 Task: Add an event with the title Marketing Campaign Launch, date '2023/10/11', time 7:50 AM to 9:50 AMand add a description: The Marketing Campaign Launch is an exciting and highly anticipated event that marks the official introduction of a new marketing campaign to the target audience. It is a carefully planned and executed event designed to create buzz, generate interest, and maximize the impact of the campaign's messaging and objectives._x000D_
_x000D_
, put the event into Blue category . Add location for the event as: 321 Plaza Mayor, Madrid, Spain, logged in from the account softage.1@softage.netand send the event invitation to softage.8@softage.net and softage.9@softage.net. Set a reminder for the event 3 week before
Action: Mouse moved to (142, 124)
Screenshot: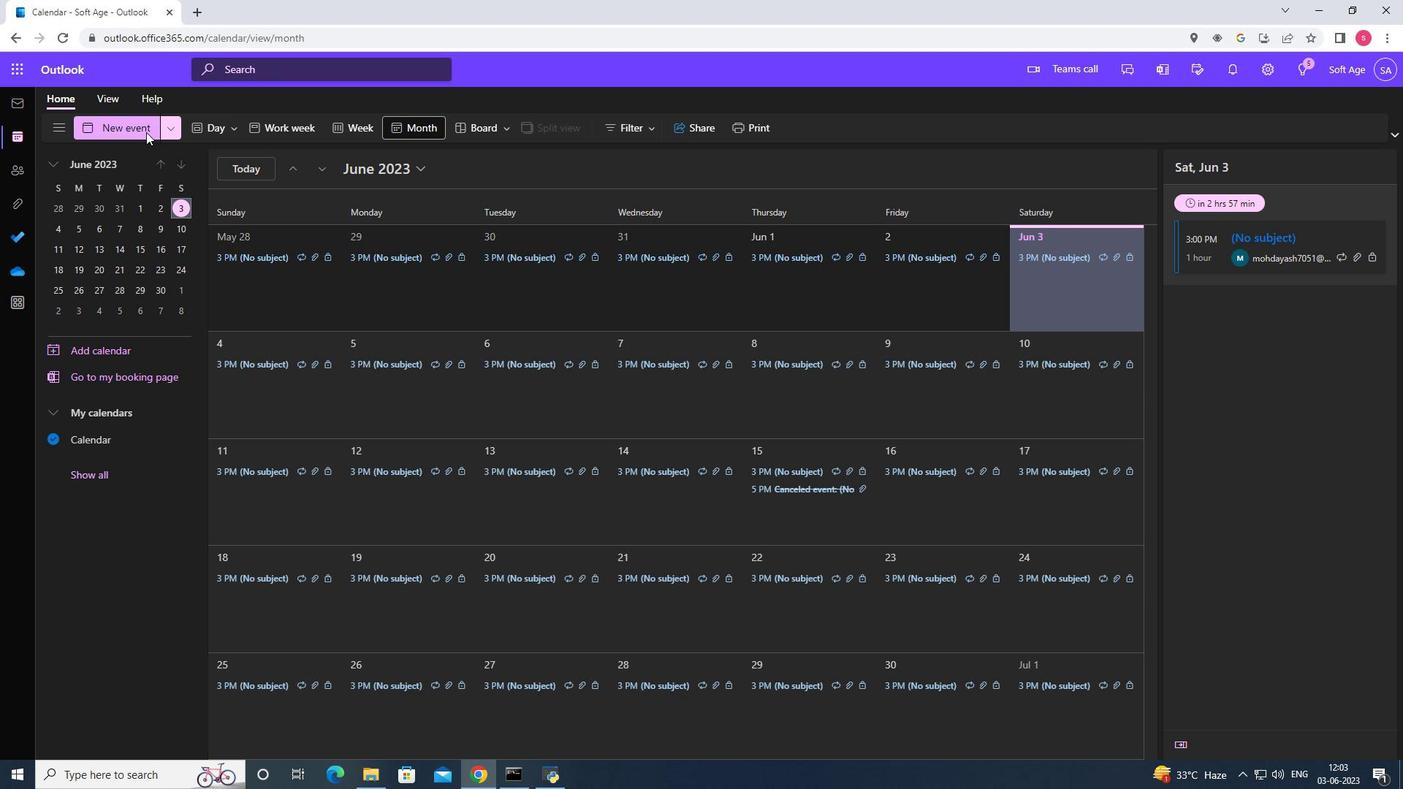 
Action: Mouse pressed left at (142, 124)
Screenshot: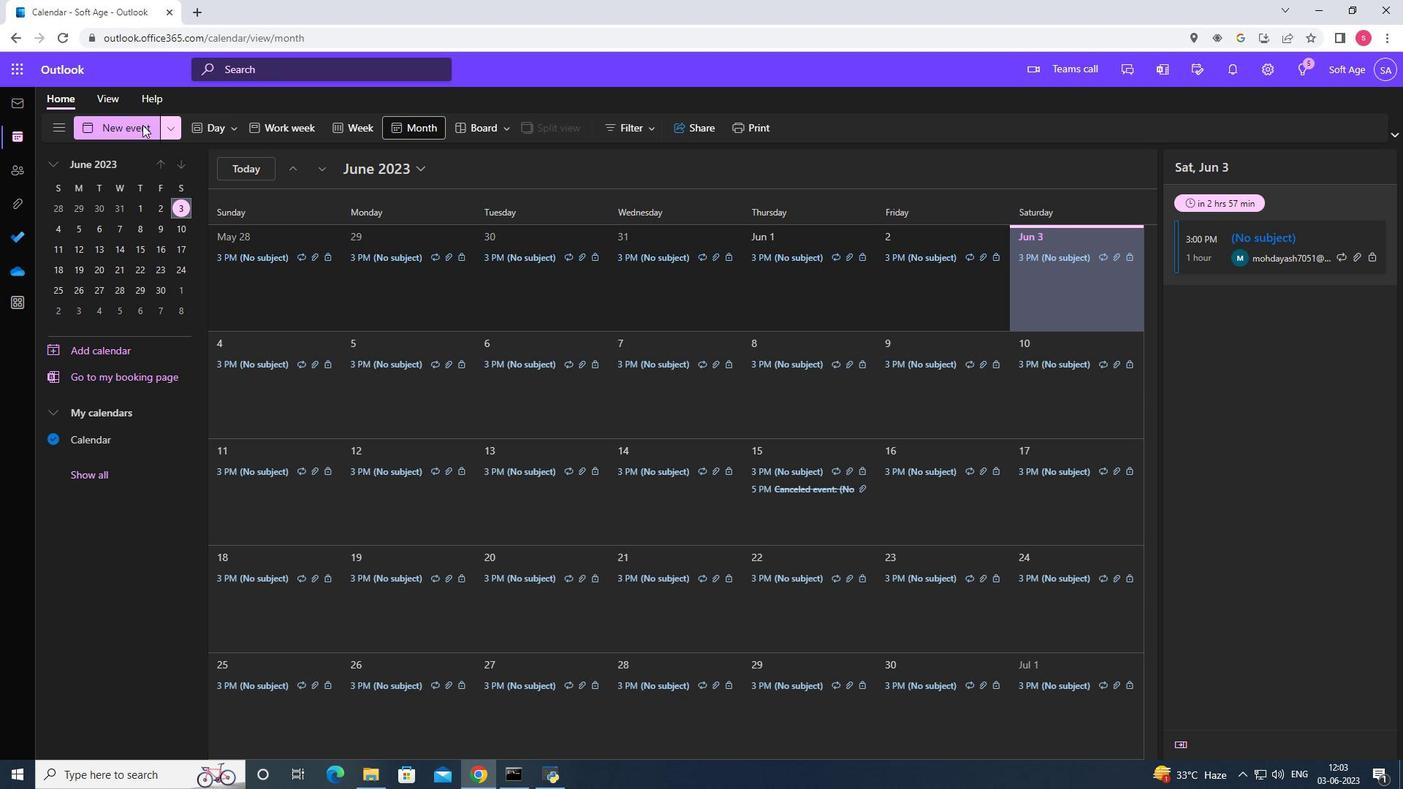 
Action: Mouse moved to (465, 221)
Screenshot: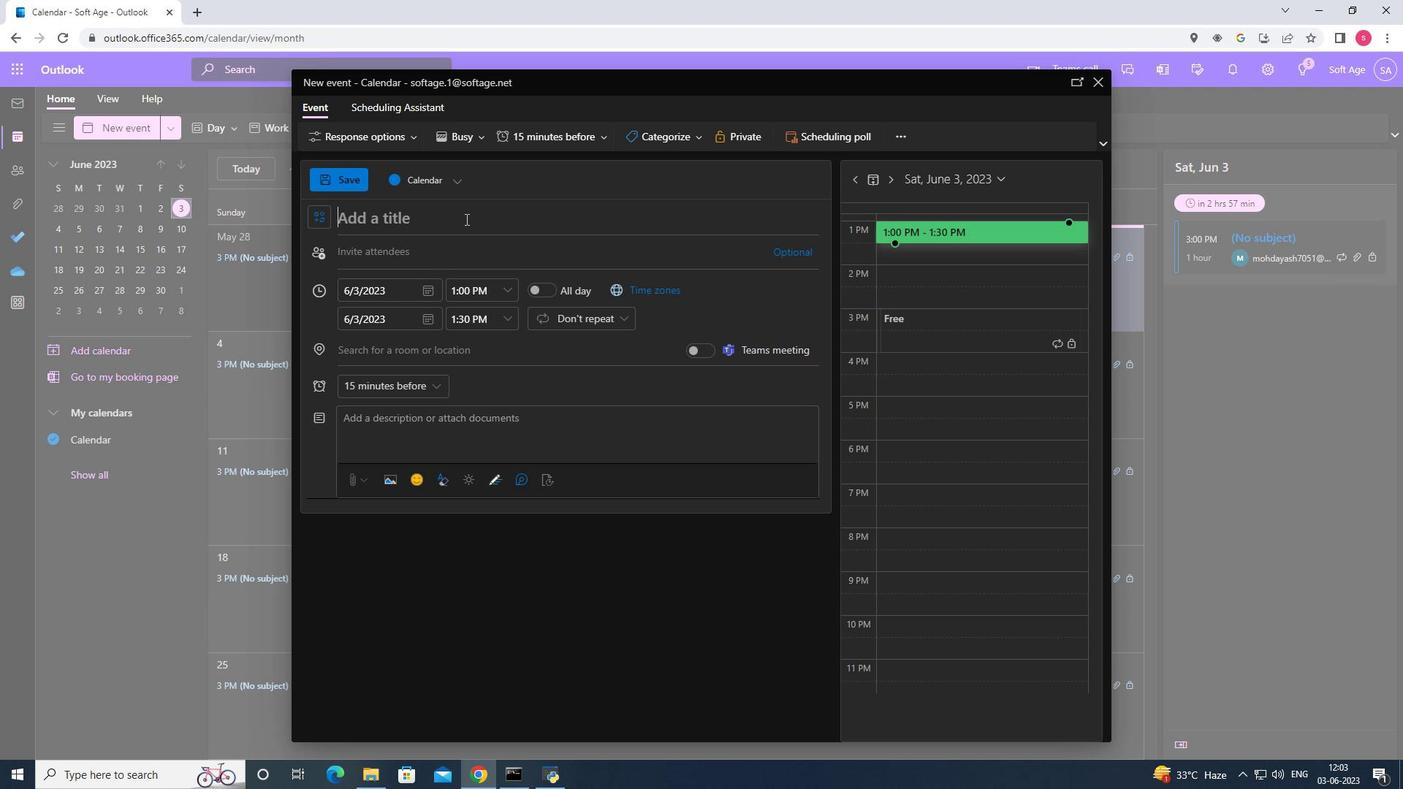 
Action: Key pressed <Key.shift><Key.shift><Key.shift>Marketing<Key.space><Key.shift>Campaign<Key.space><Key.shift><Key.shift><Key.shift><Key.shift><Key.shift><Key.shift>Lu<Key.backspace>aunch
Screenshot: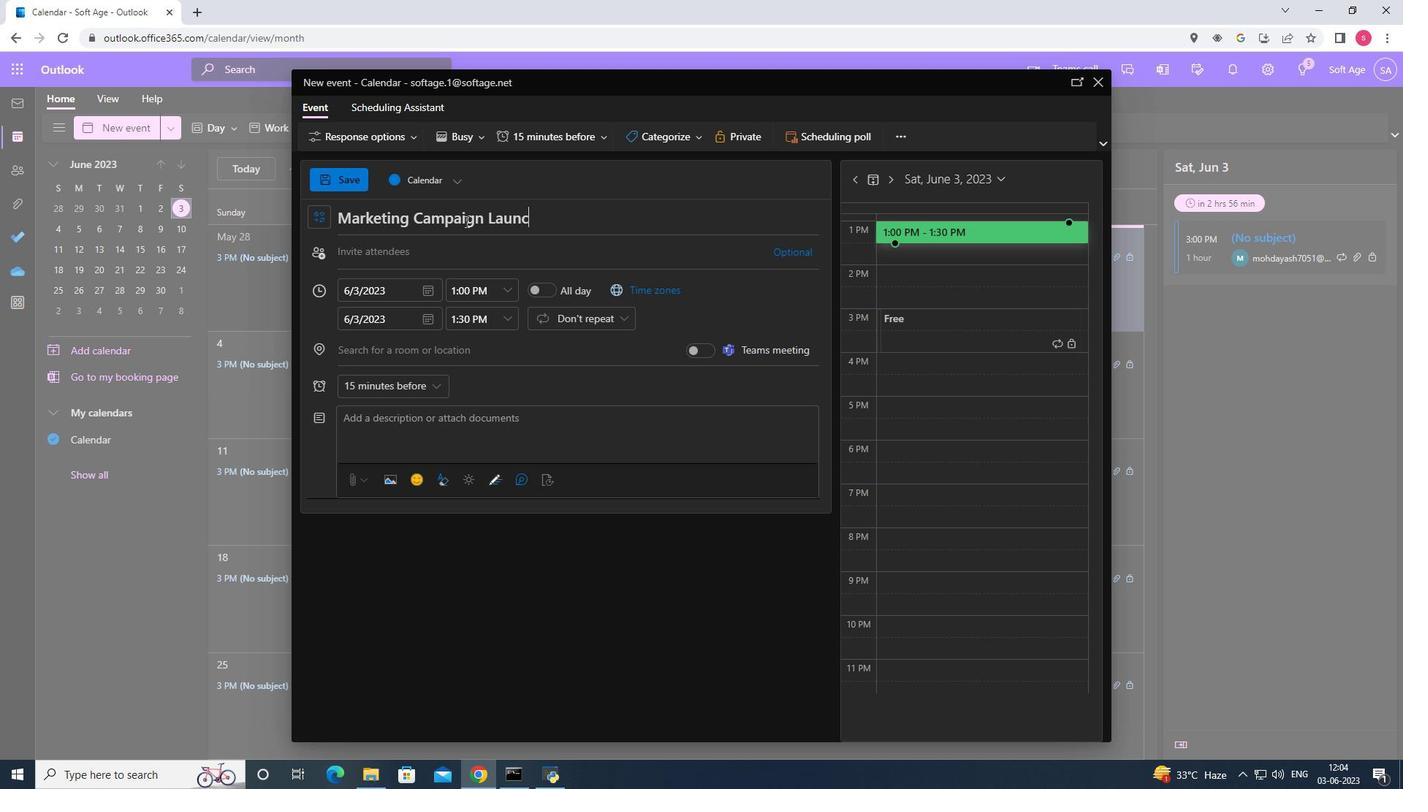 
Action: Mouse moved to (429, 296)
Screenshot: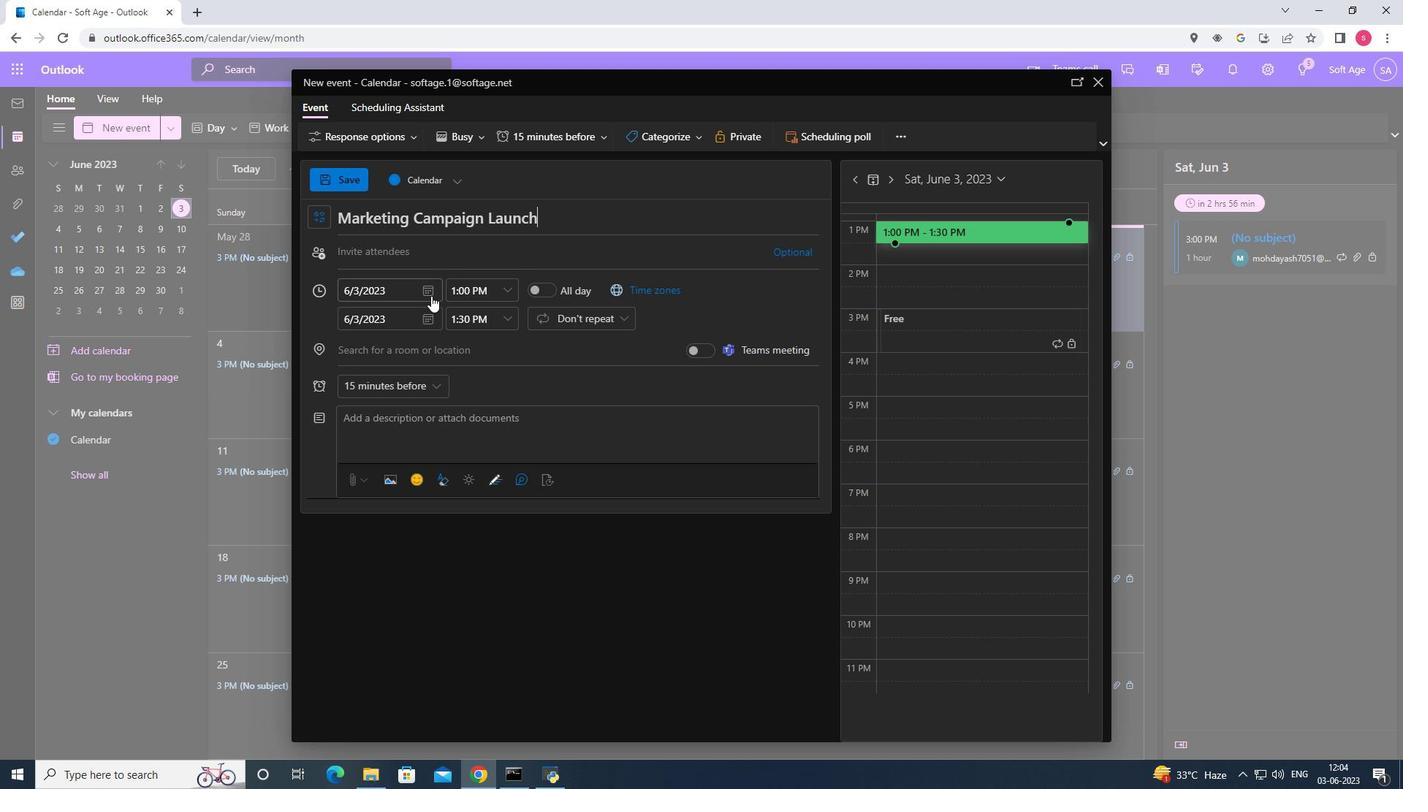 
Action: Mouse pressed left at (429, 296)
Screenshot: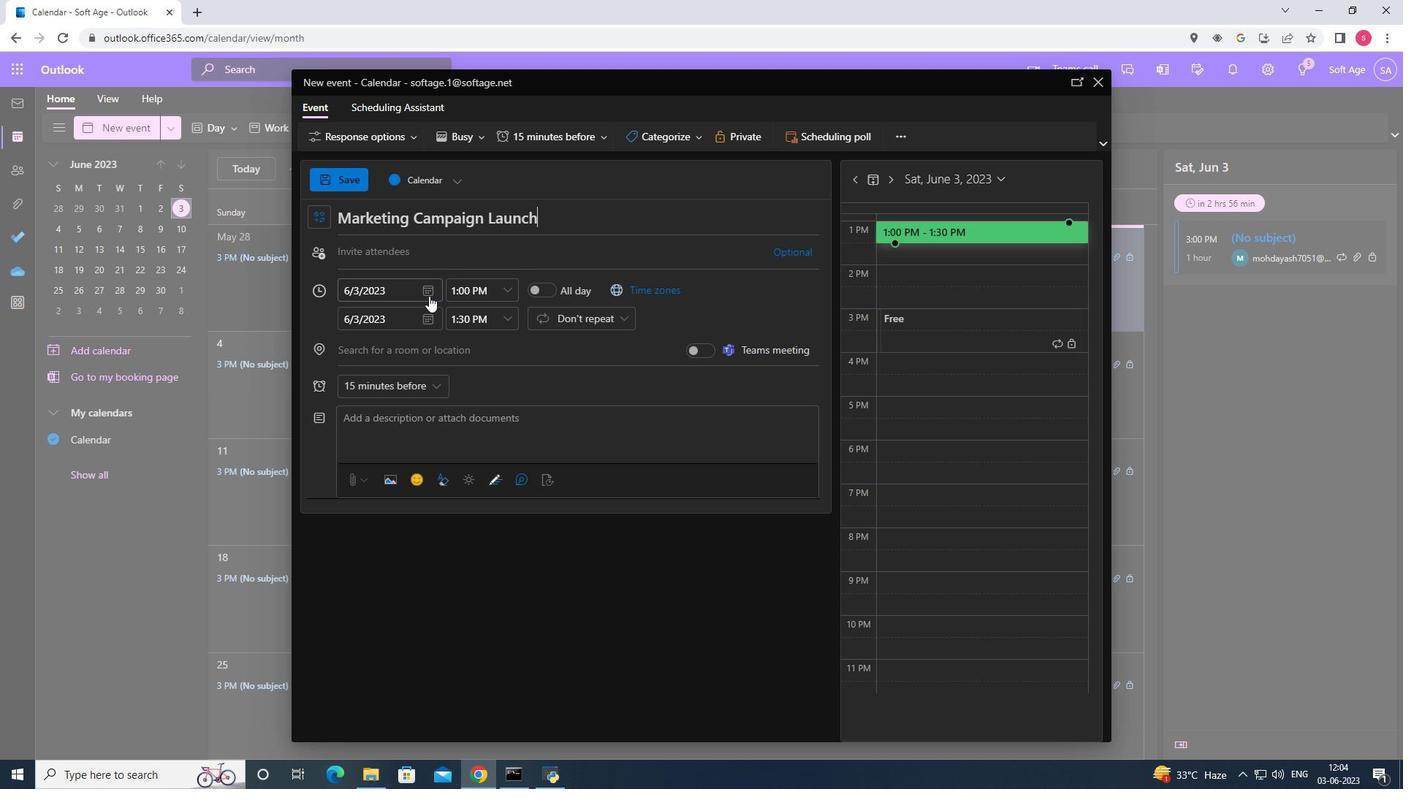 
Action: Mouse moved to (483, 320)
Screenshot: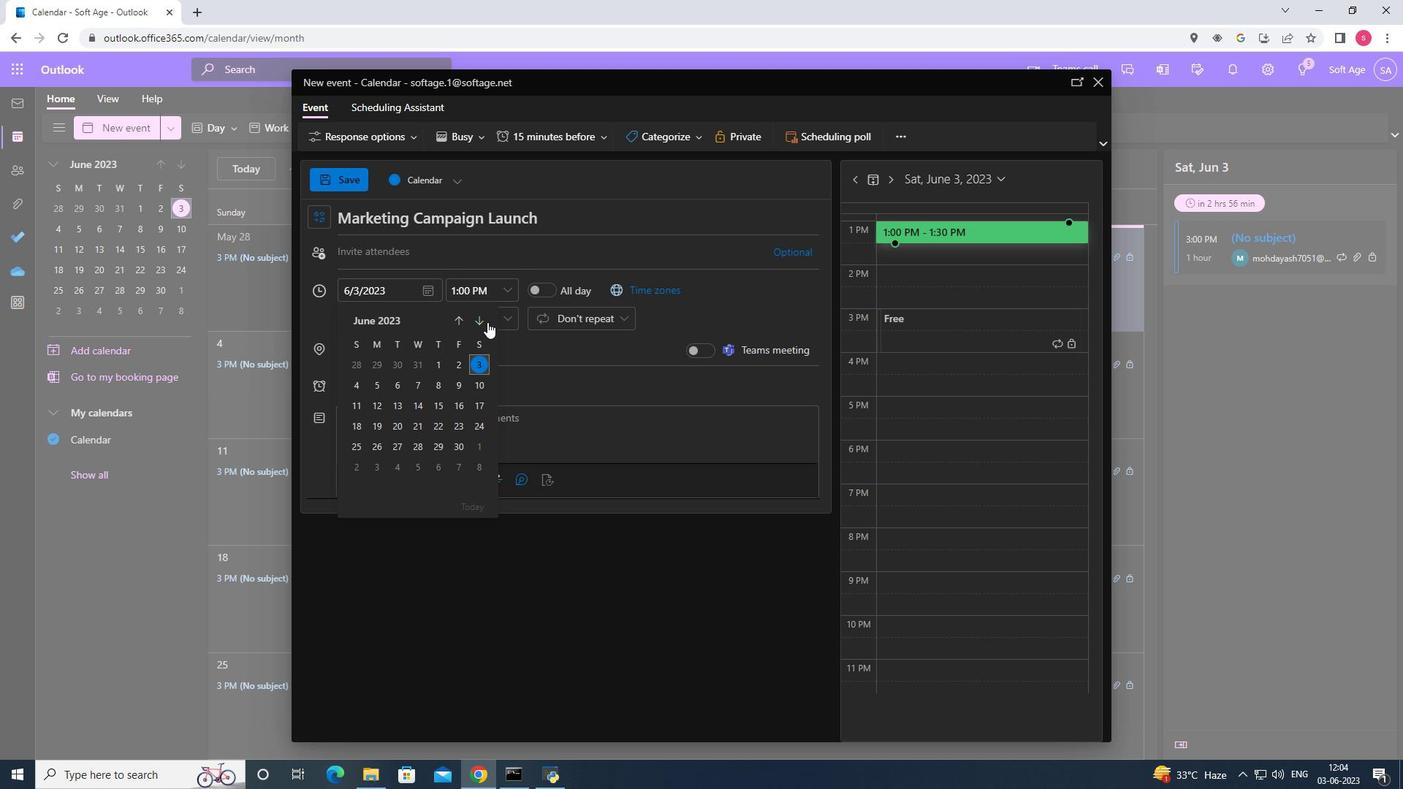 
Action: Mouse pressed left at (483, 320)
Screenshot: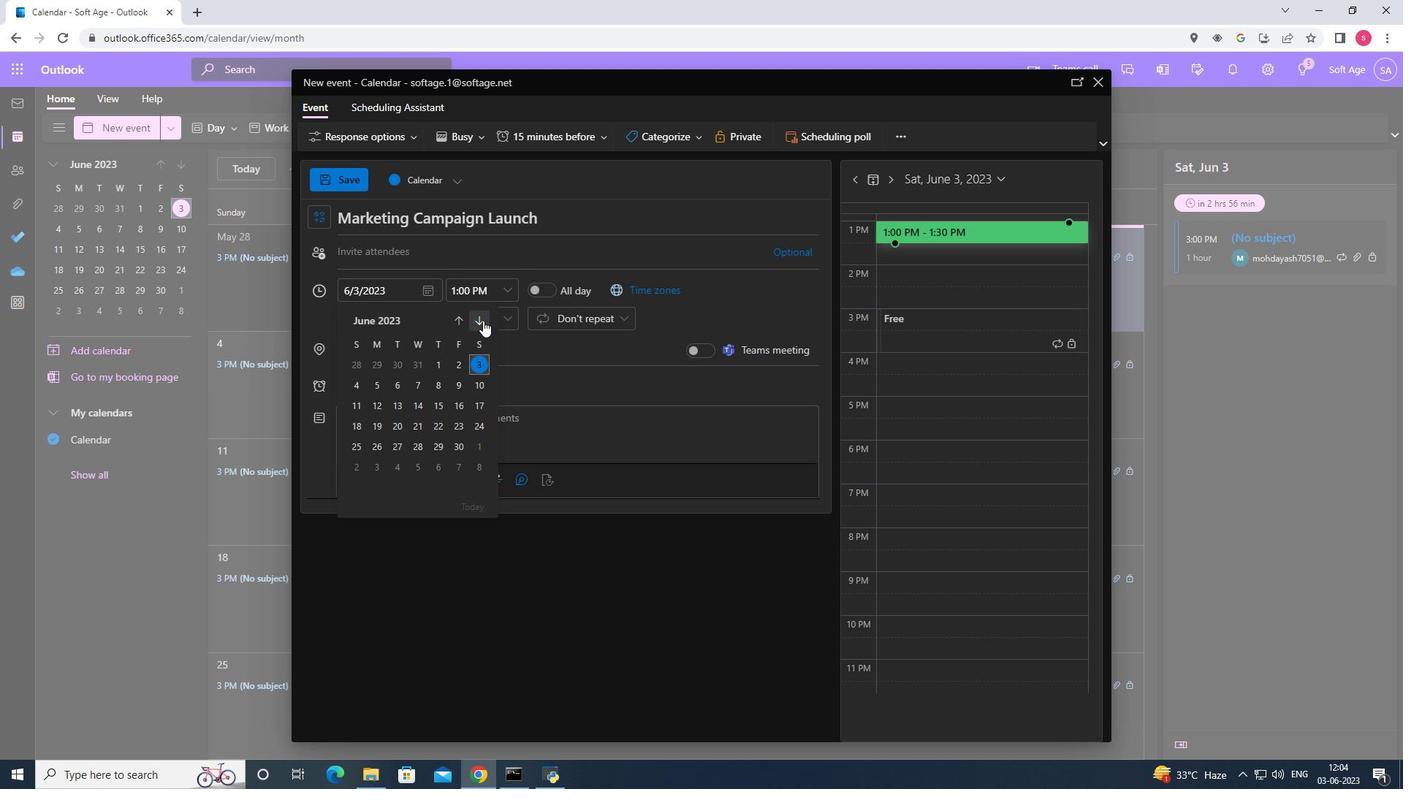 
Action: Mouse pressed left at (483, 320)
Screenshot: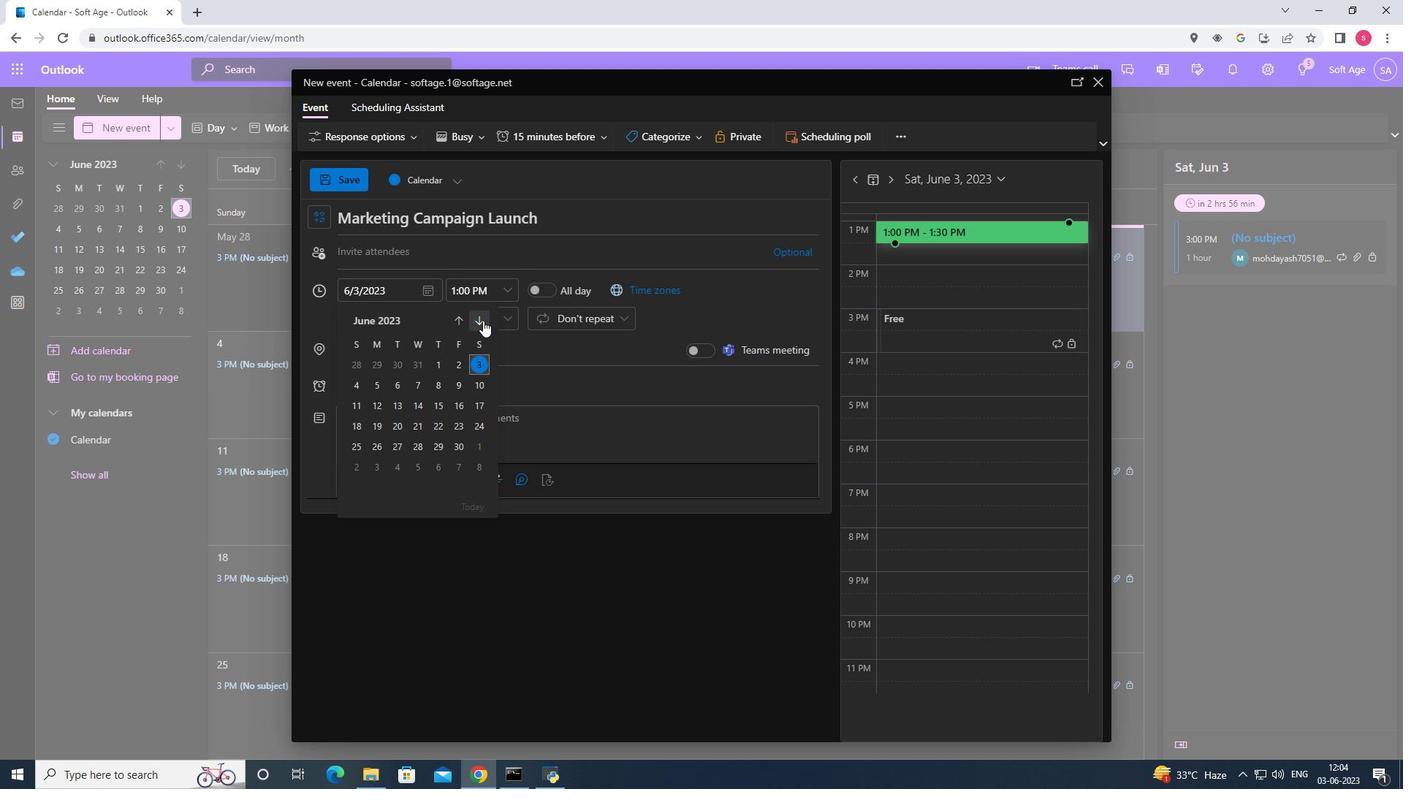 
Action: Mouse pressed left at (483, 320)
Screenshot: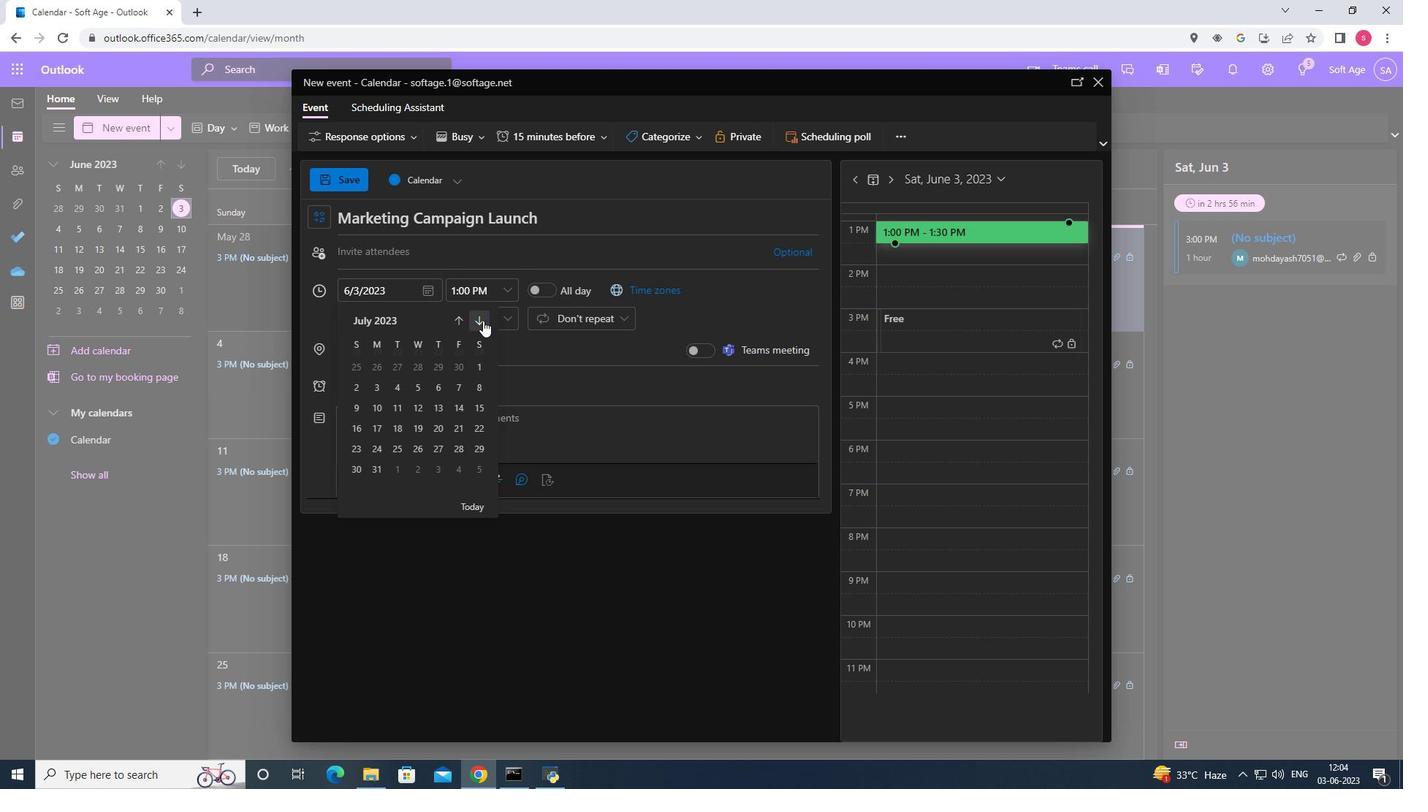 
Action: Mouse pressed left at (483, 320)
Screenshot: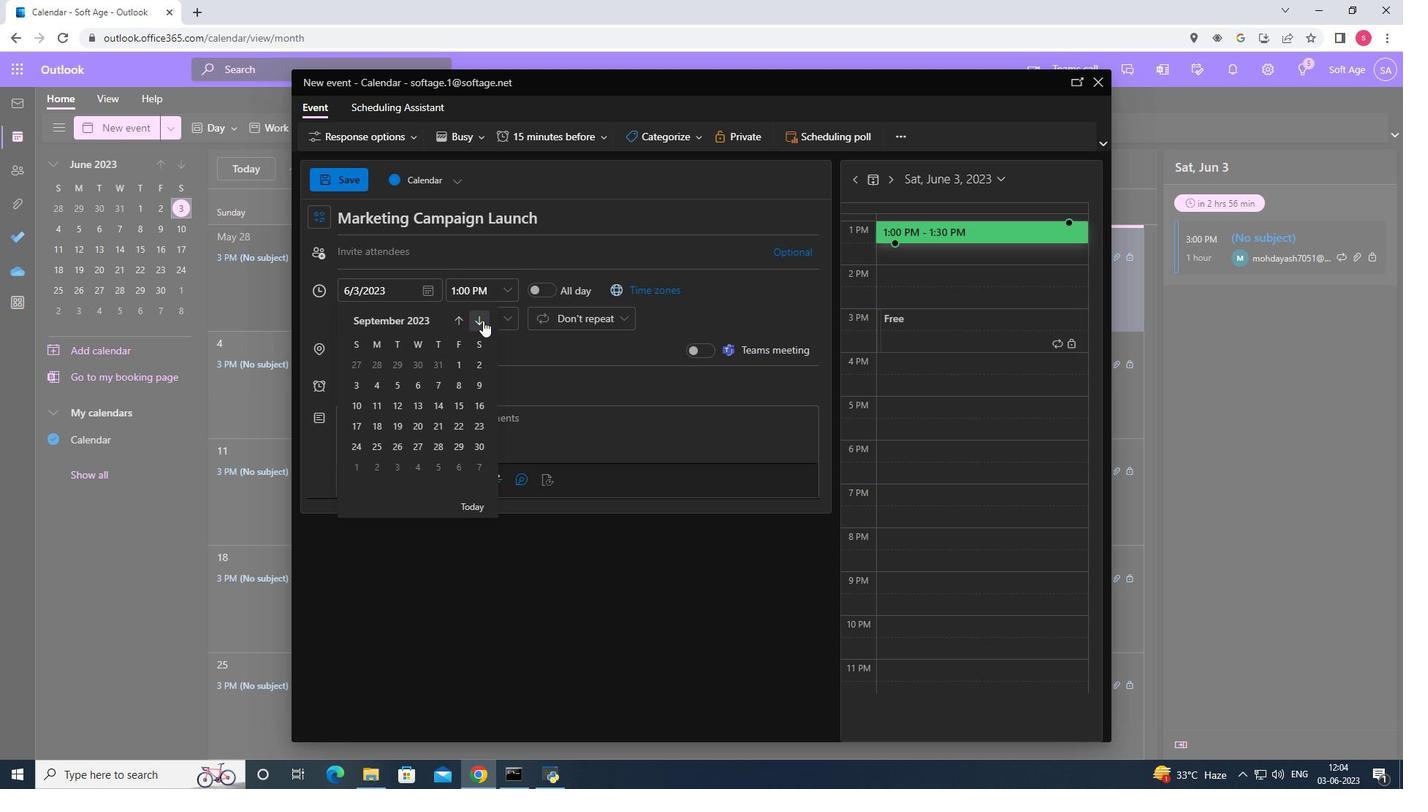 
Action: Mouse moved to (417, 387)
Screenshot: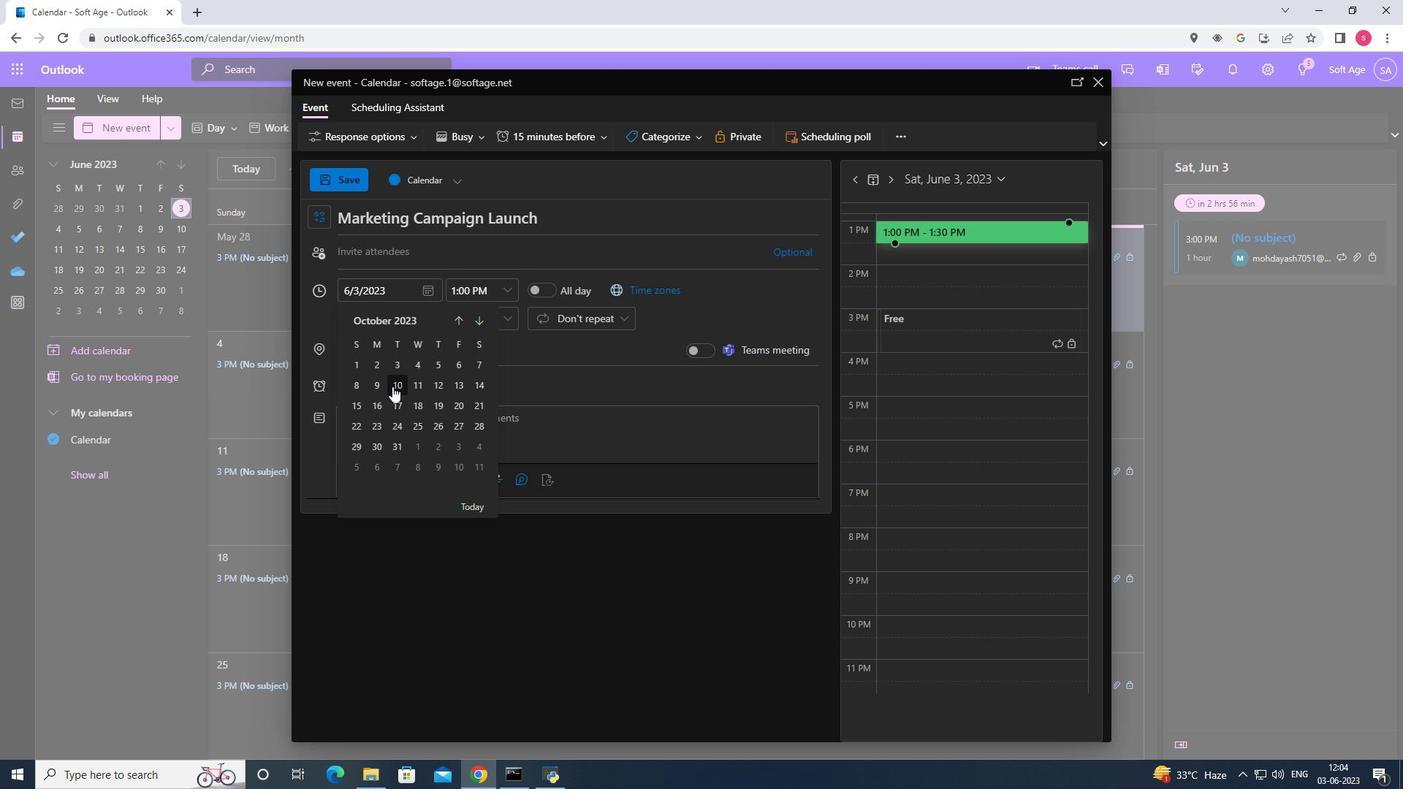
Action: Mouse pressed left at (417, 387)
Screenshot: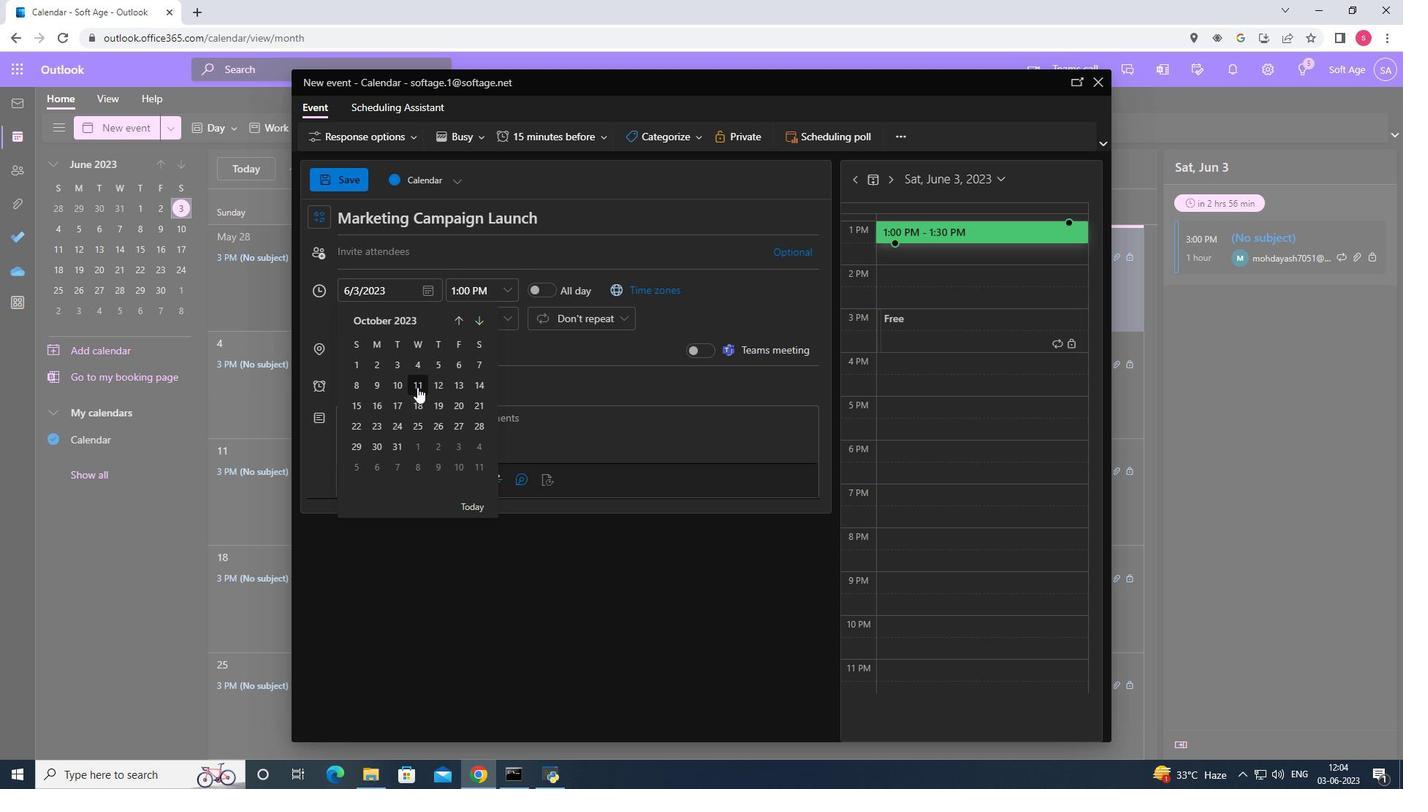 
Action: Mouse moved to (513, 293)
Screenshot: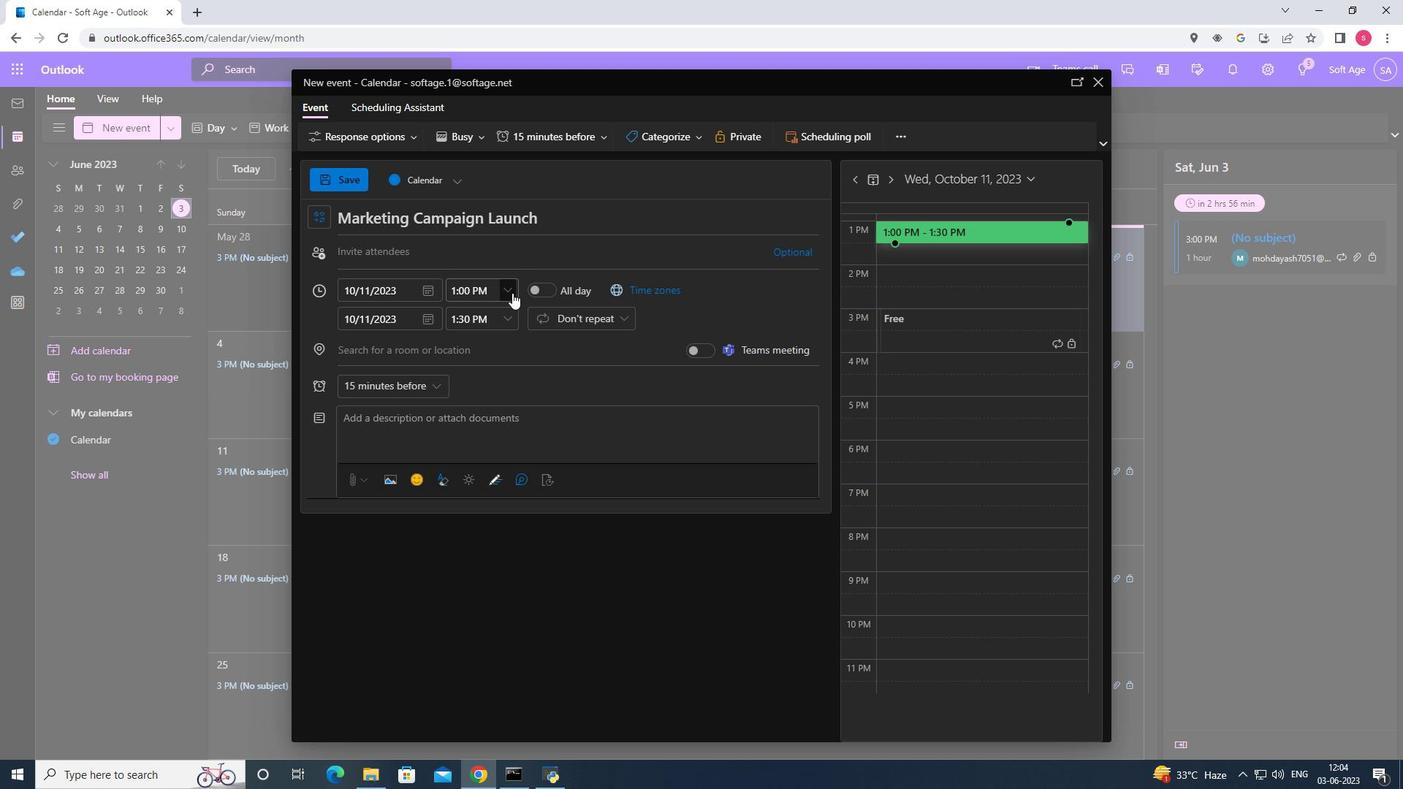 
Action: Mouse pressed left at (513, 293)
Screenshot: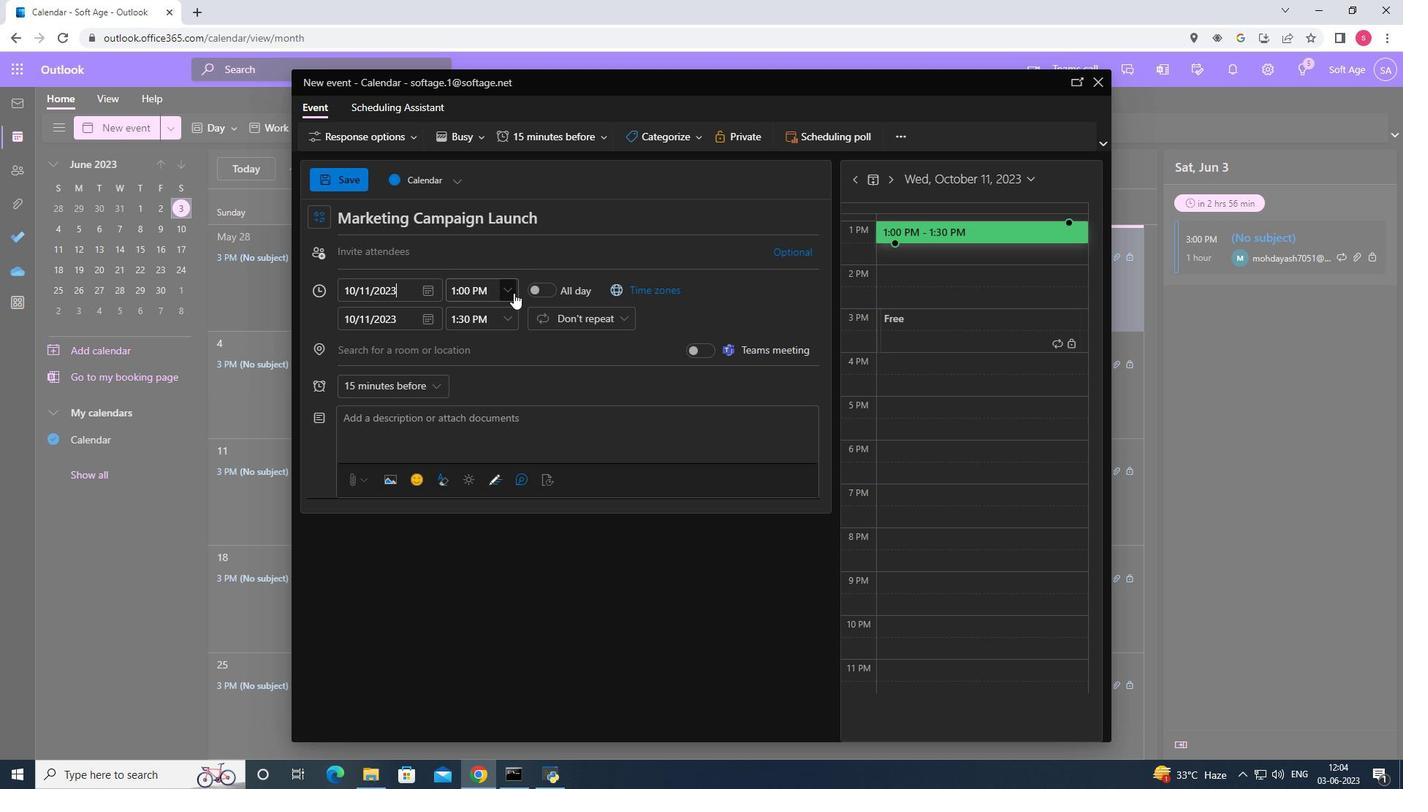 
Action: Mouse moved to (526, 309)
Screenshot: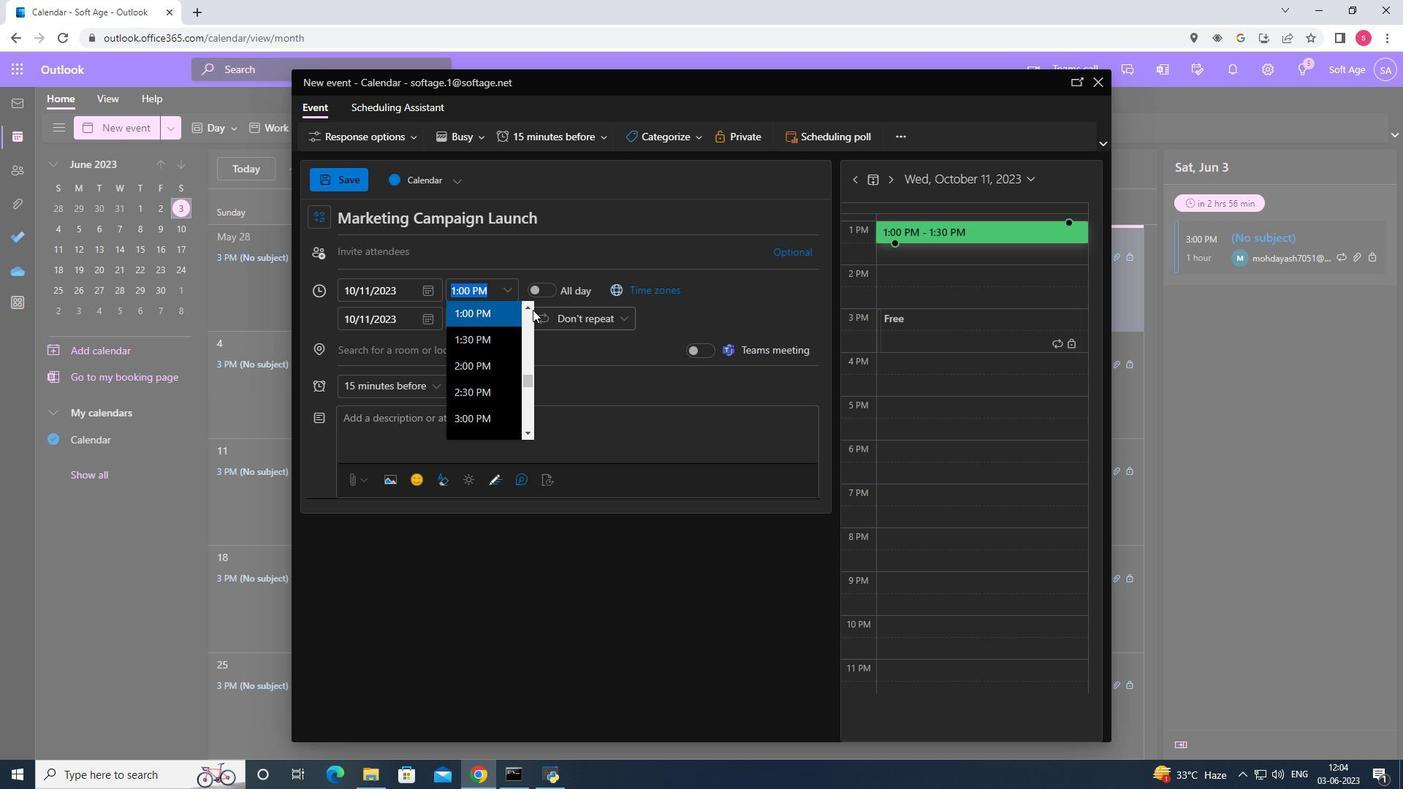 
Action: Mouse pressed left at (526, 309)
Screenshot: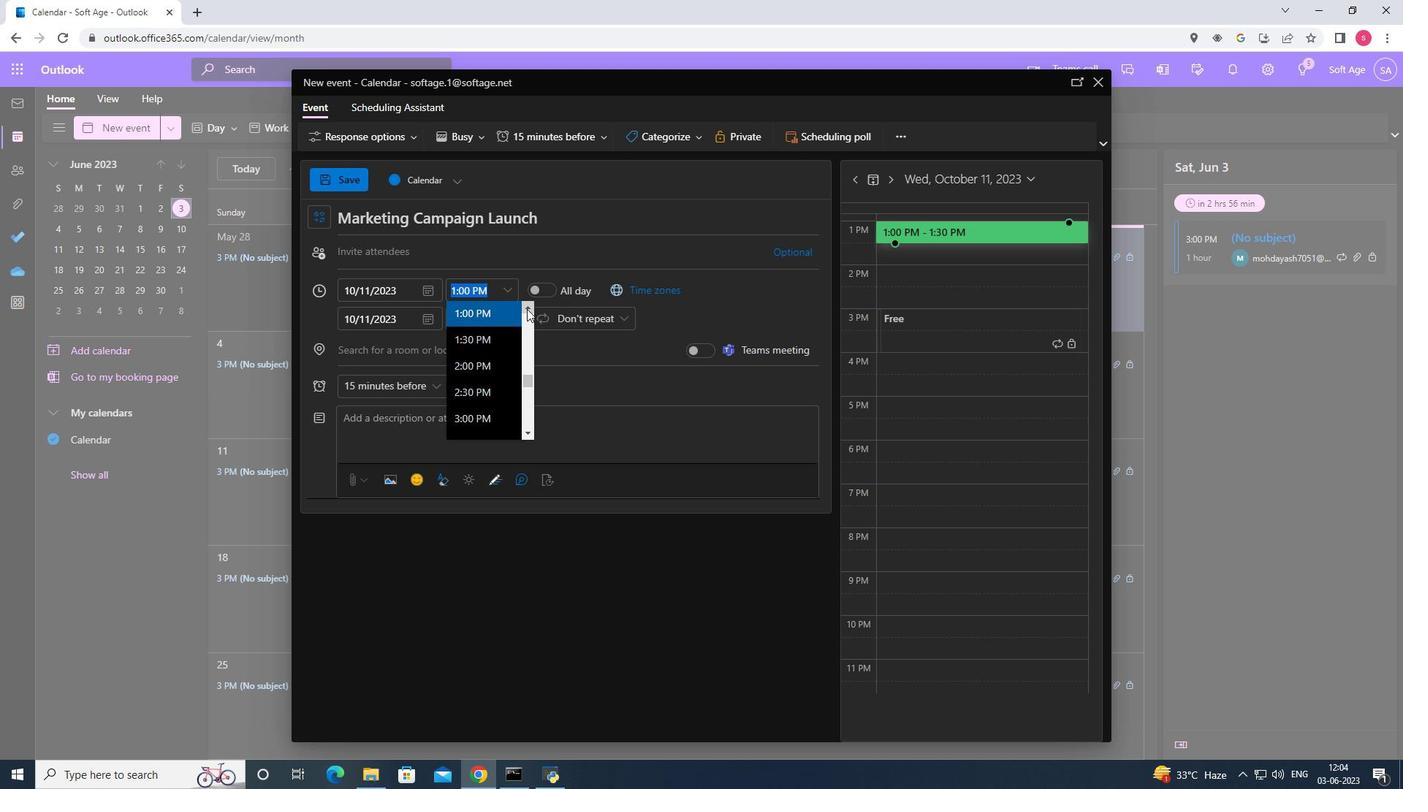 
Action: Mouse pressed left at (526, 309)
Screenshot: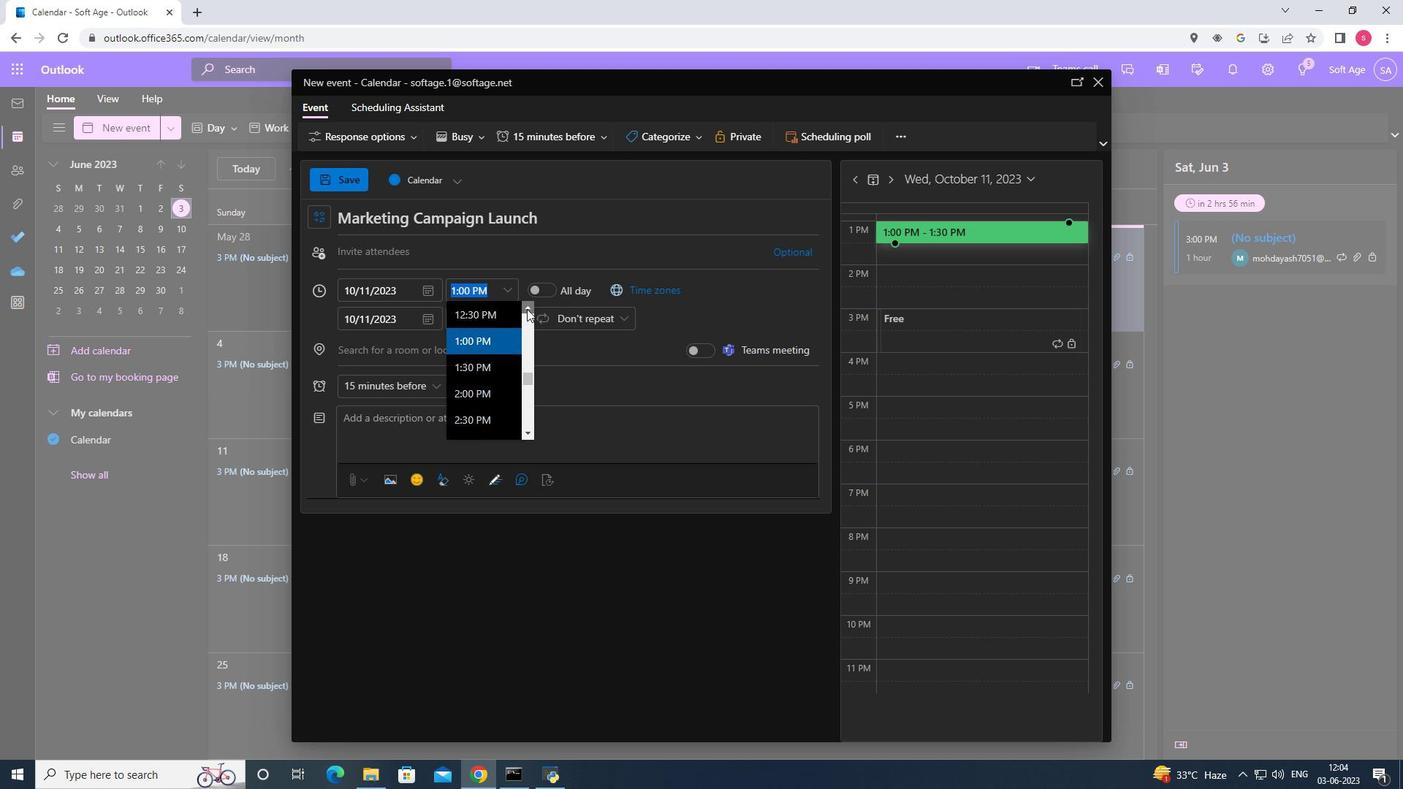 
Action: Mouse pressed left at (526, 309)
Screenshot: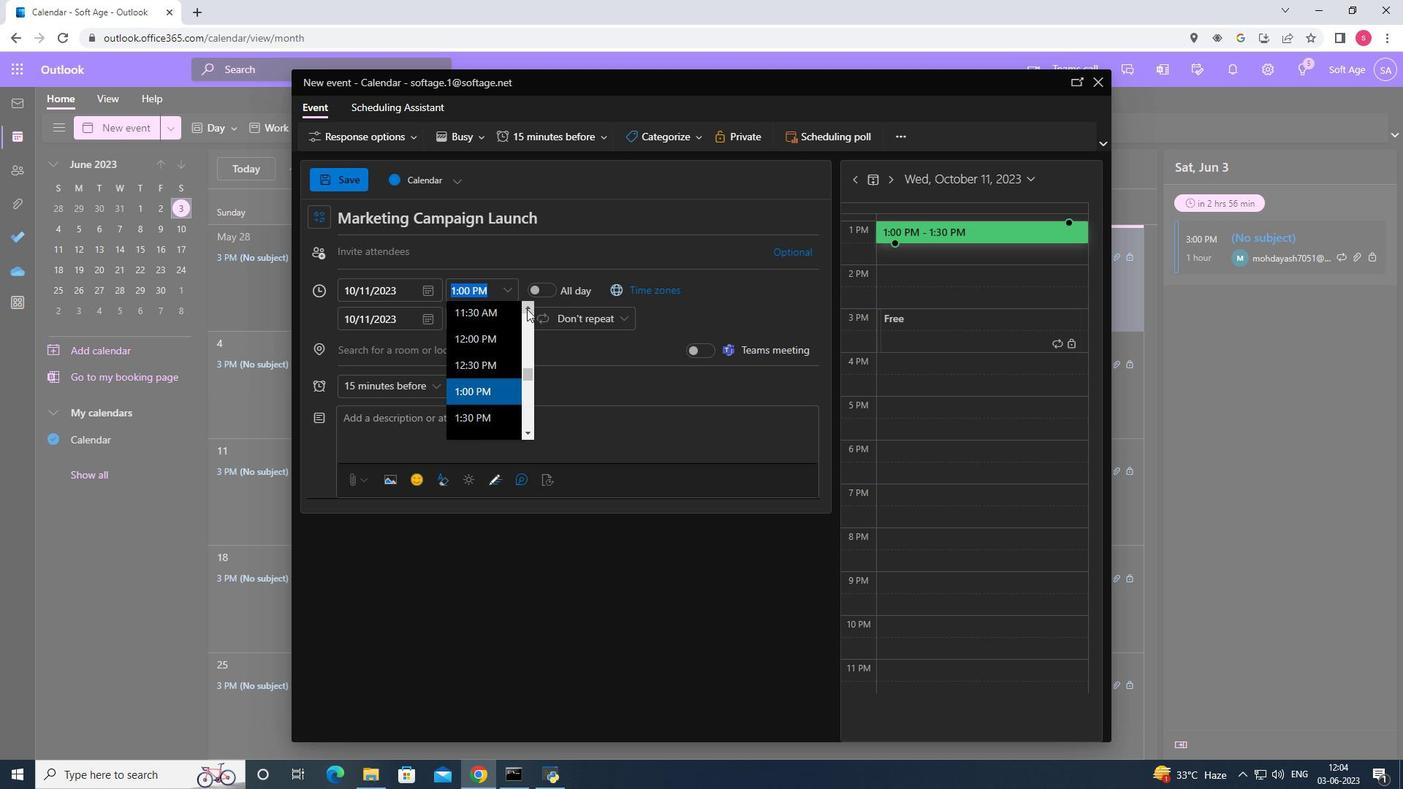 
Action: Mouse pressed left at (526, 309)
Screenshot: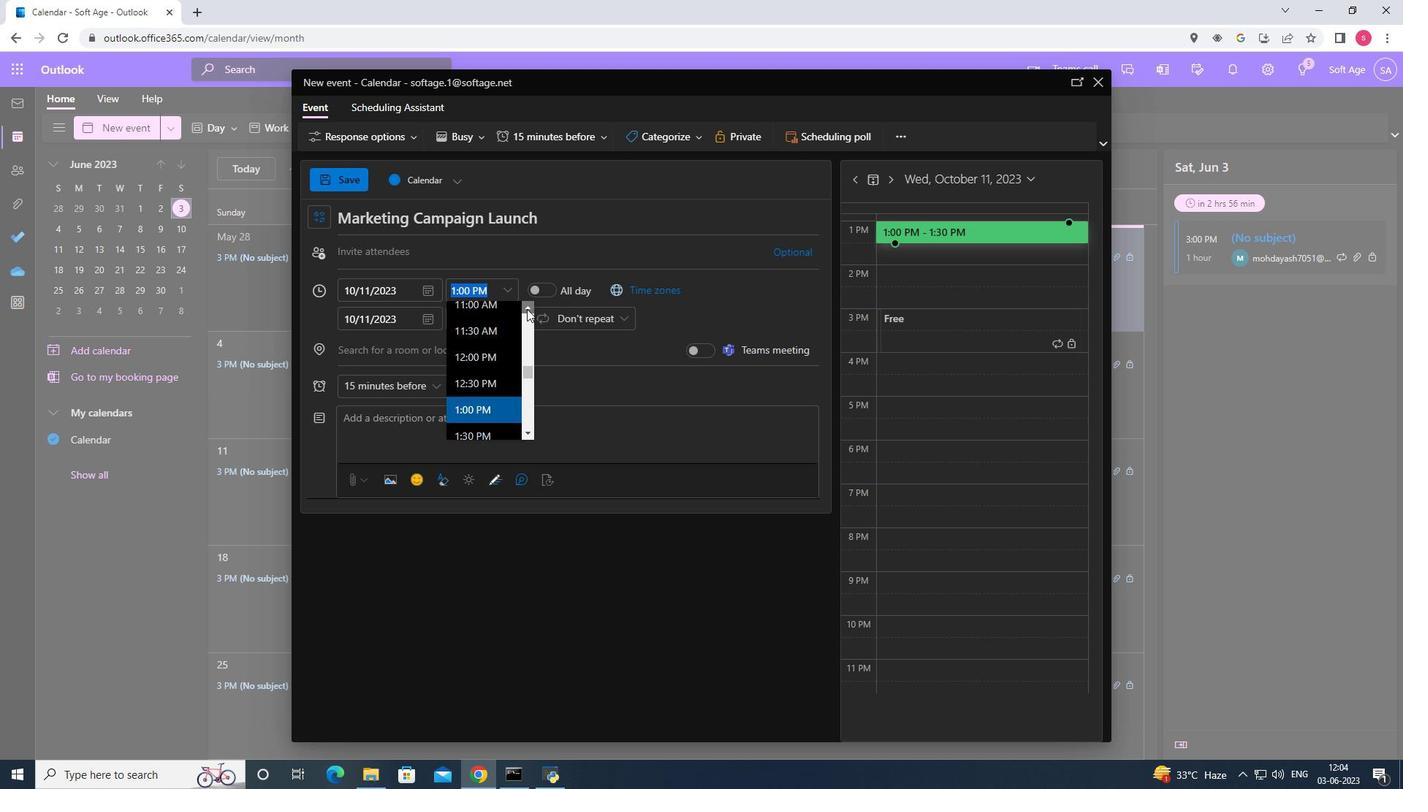 
Action: Mouse pressed left at (526, 309)
Screenshot: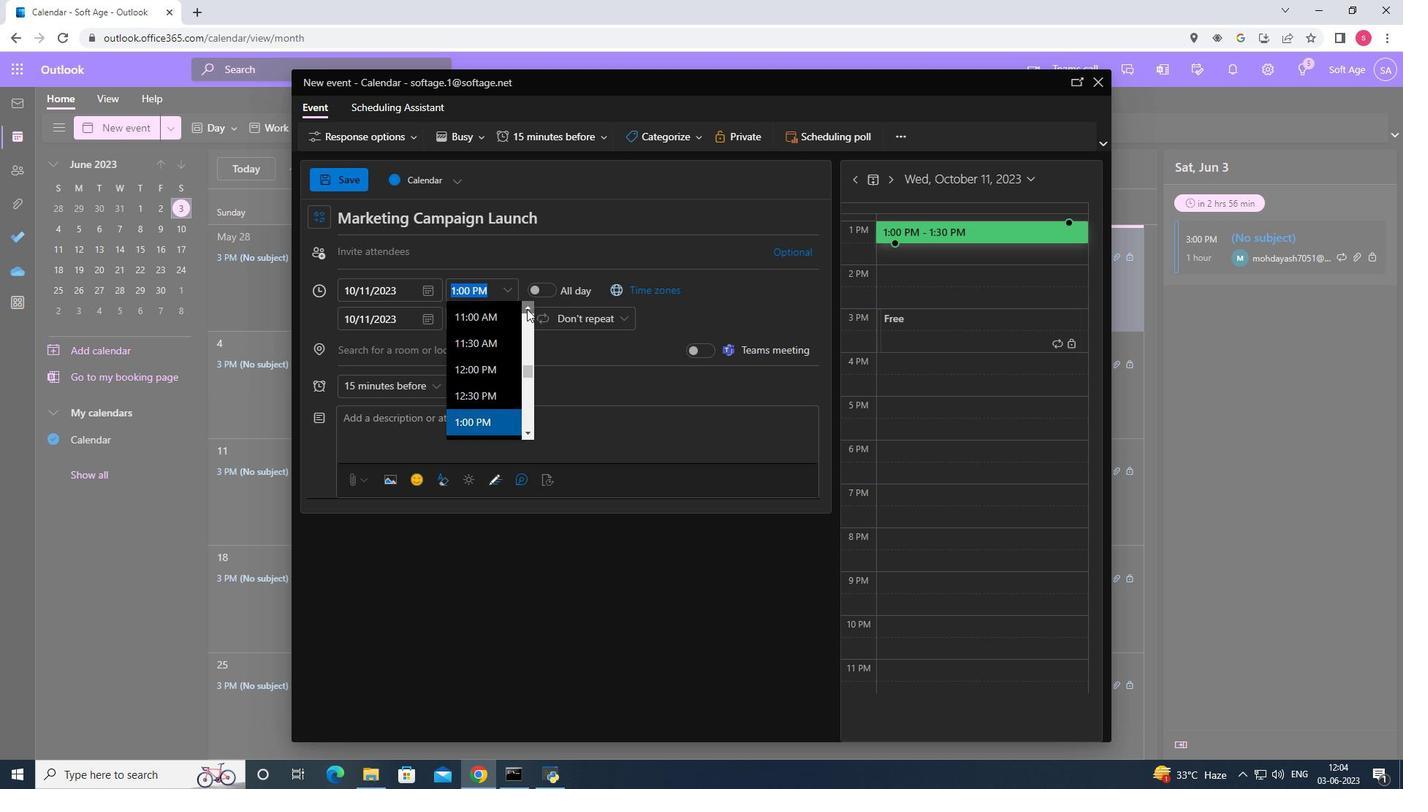 
Action: Mouse pressed left at (526, 309)
Screenshot: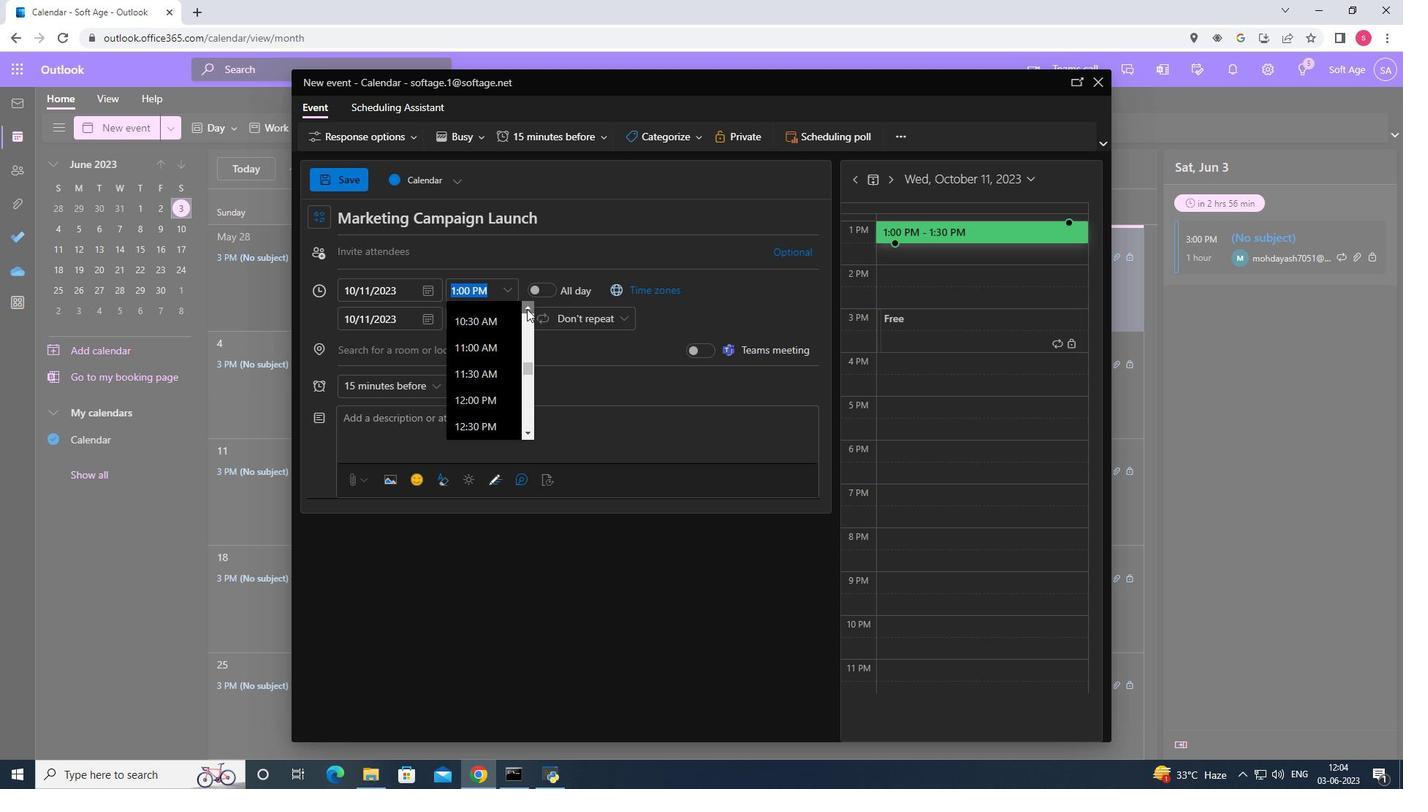 
Action: Mouse pressed left at (526, 309)
Screenshot: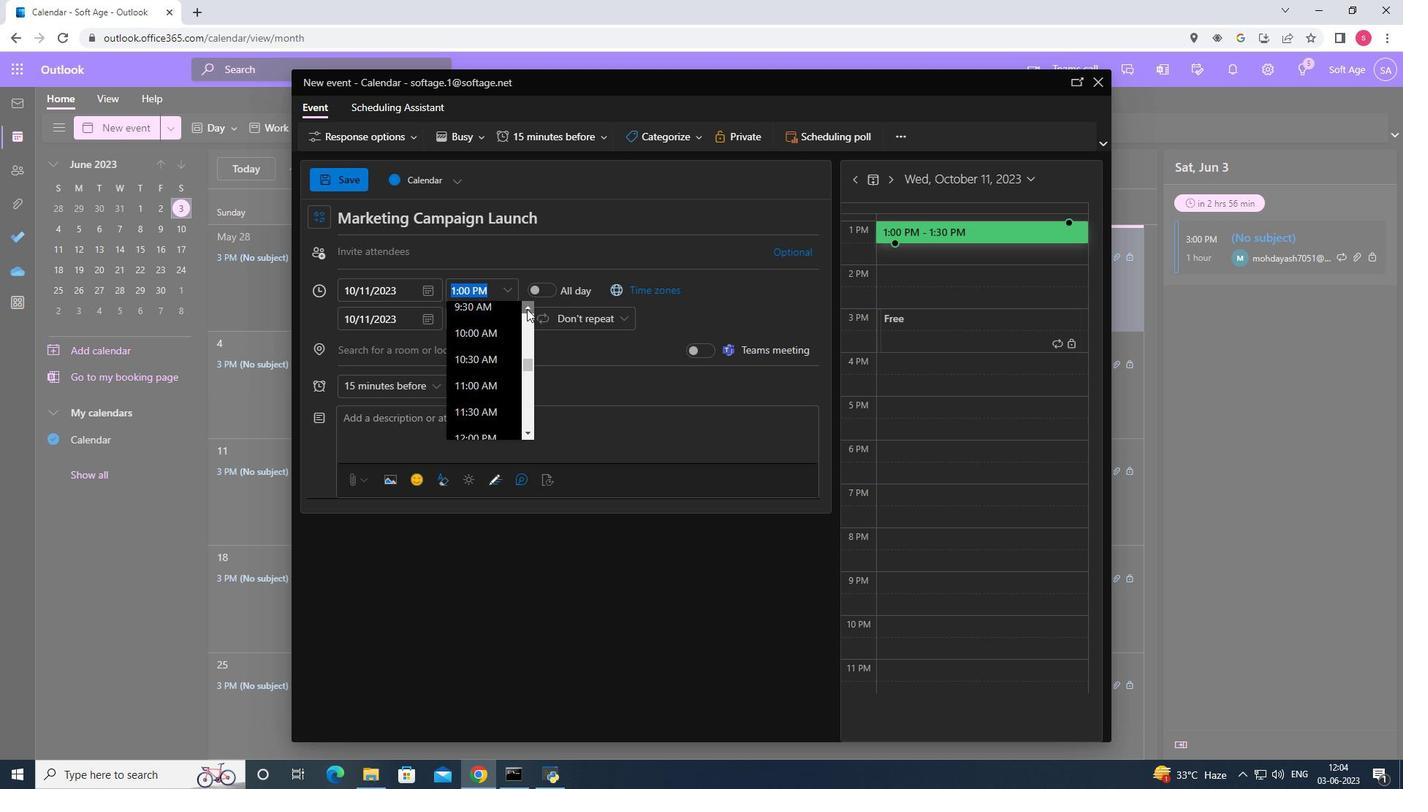 
Action: Mouse pressed left at (526, 309)
Screenshot: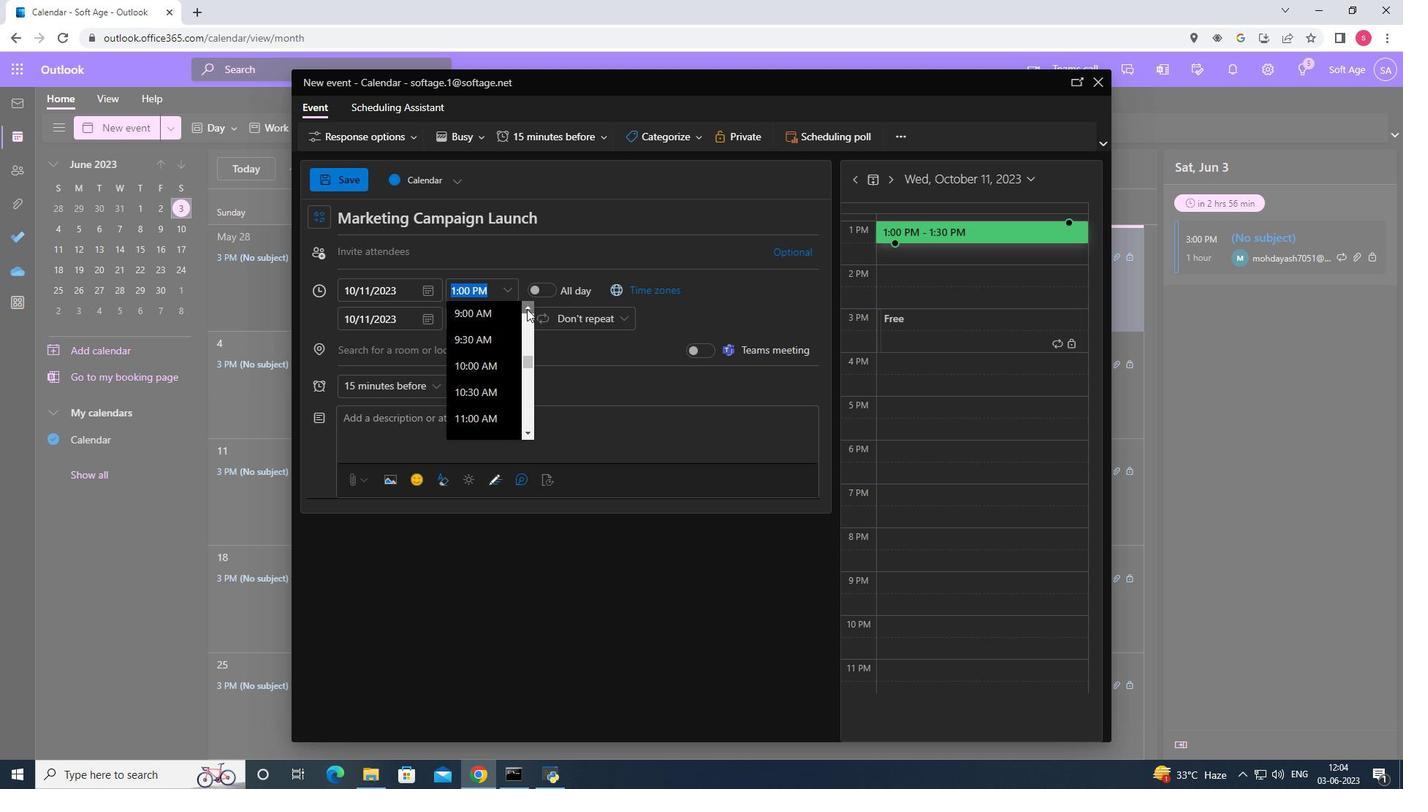 
Action: Mouse pressed left at (526, 309)
Screenshot: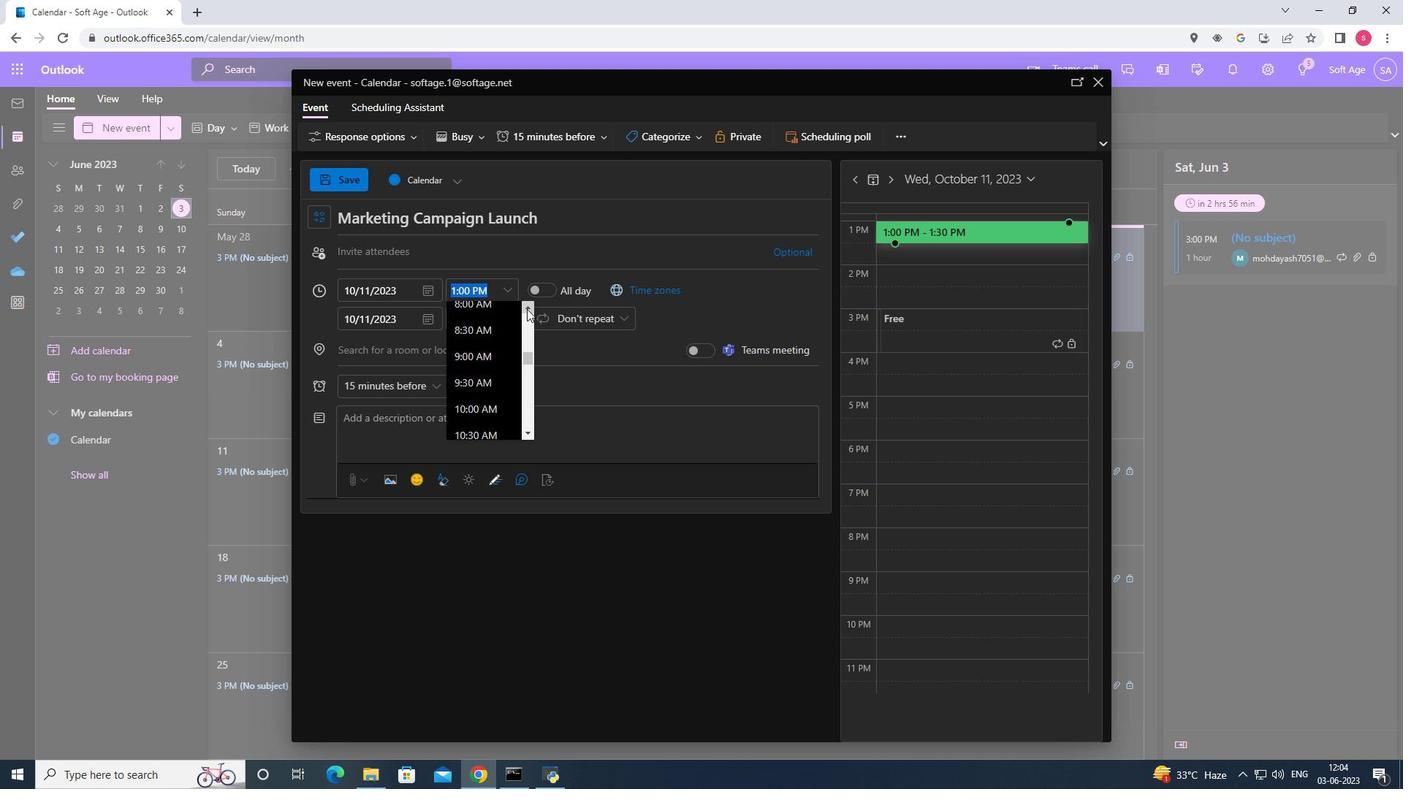 
Action: Mouse pressed left at (526, 309)
Screenshot: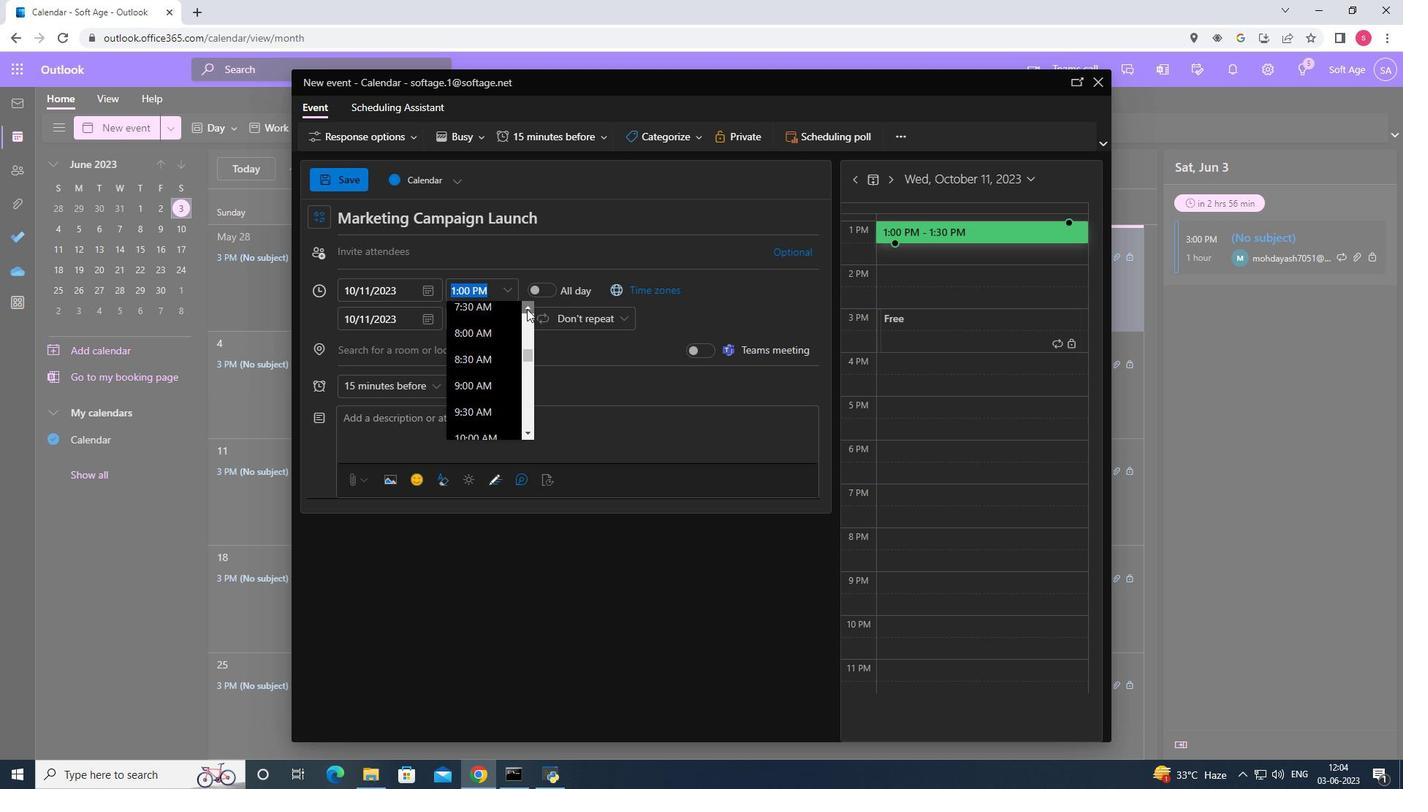 
Action: Mouse pressed left at (526, 309)
Screenshot: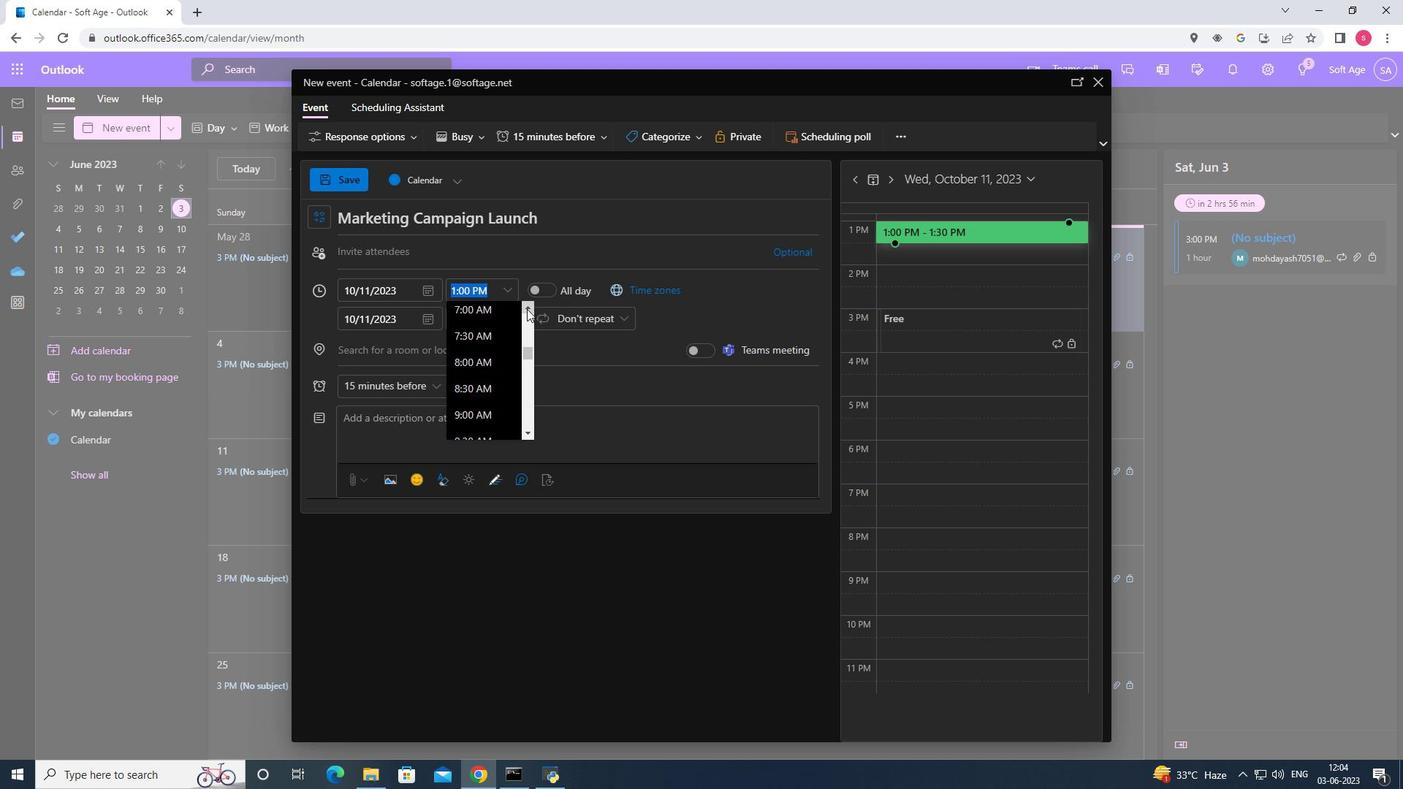 
Action: Mouse moved to (469, 366)
Screenshot: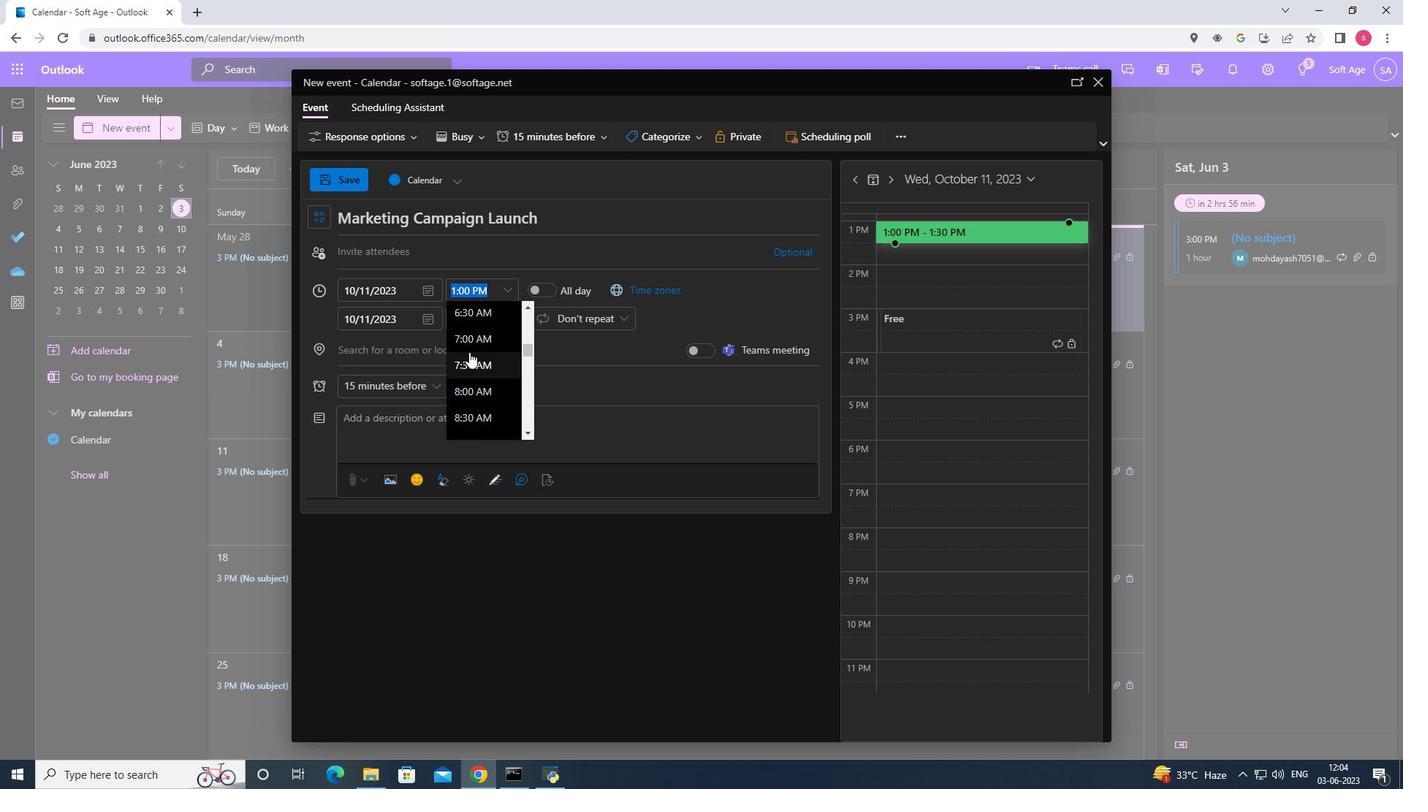 
Action: Mouse pressed left at (469, 366)
Screenshot: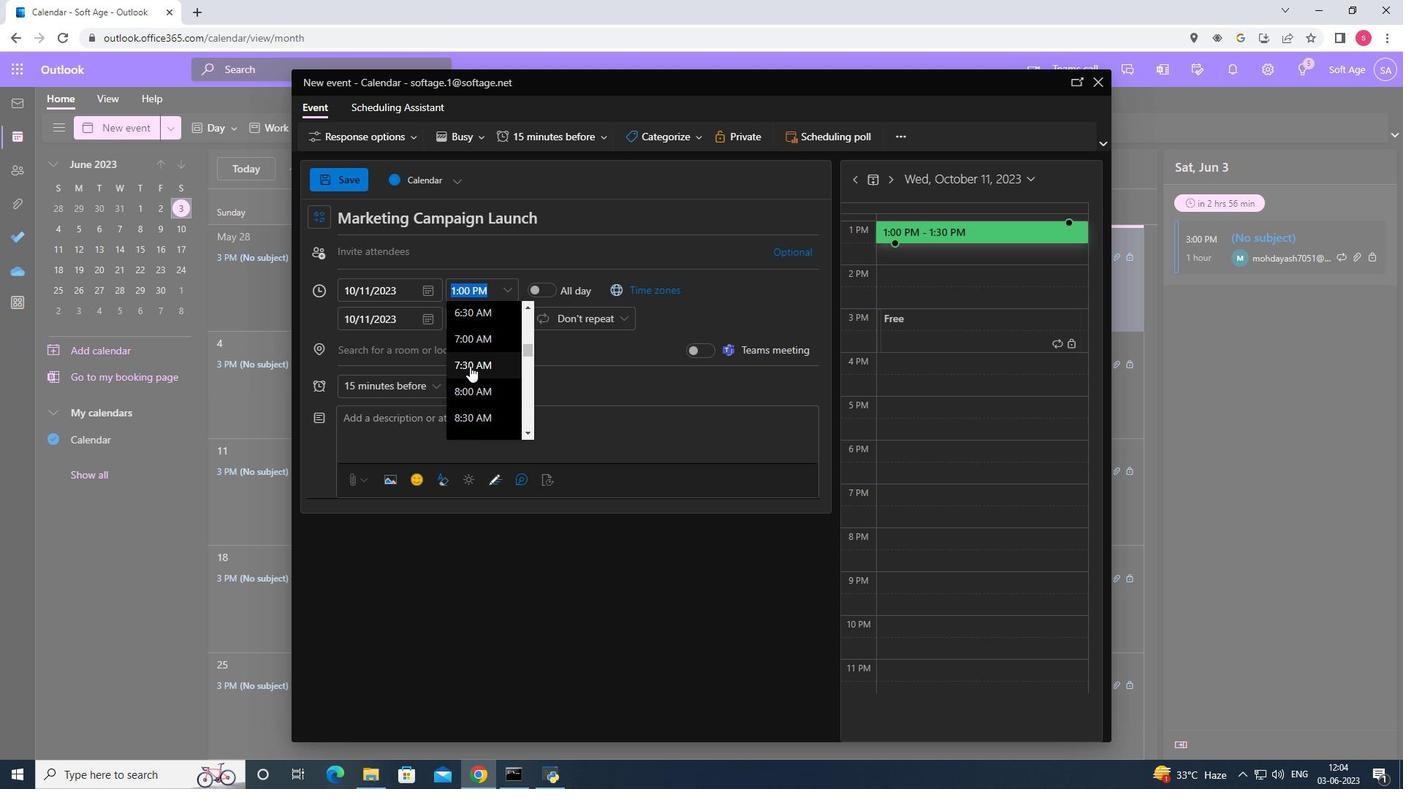 
Action: Mouse moved to (469, 293)
Screenshot: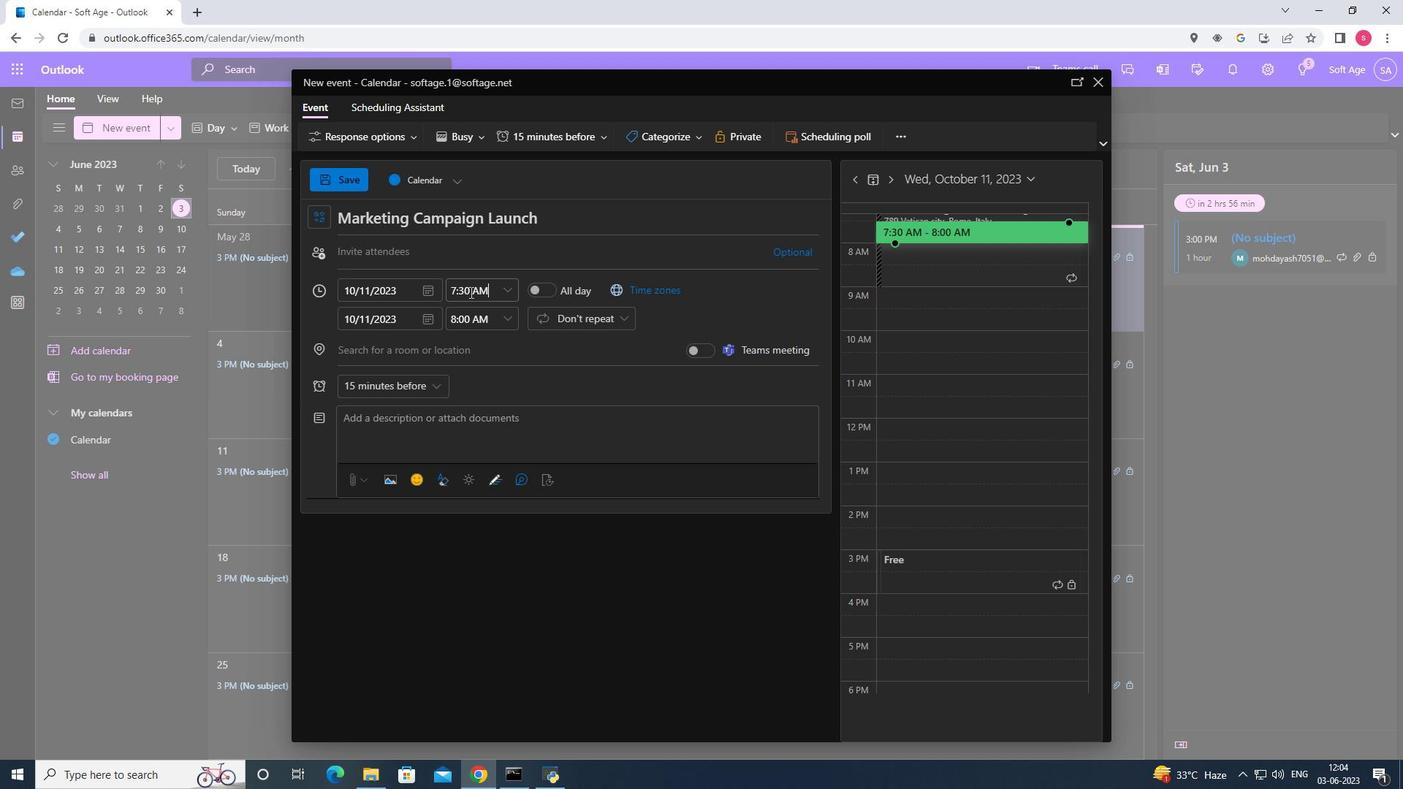 
Action: Mouse pressed left at (469, 293)
Screenshot: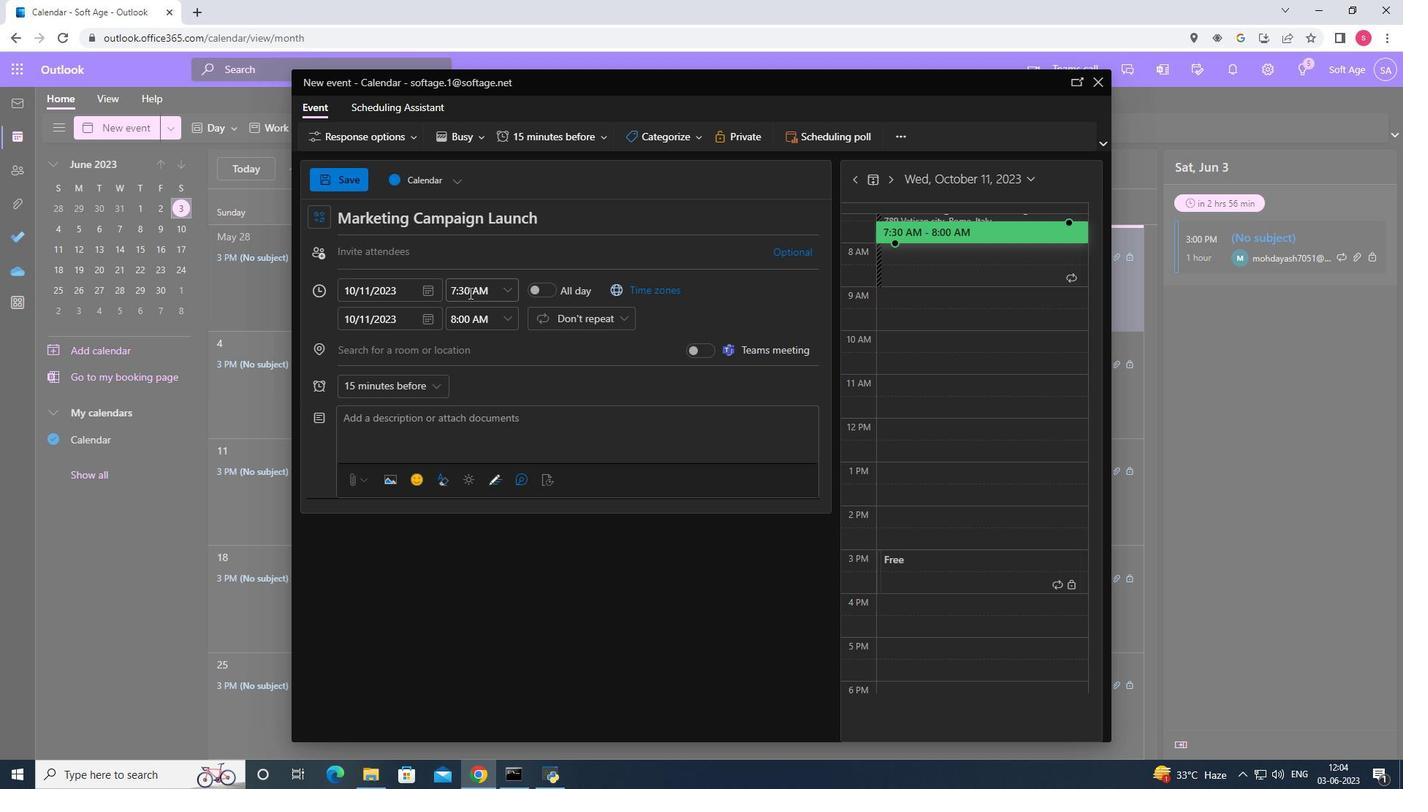 
Action: Key pressed <Key.left><Key.backspace>5
Screenshot: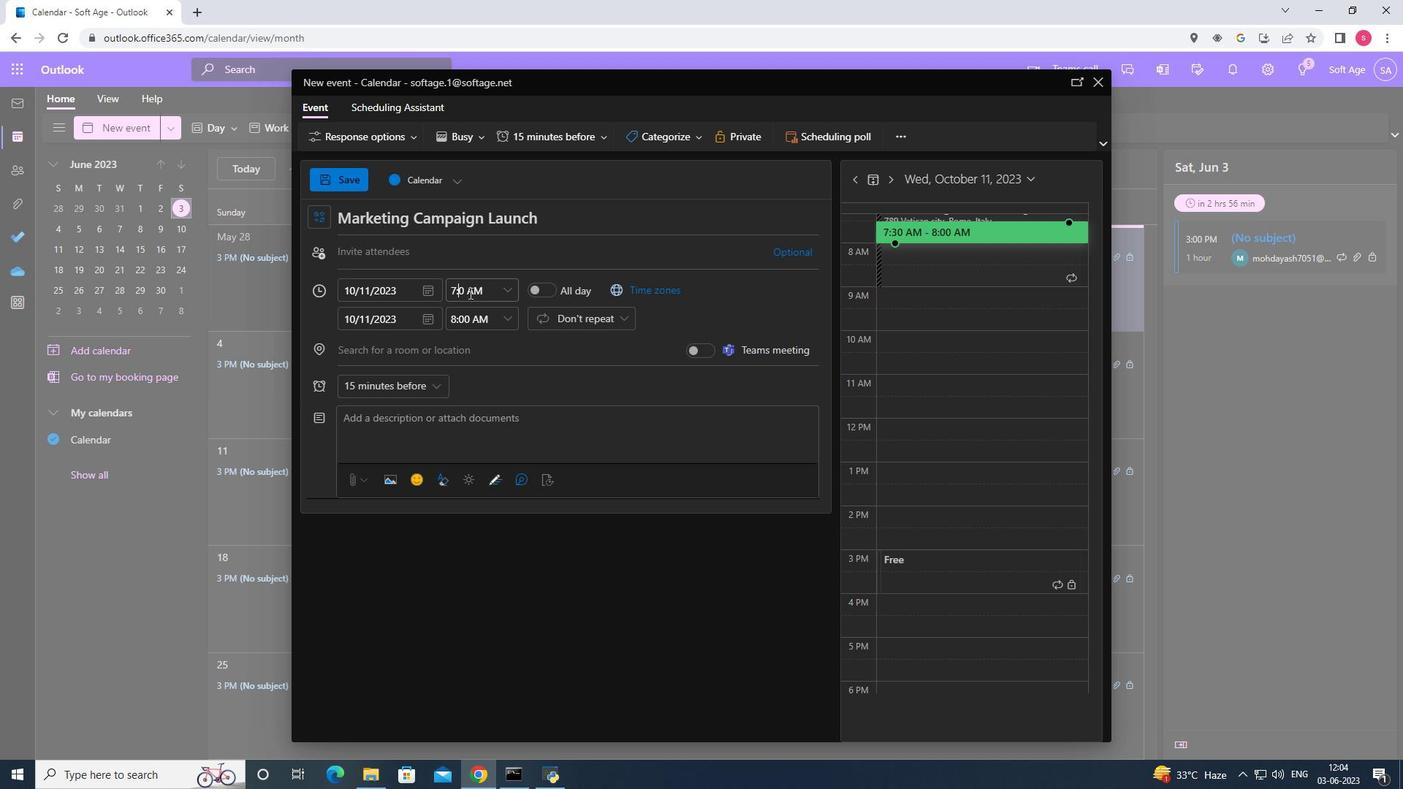 
Action: Mouse moved to (512, 317)
Screenshot: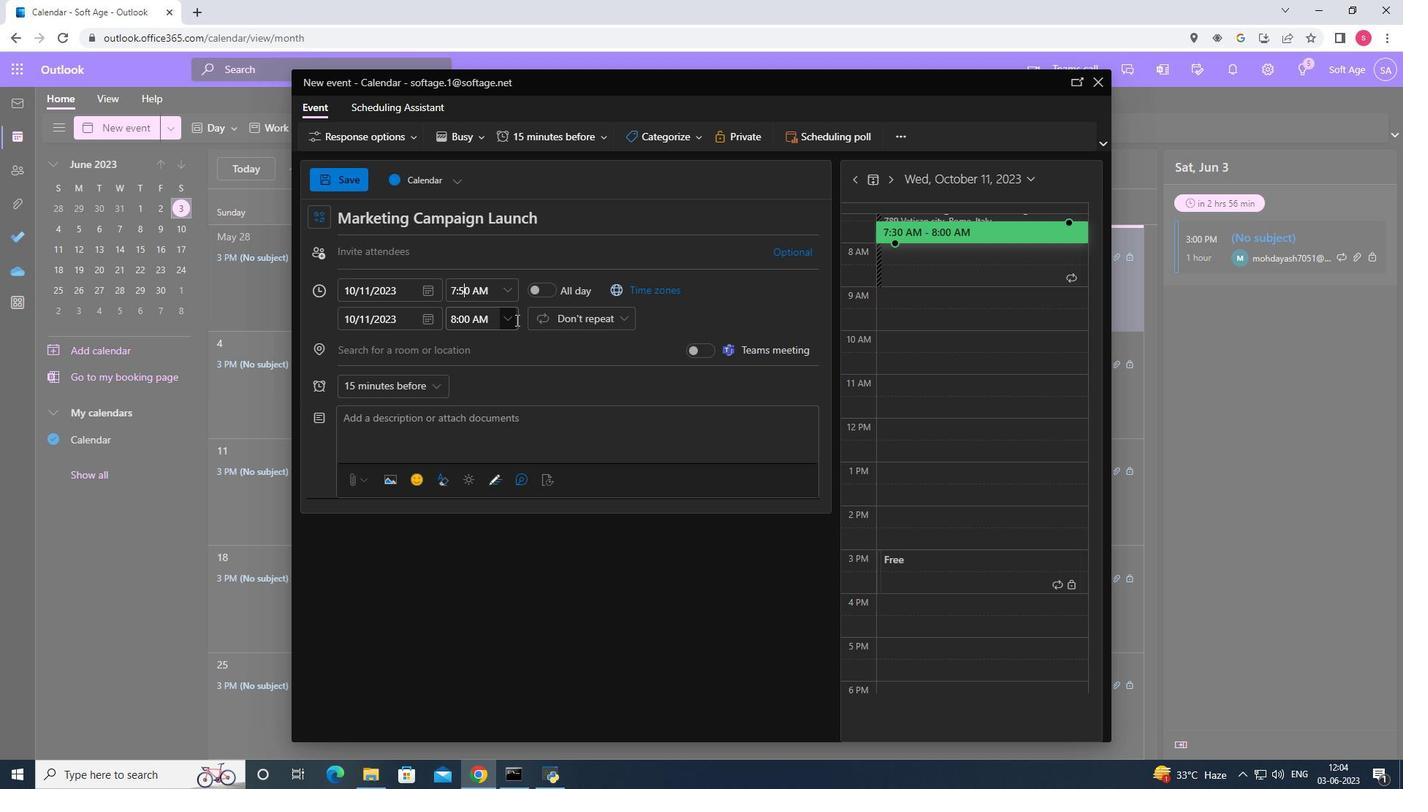 
Action: Mouse pressed left at (512, 317)
Screenshot: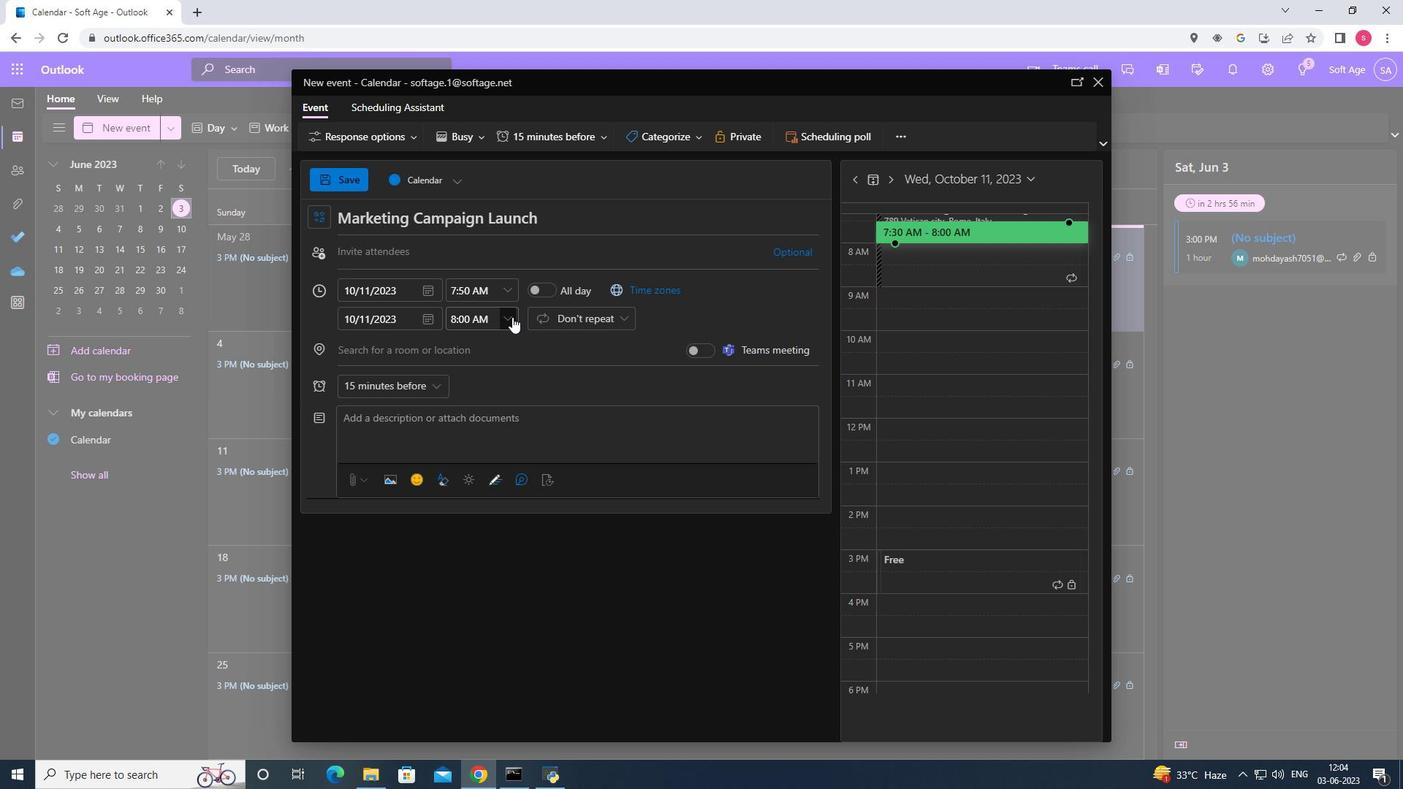 
Action: Mouse moved to (502, 411)
Screenshot: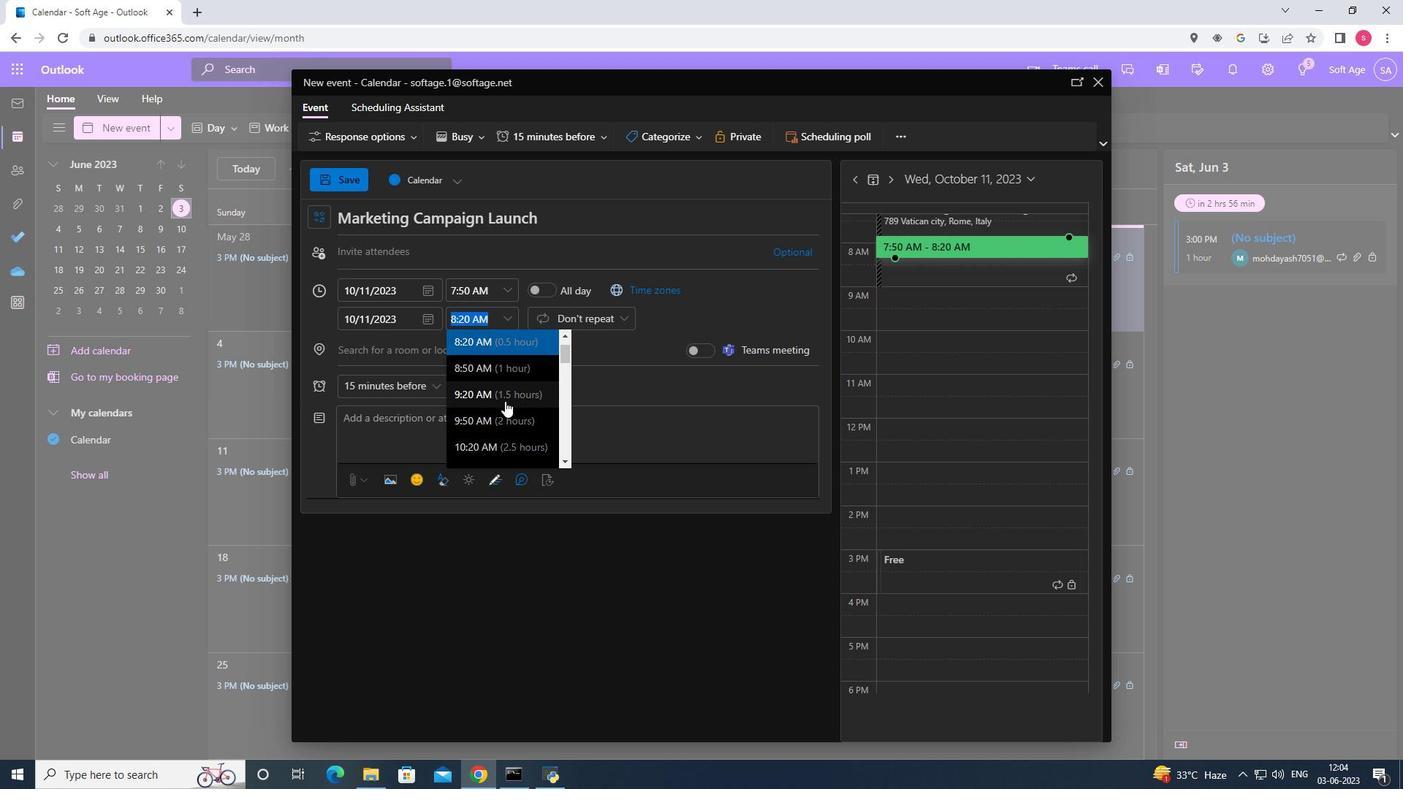 
Action: Mouse pressed left at (502, 411)
Screenshot: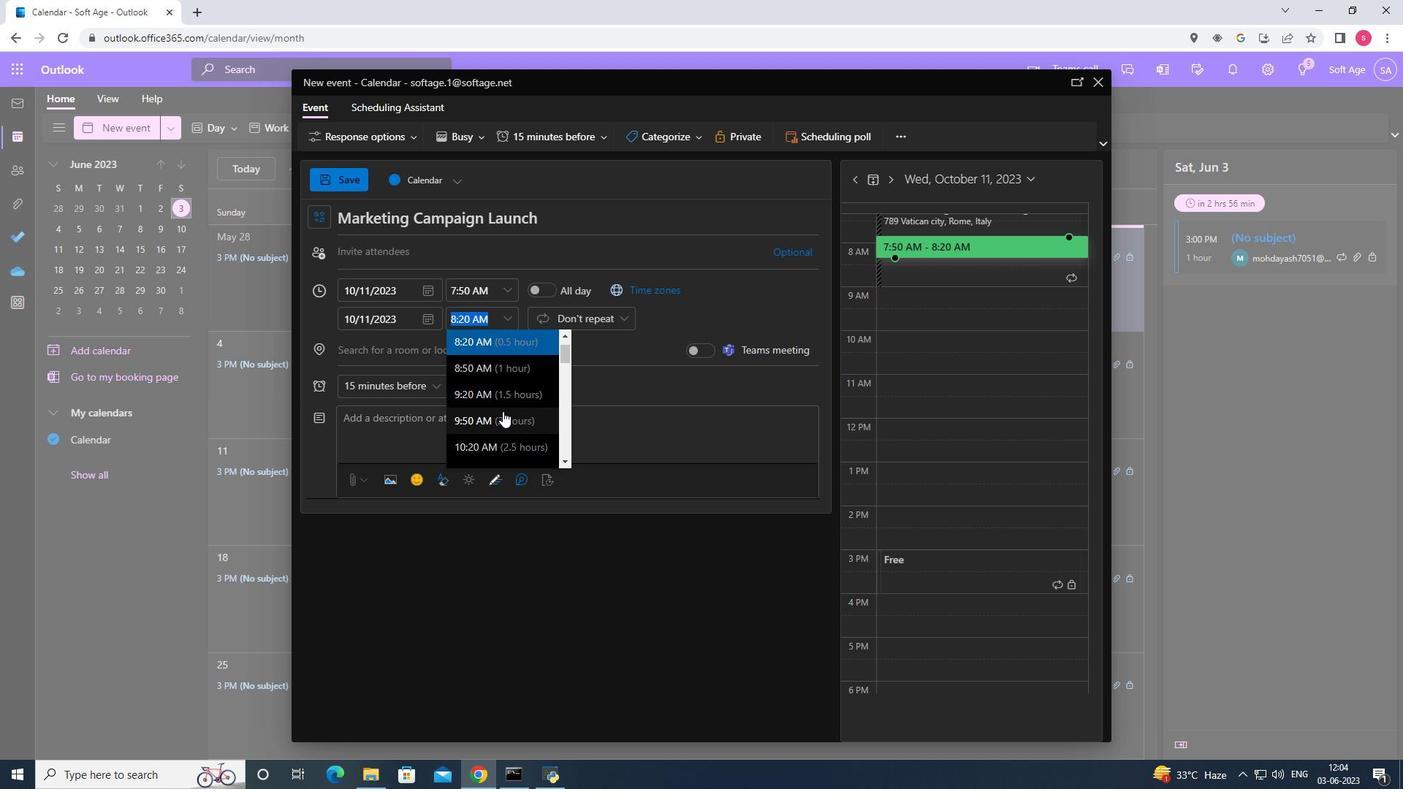 
Action: Mouse moved to (442, 418)
Screenshot: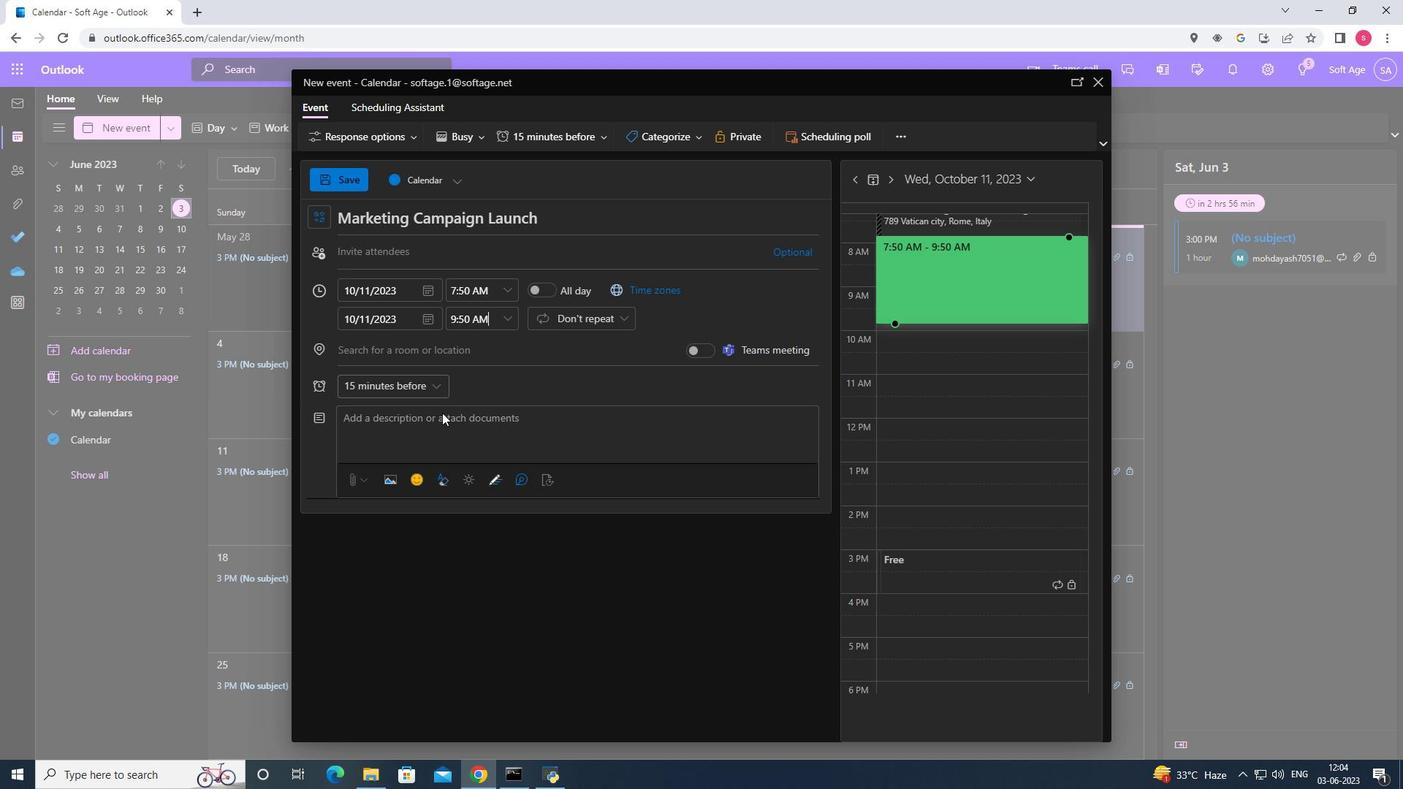 
Action: Mouse pressed left at (442, 418)
Screenshot: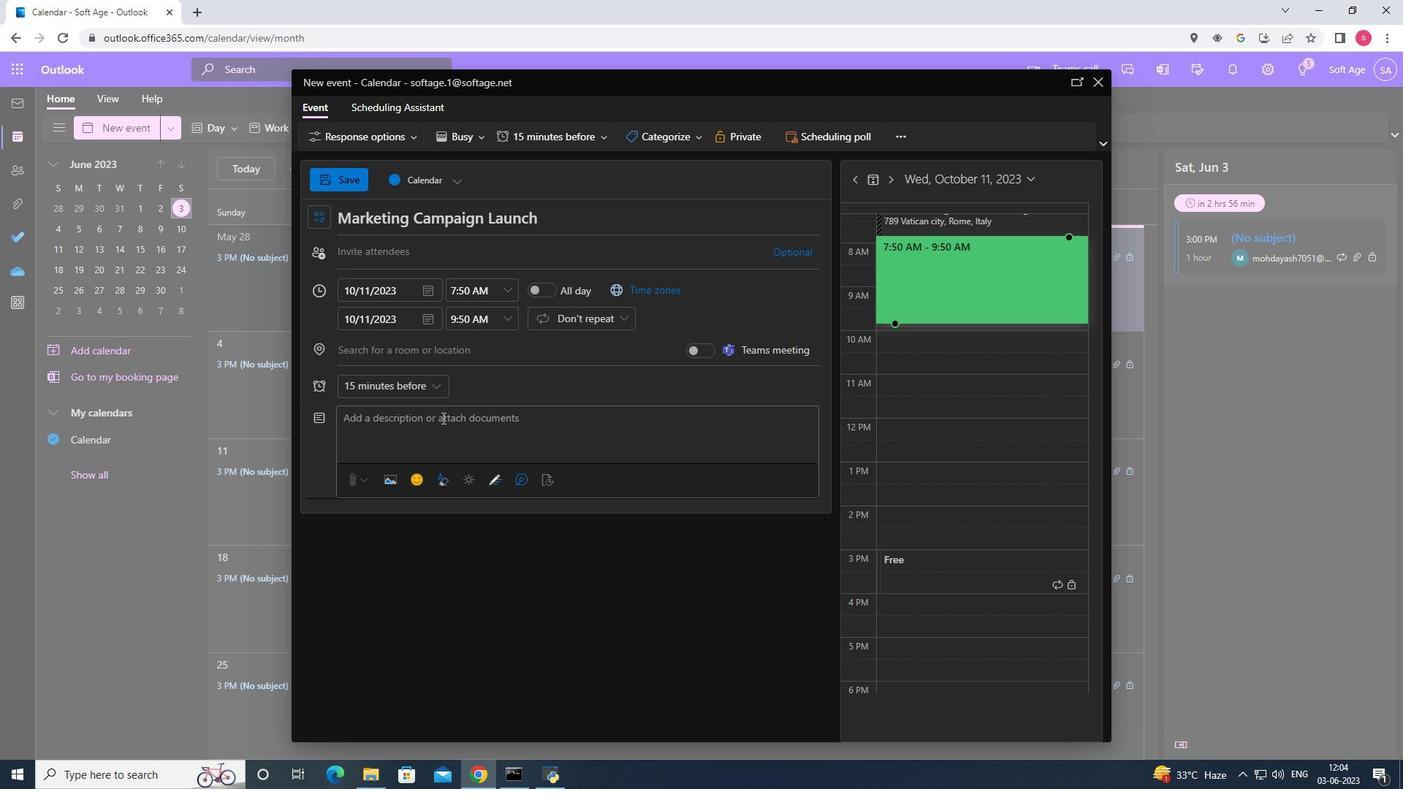 
Action: Key pressed <Key.shift><Key.shift><Key.shift>The<Key.space>marketing<Key.space>campaign<Key.space>lun<Key.backspace><Key.backspace>aunch<Key.space>is<Key.space>an<Key.space>exec<Key.backspace><Key.backspace>citing<Key.space>and<Key.space>highly<Key.space>anticip<Key.tab><Key.space>event<Key.space>that<Key.space>marks<Key.space>the<Key.space>offici<Key.tab><Key.backspace><Key.backspace><Key.backspace><Key.backspace><Key.backspace><Key.backspace><Key.backspace><Key.backspace><Key.backspace>introduction<Key.space>of<Key.space>a<Key.space>new<Key.space>marketing<Key.space>campaign<Key.space>to<Key.space>the<Key.space>target<Key.space>audience.<Key.space><Key.shift>It<Key.space>is<Key.space>a<Key.space><Key.shift><Key.shift><Key.shift><Key.shift><Key.shift><Key.shift><Key.shift>c<Key.backspace>create<Key.space>buzz,<Key.space><Key.shift>G<Key.backspace>generate<Key.space>interest,<Key.space>and<Key.space>maximize<Key.space>the<Key.space>impact<Key.space>of<Key.space>the<Key.space>campaign's<Key.space>messaging<Key.space>and<Key.space>objectives.
Screenshot: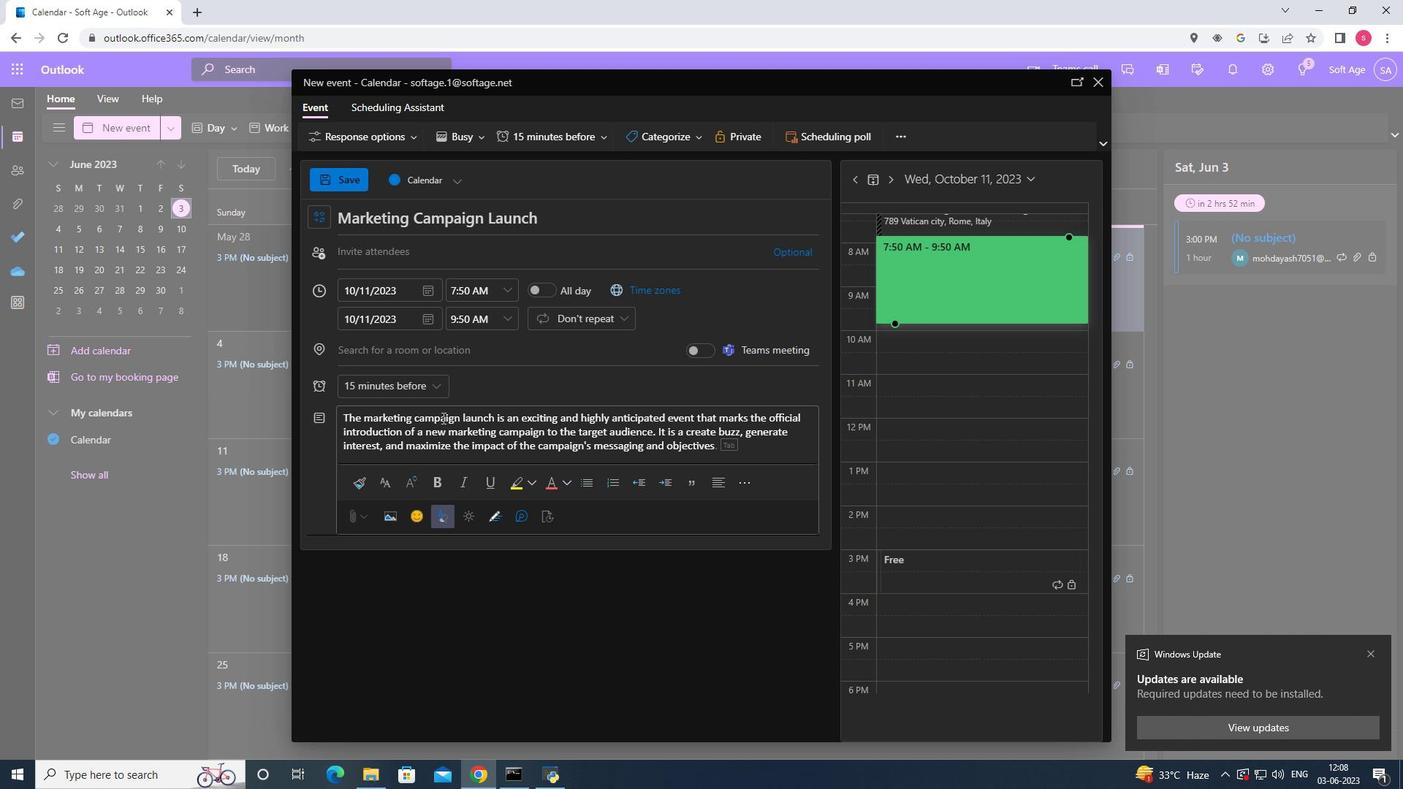 
Action: Mouse moved to (701, 138)
Screenshot: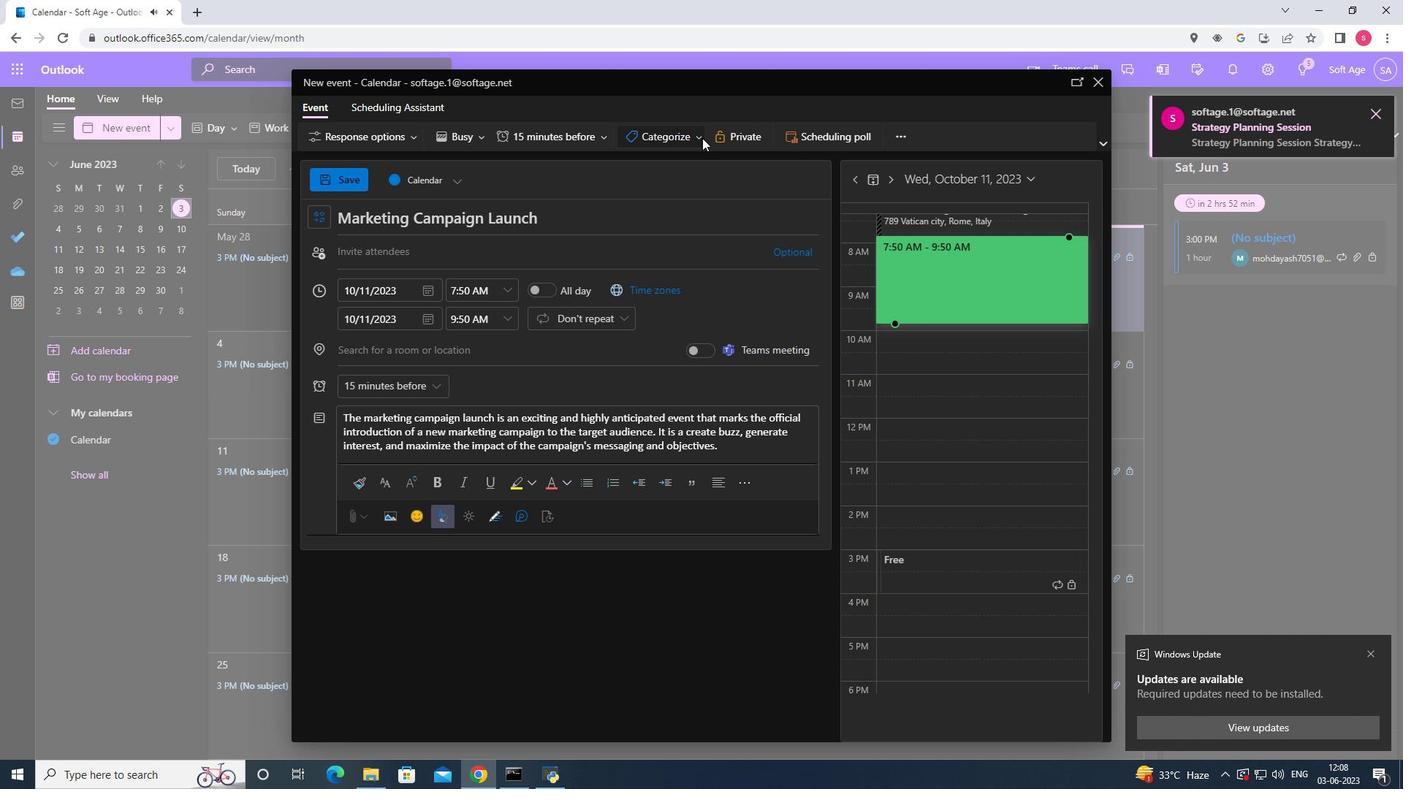 
Action: Mouse pressed left at (701, 138)
Screenshot: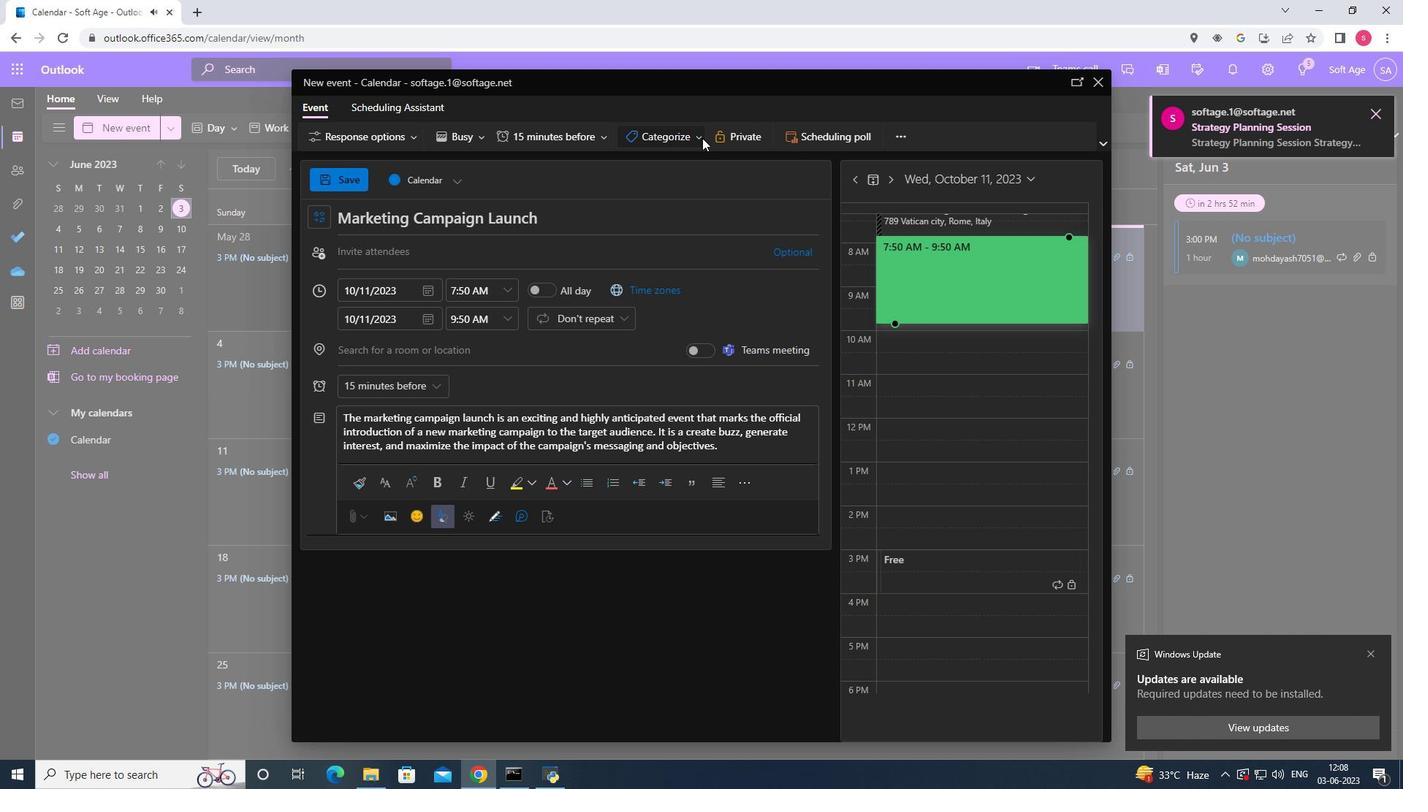 
Action: Mouse moved to (694, 160)
Screenshot: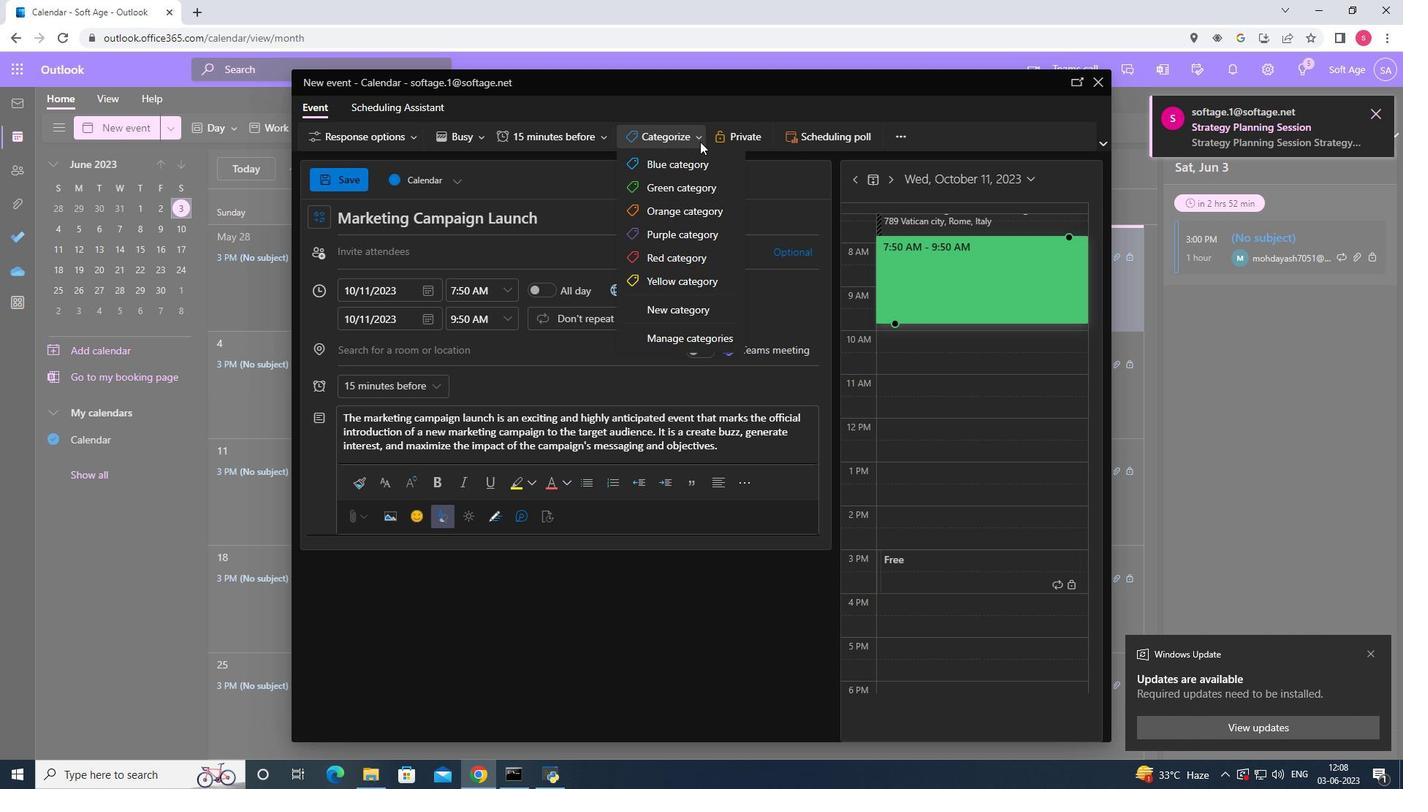 
Action: Mouse pressed left at (694, 160)
Screenshot: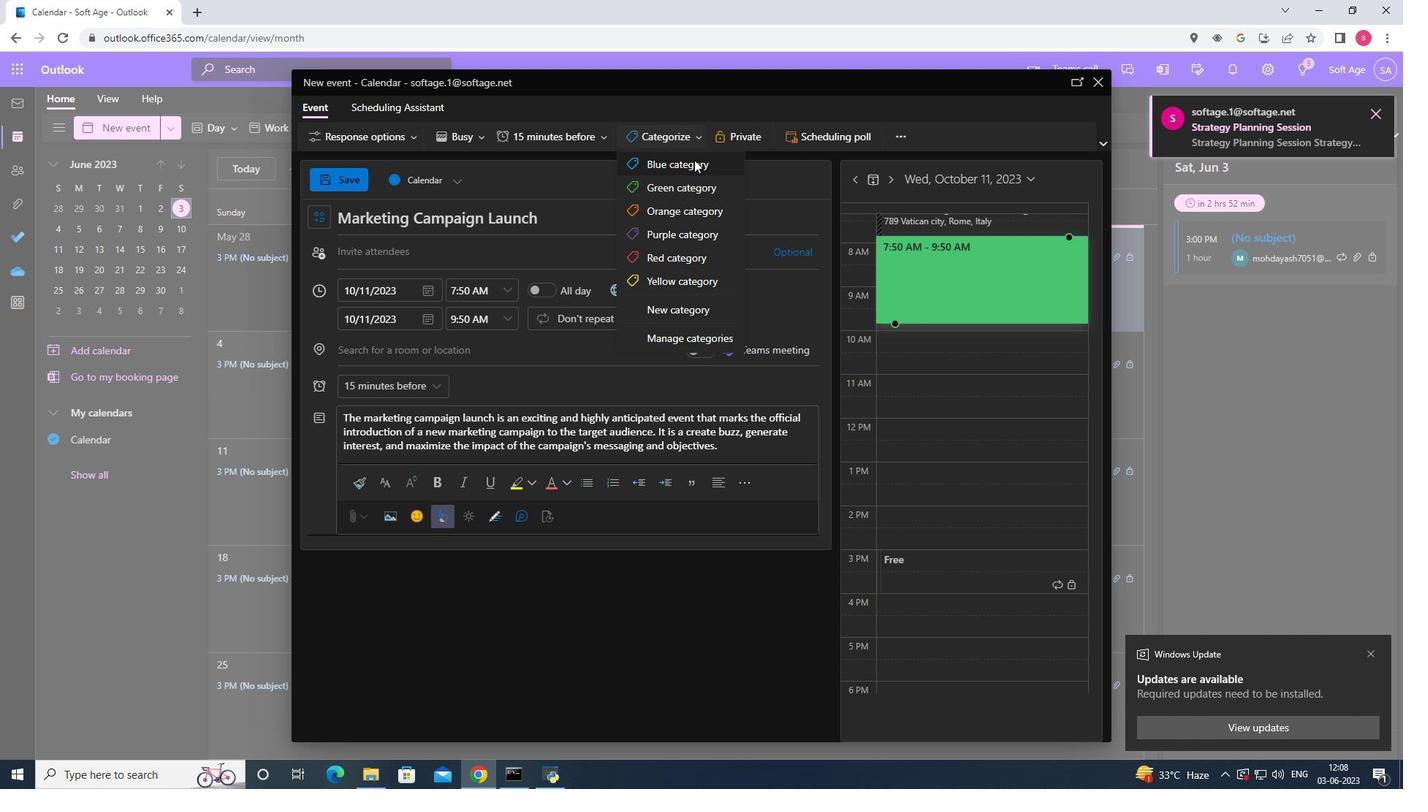 
Action: Mouse moved to (399, 352)
Screenshot: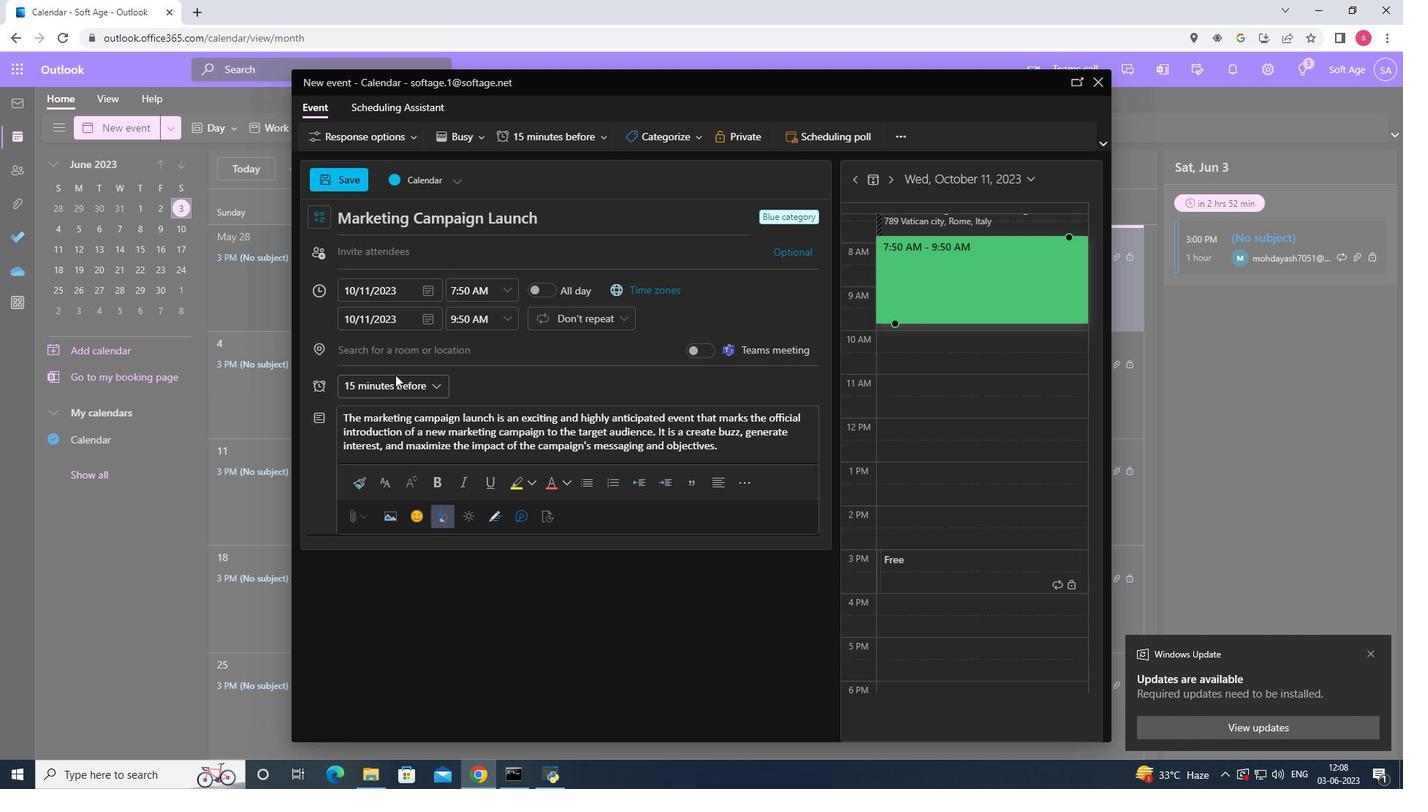 
Action: Mouse pressed left at (399, 352)
Screenshot: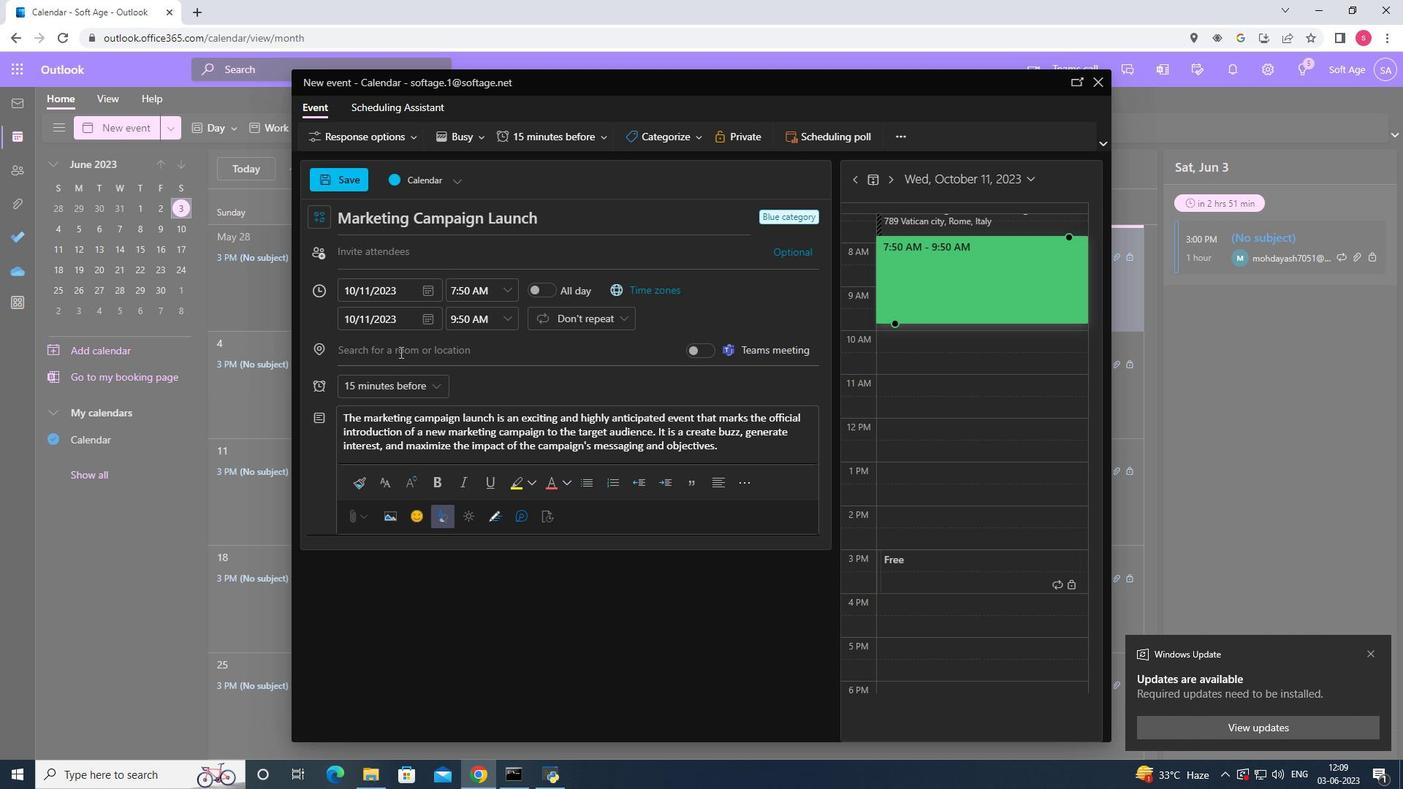
Action: Key pressed 321
Screenshot: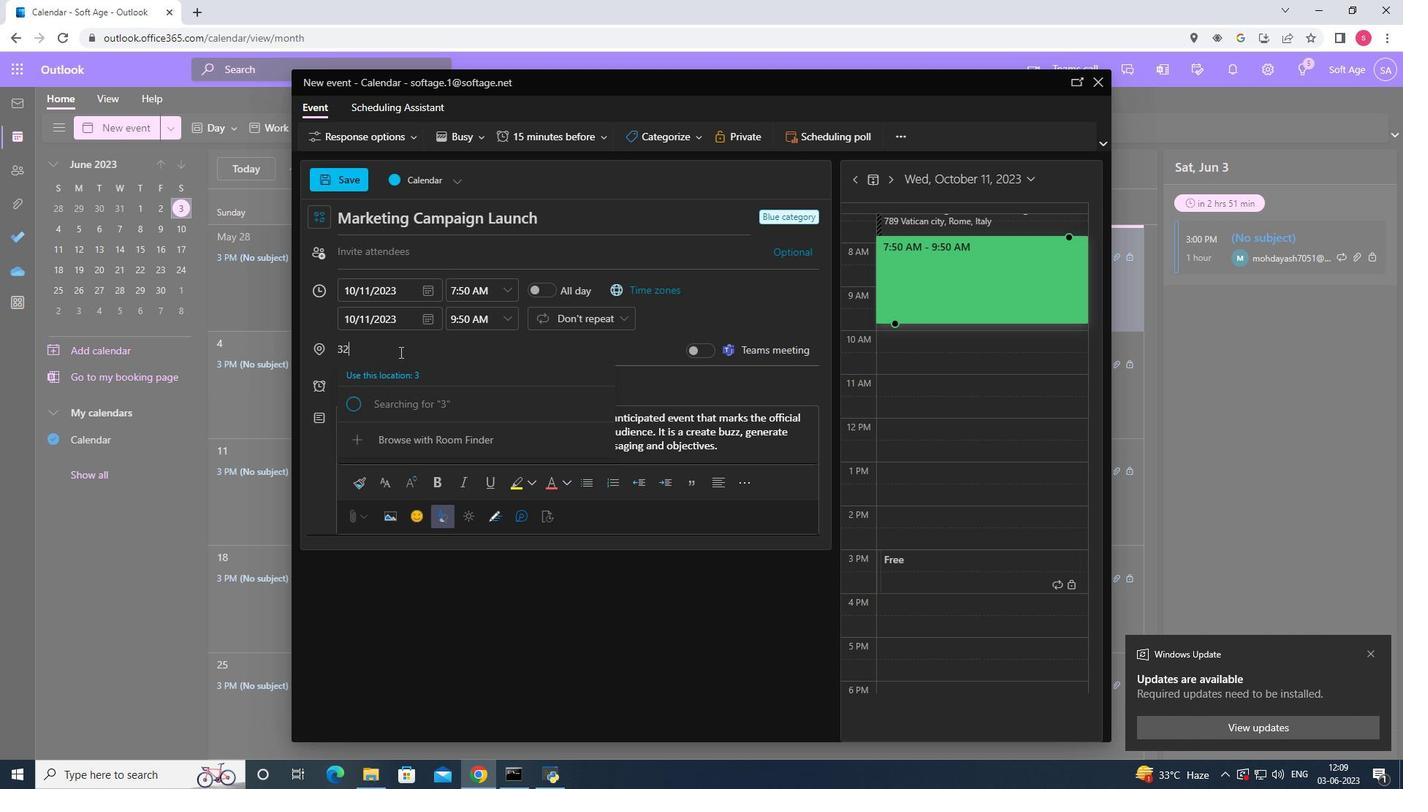 
Action: Mouse moved to (400, 351)
Screenshot: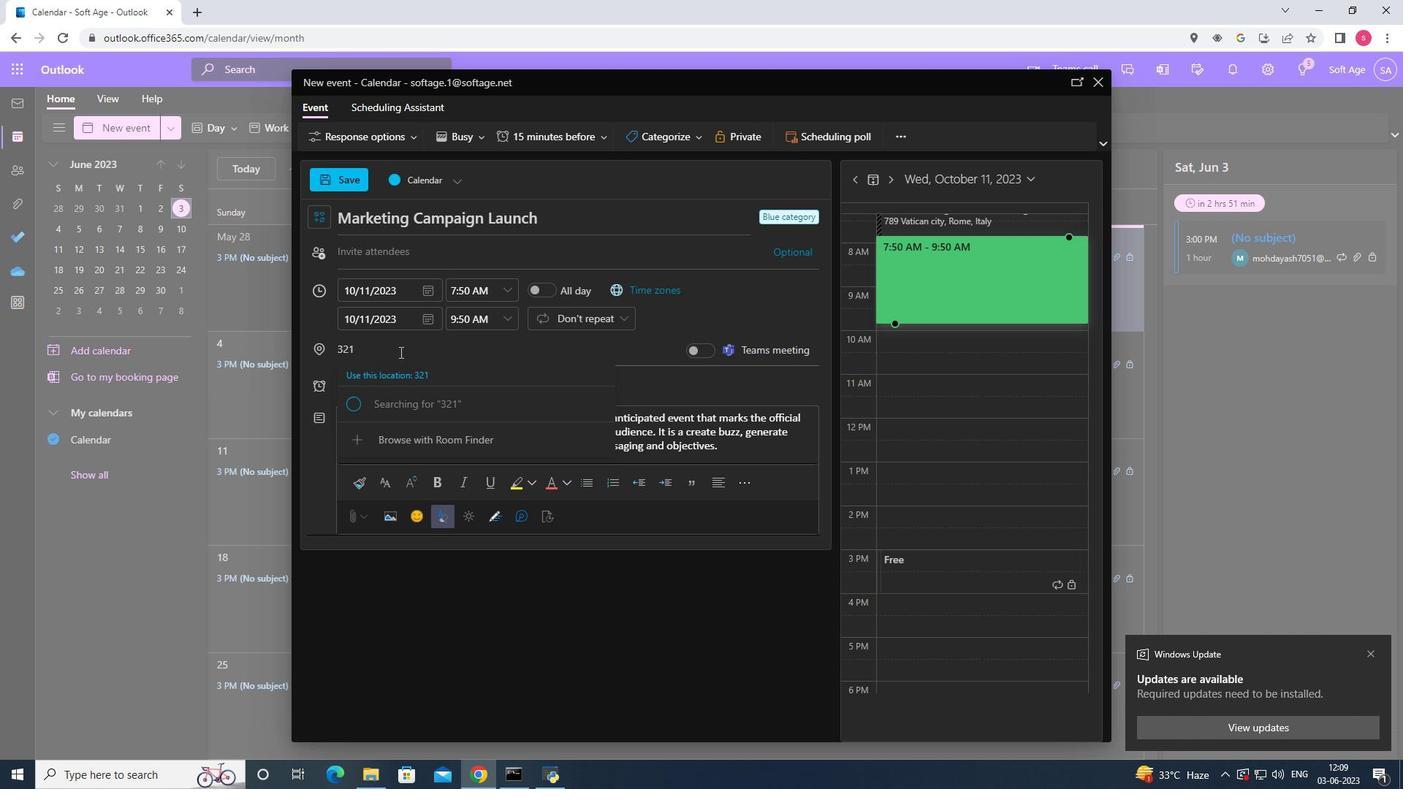 
Action: Key pressed <Key.space><Key.shift>Plaza<Key.space><Key.shift>Mayor<Key.space>,<Key.space><Key.shift>Madrid,<Key.space><Key.shift>Spain<Key.space>
Screenshot: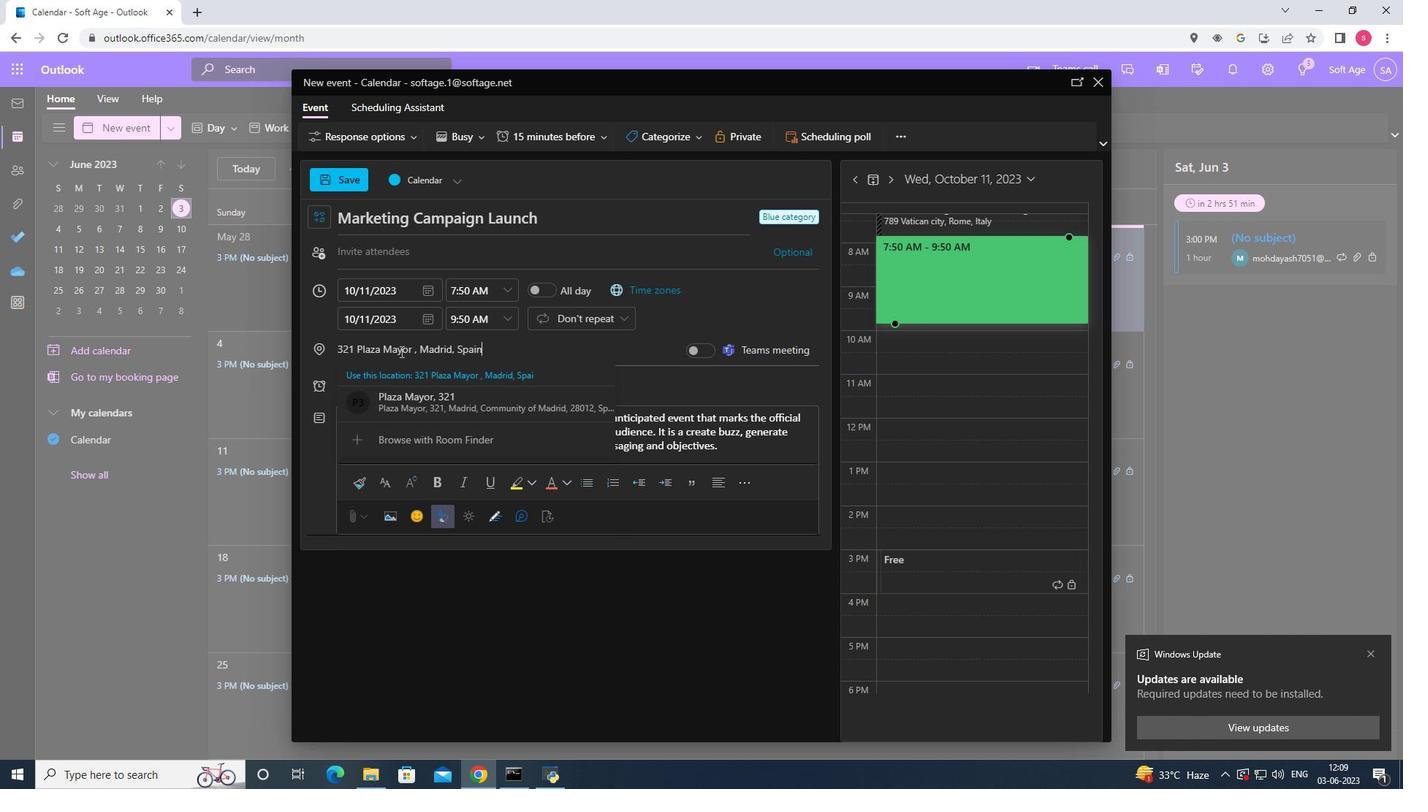 
Action: Mouse moved to (416, 377)
Screenshot: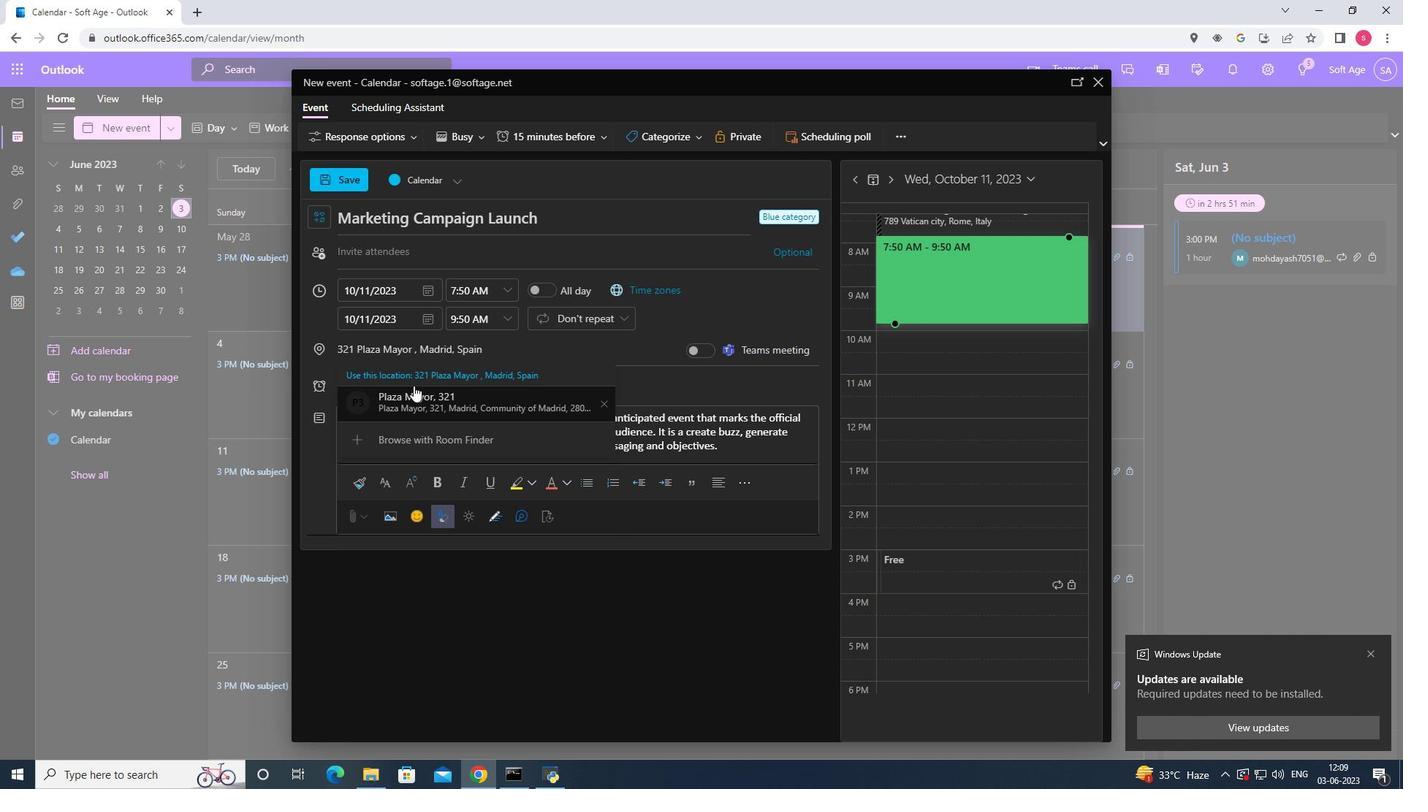 
Action: Mouse pressed left at (416, 377)
Screenshot: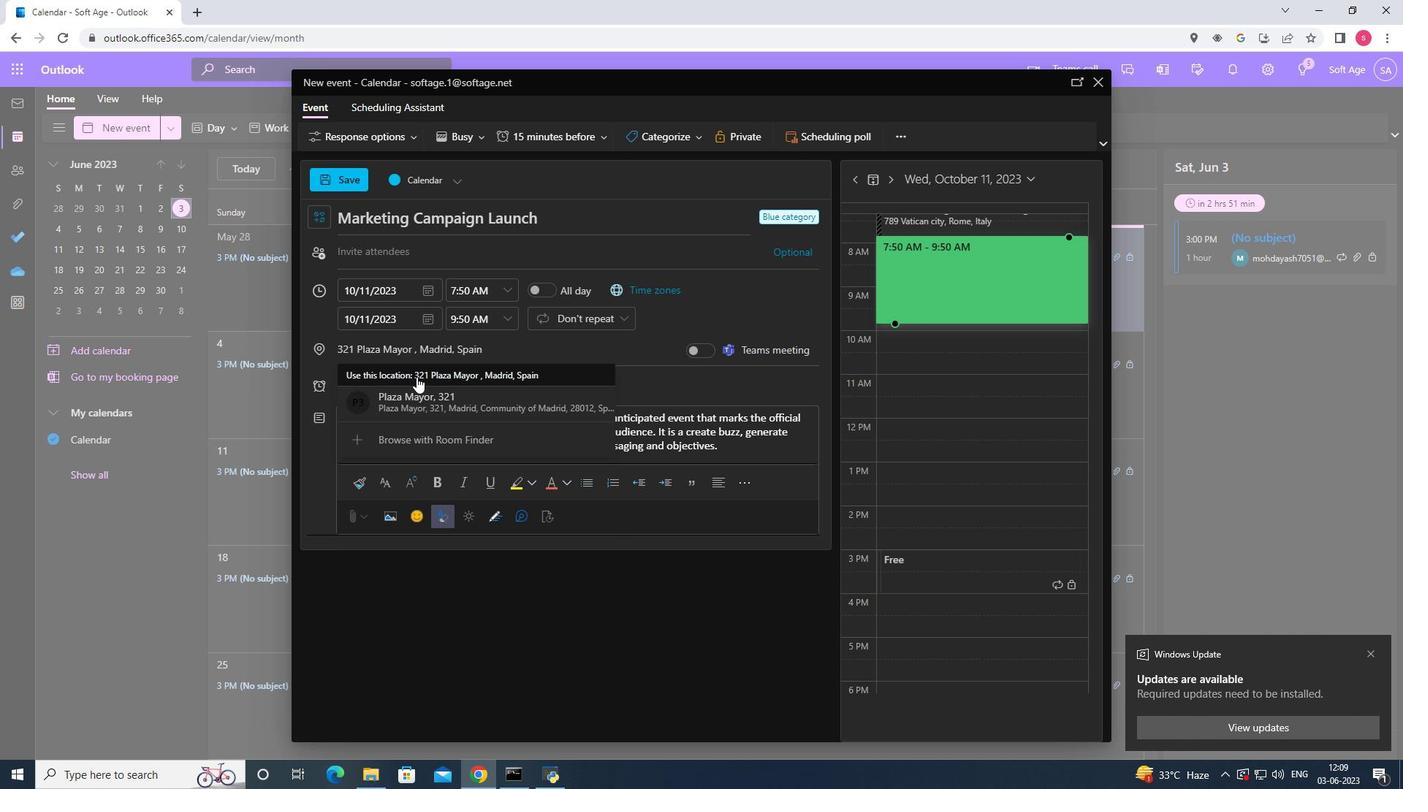 
Action: Mouse moved to (460, 259)
Screenshot: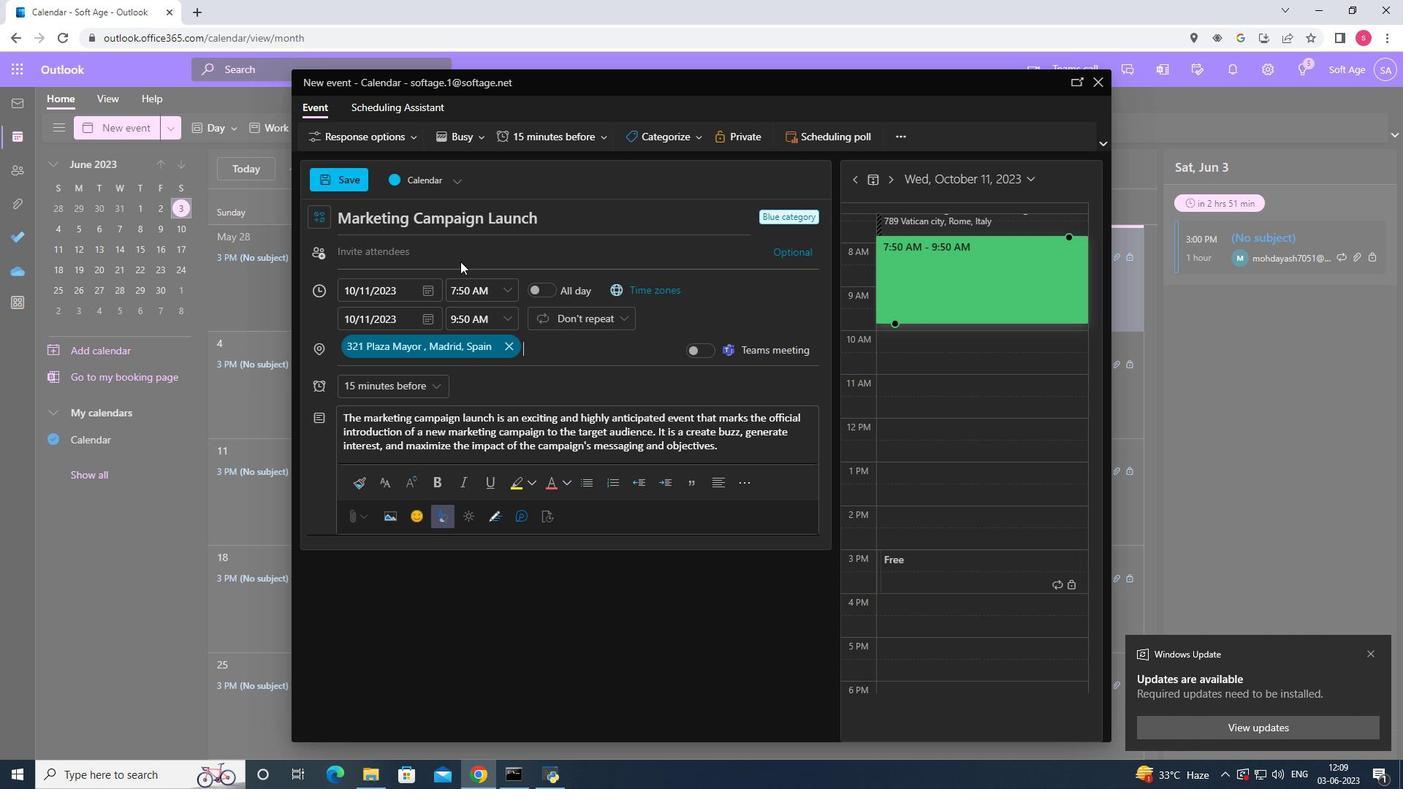 
Action: Mouse pressed left at (460, 259)
Screenshot: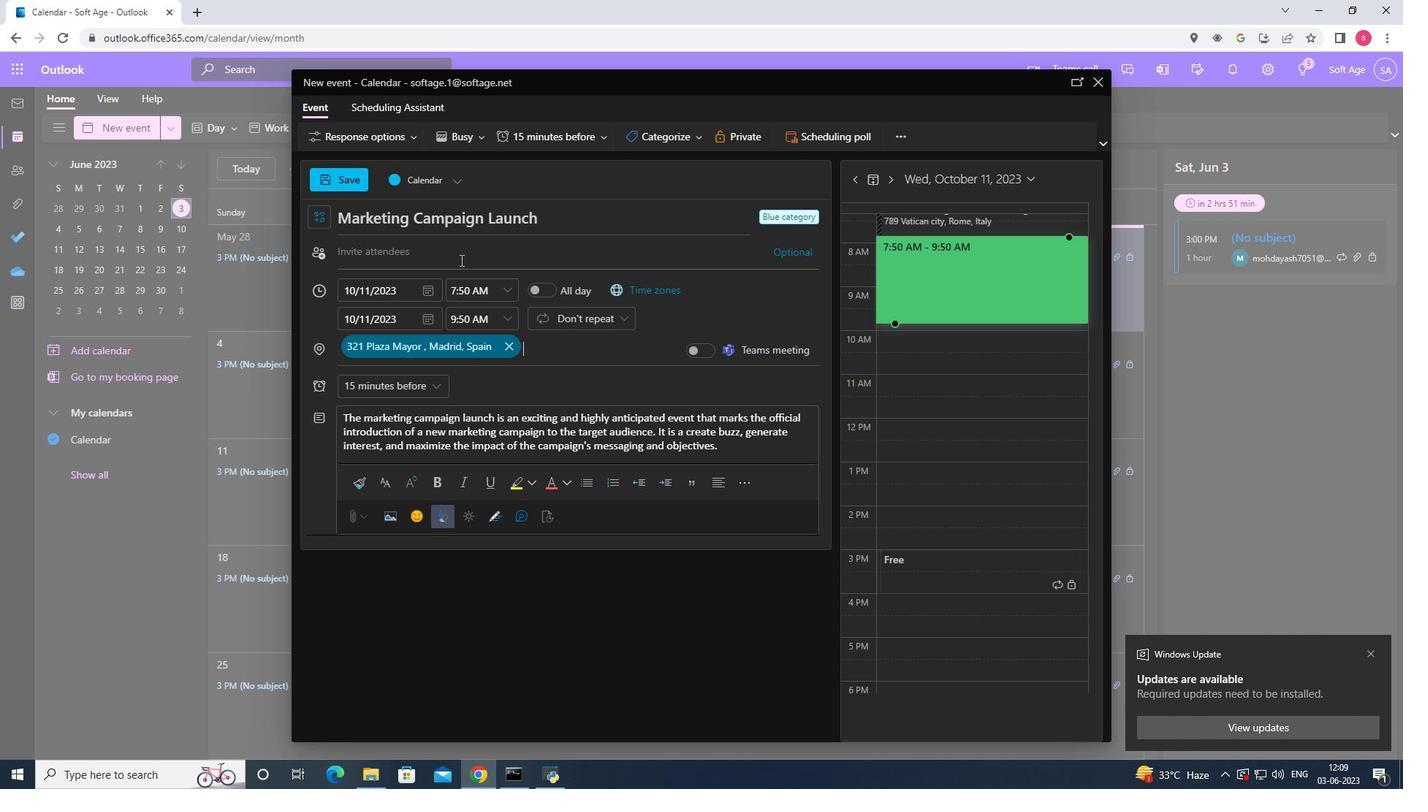 
Action: Key pressed softage
Screenshot: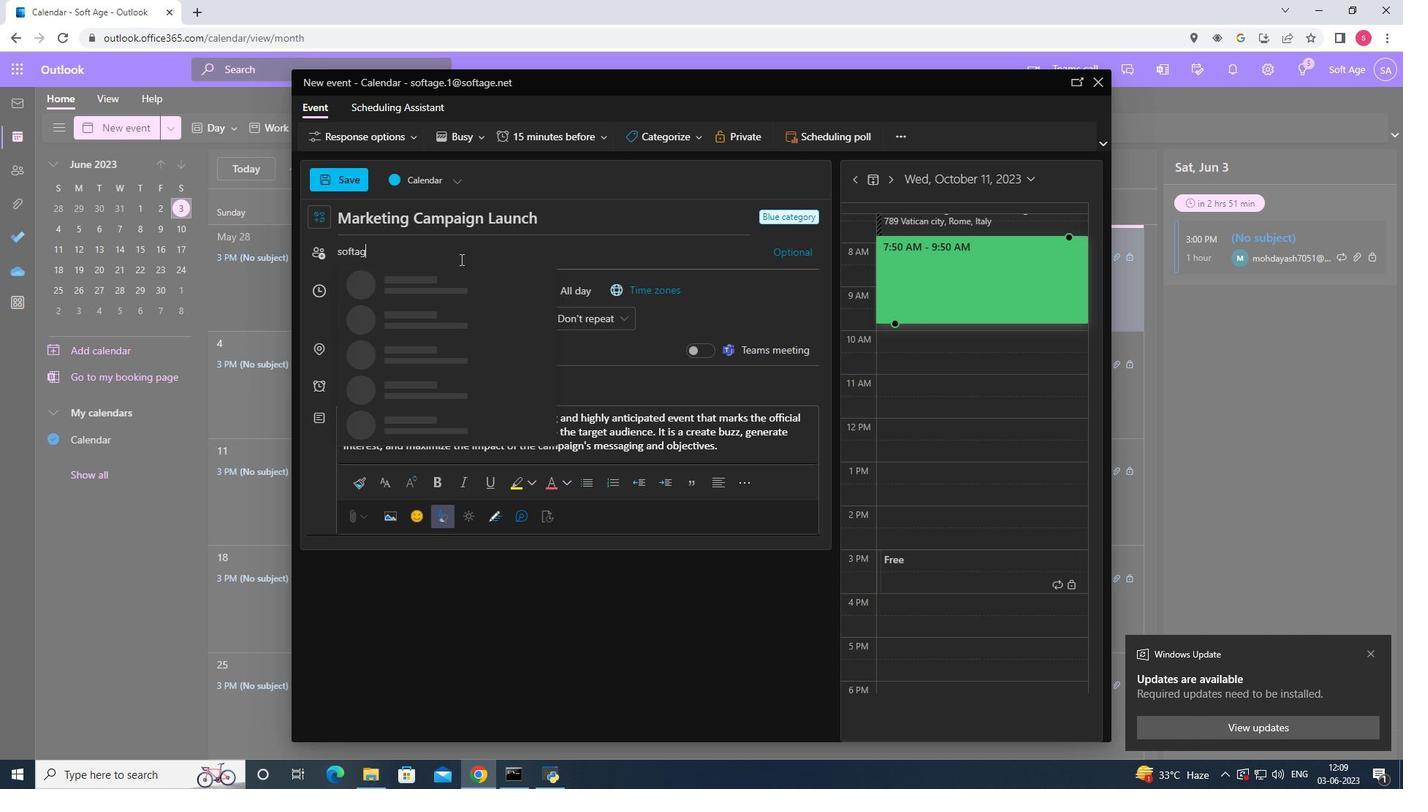 
Action: Mouse moved to (464, 365)
Screenshot: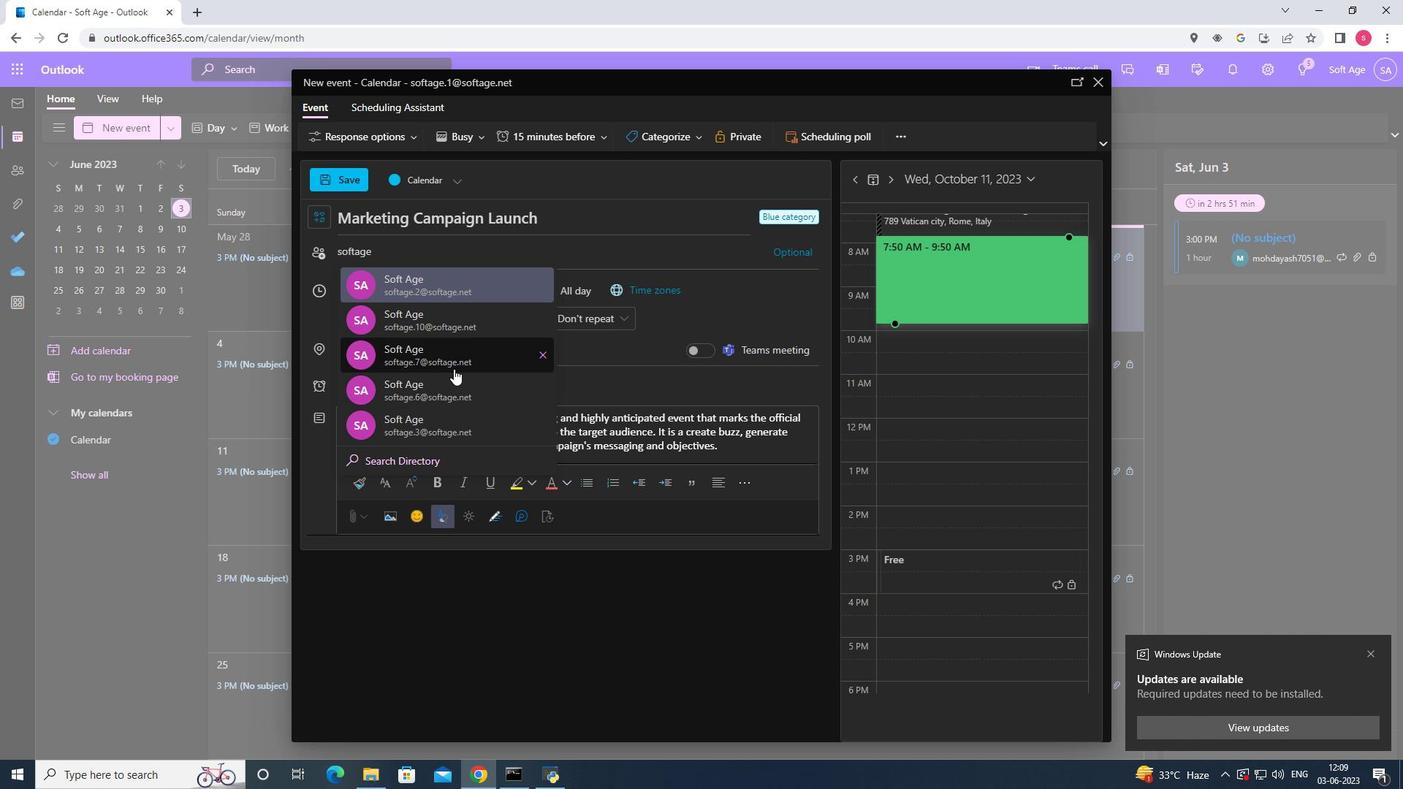 
Action: Key pressed .8<Key.shift>@
Screenshot: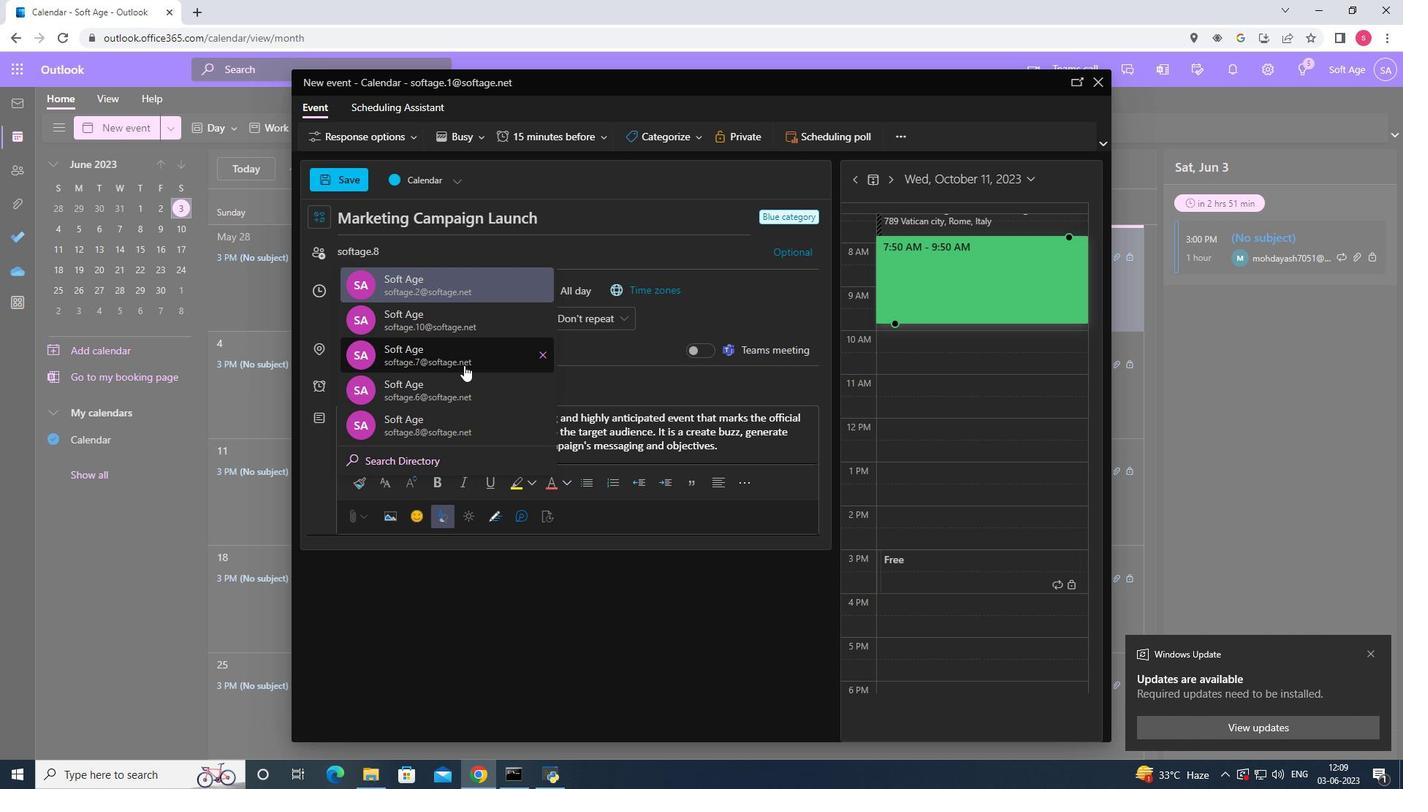 
Action: Mouse moved to (477, 272)
Screenshot: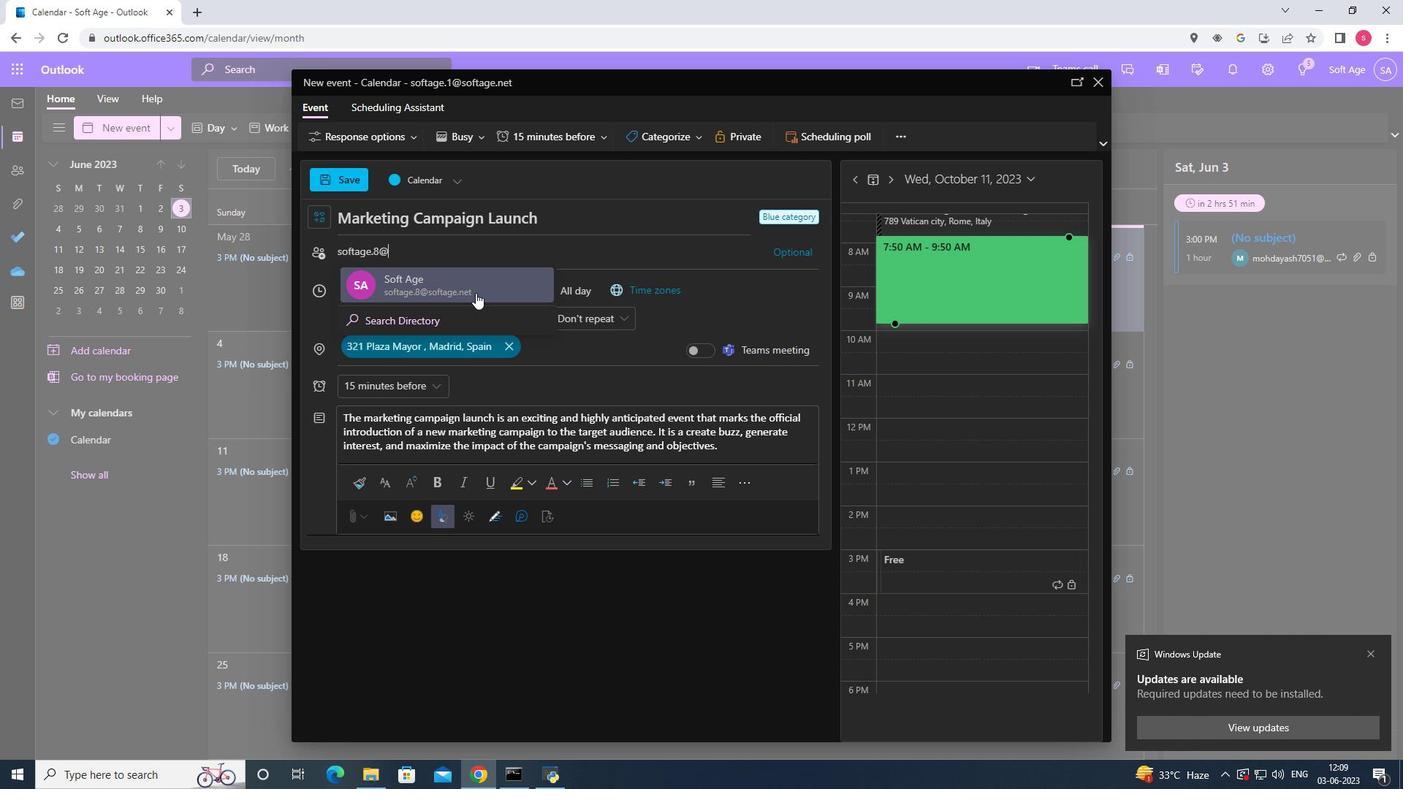 
Action: Mouse pressed left at (477, 272)
Screenshot: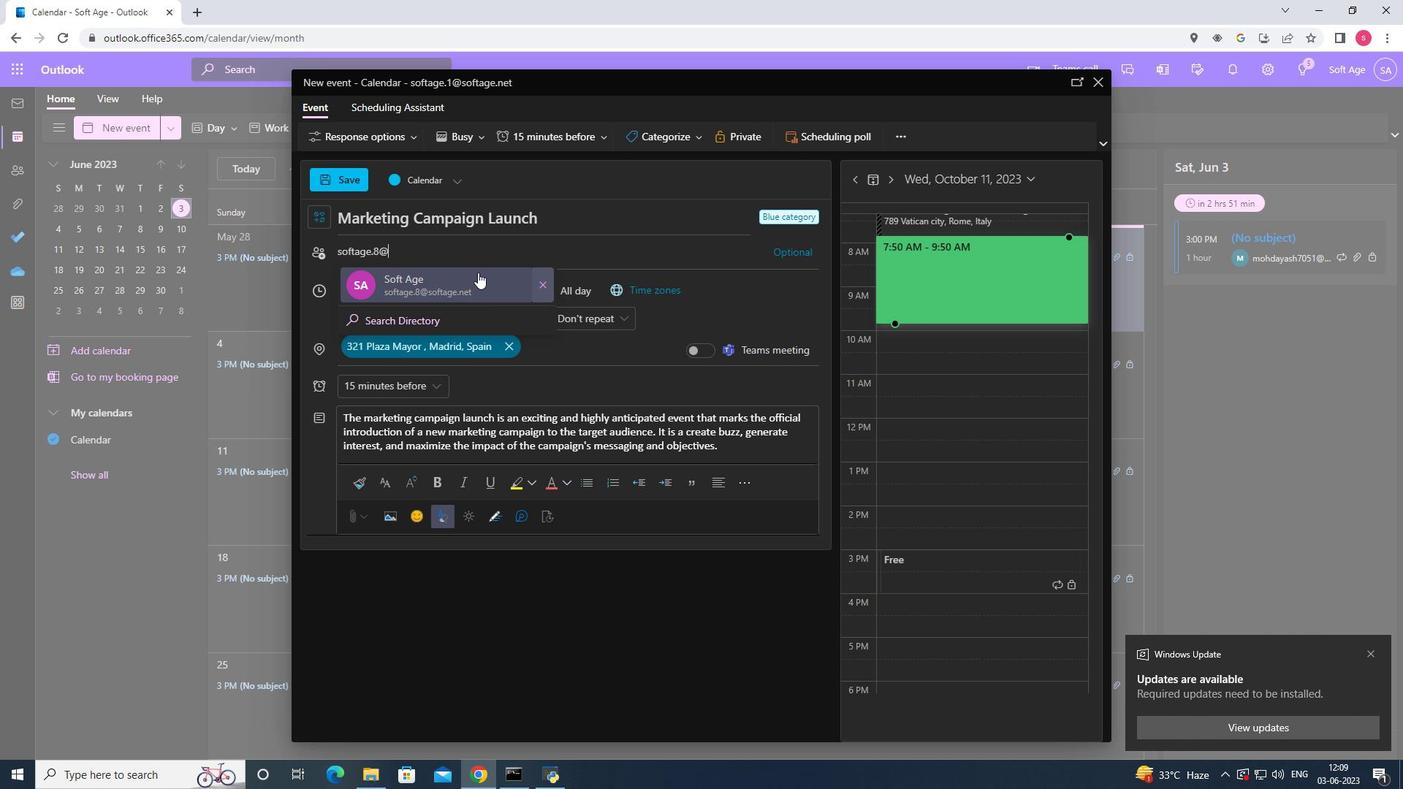 
Action: Key pressed softage.9<Key.shift>@
Screenshot: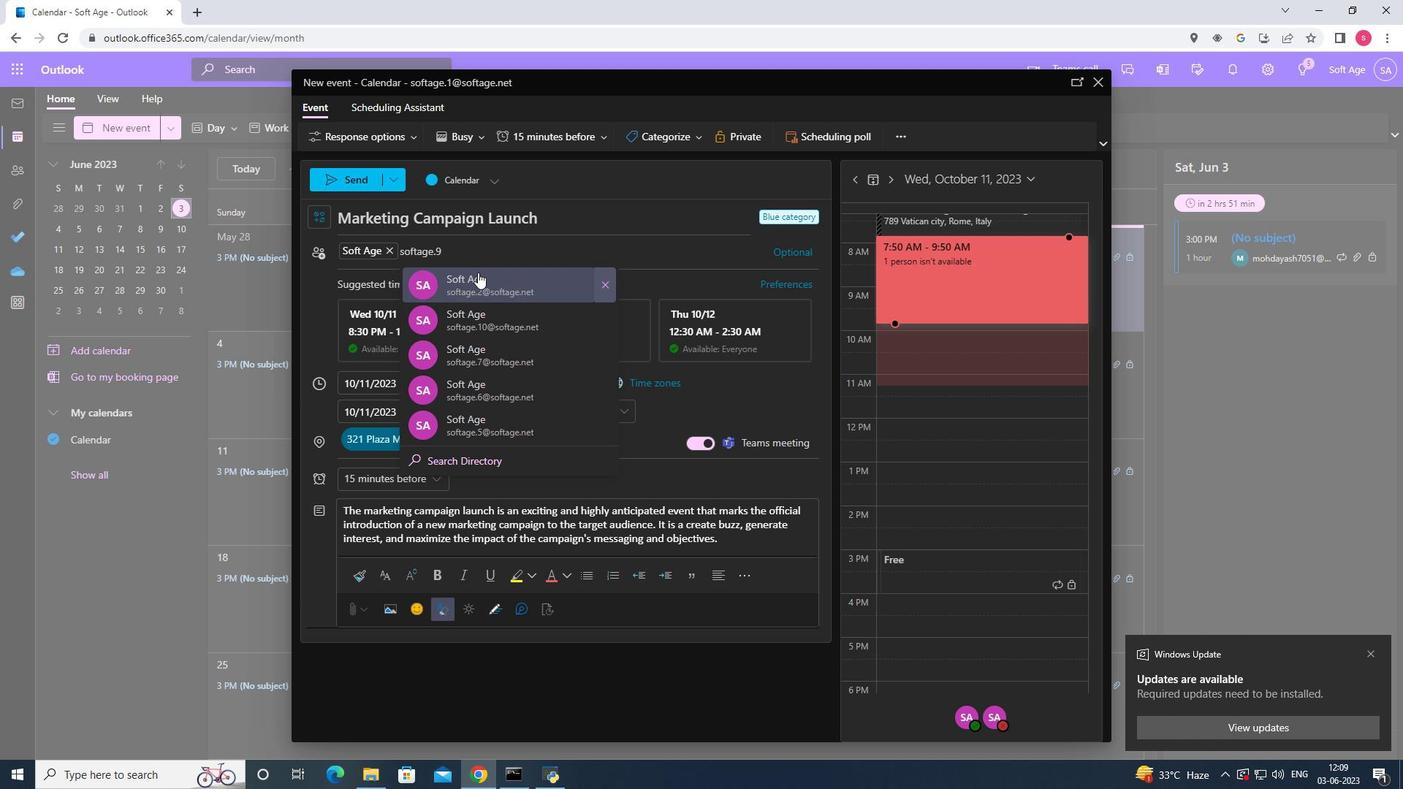
Action: Mouse moved to (480, 274)
Screenshot: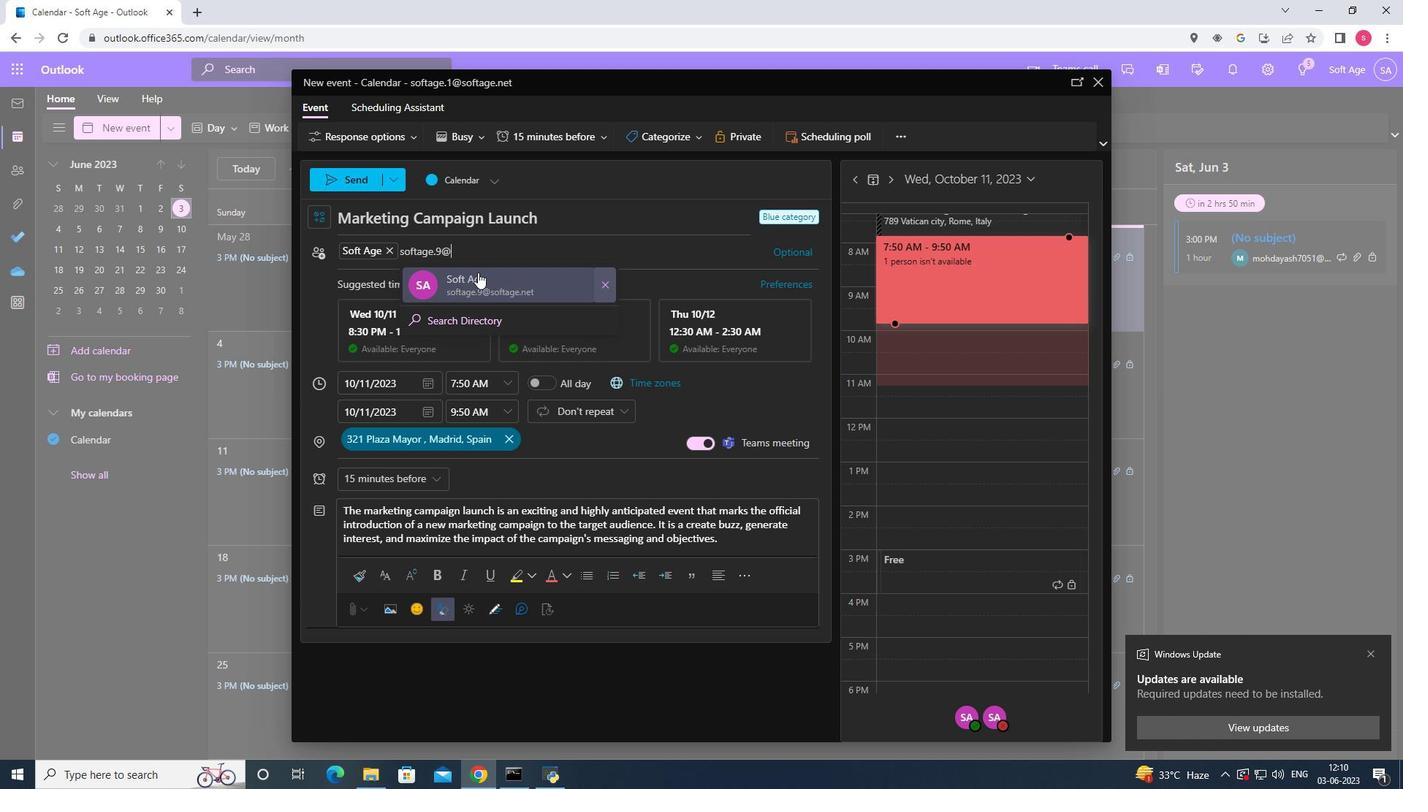 
Action: Mouse pressed left at (480, 274)
Screenshot: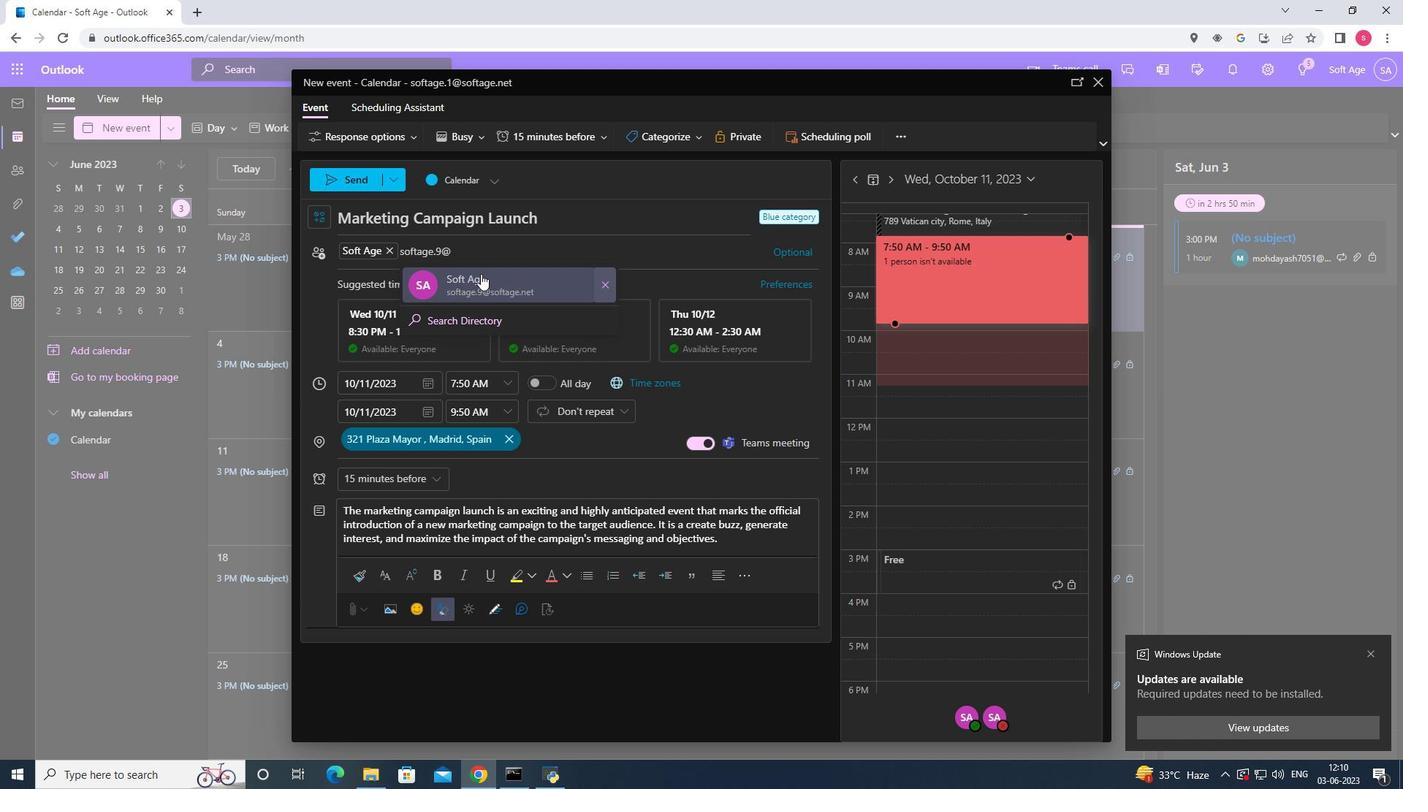 
Action: Mouse moved to (438, 474)
Screenshot: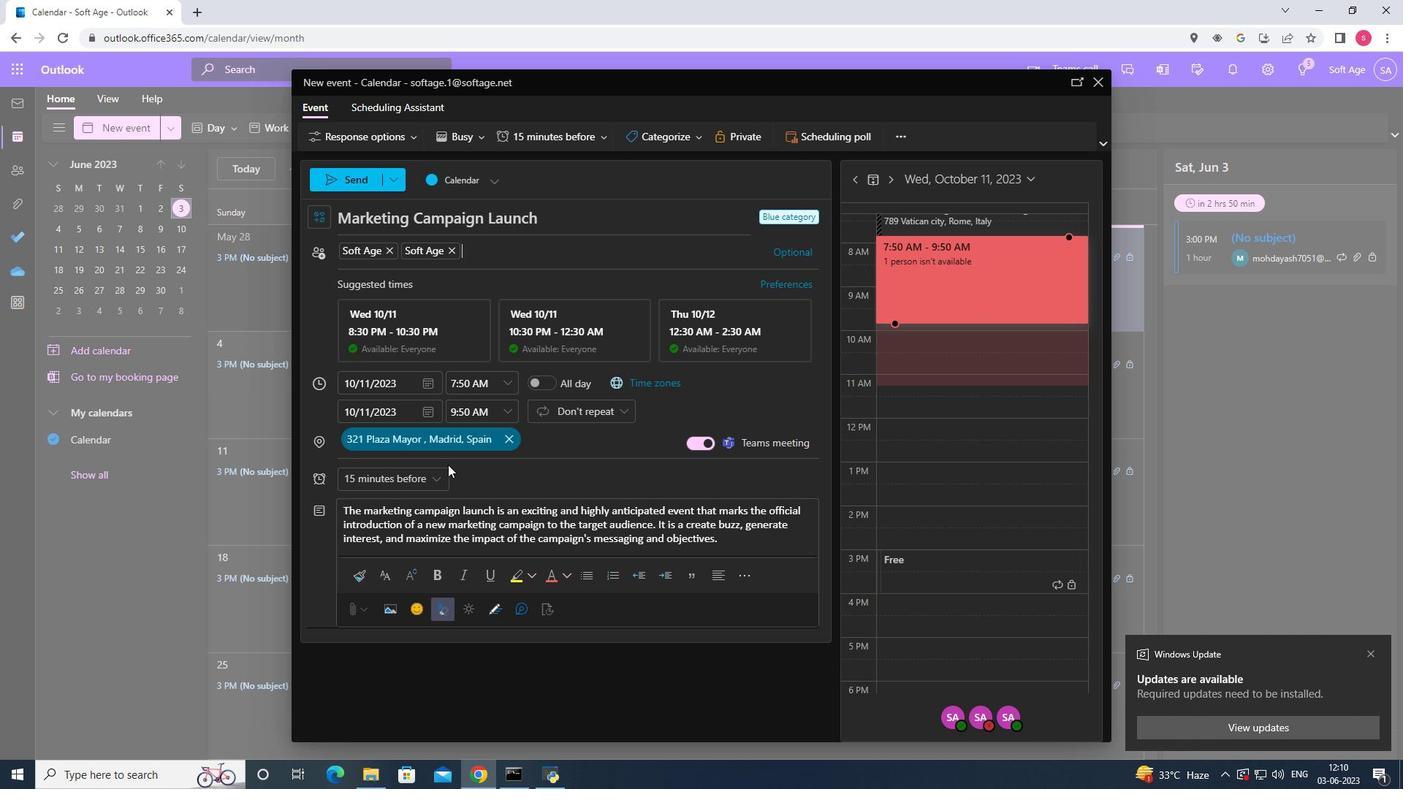 
Action: Mouse pressed left at (438, 474)
Screenshot: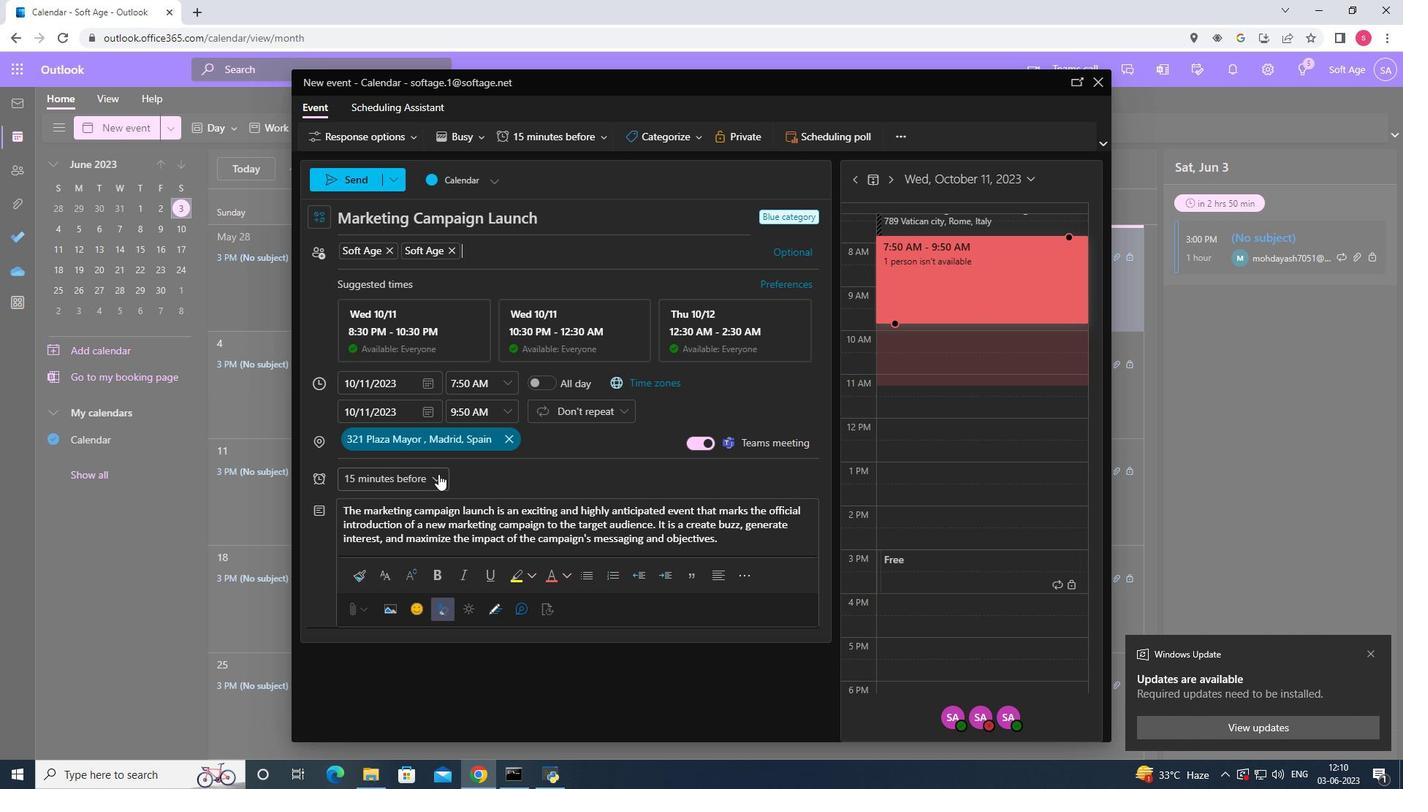 
Action: Mouse moved to (407, 429)
Screenshot: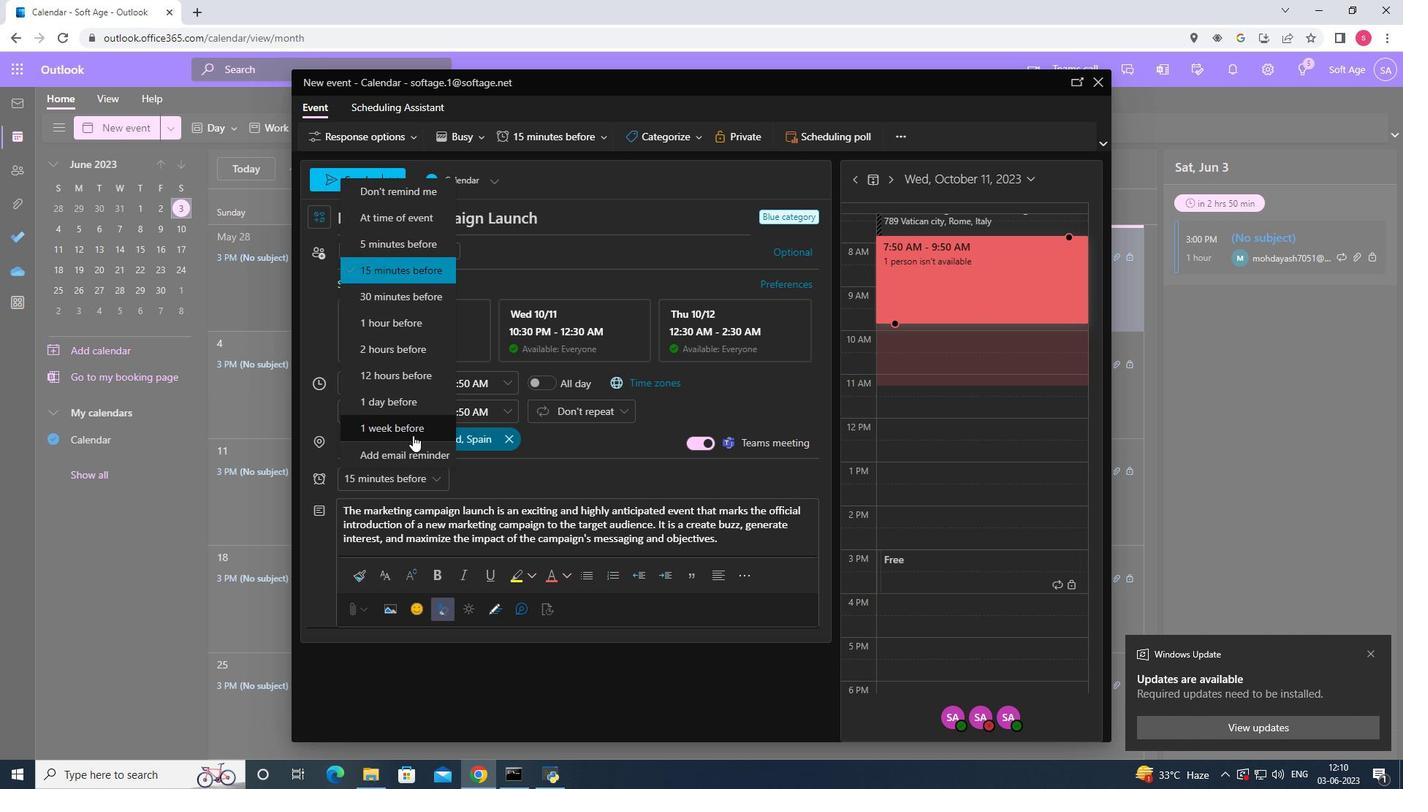
Action: Mouse scrolled (407, 428) with delta (0, 0)
Screenshot: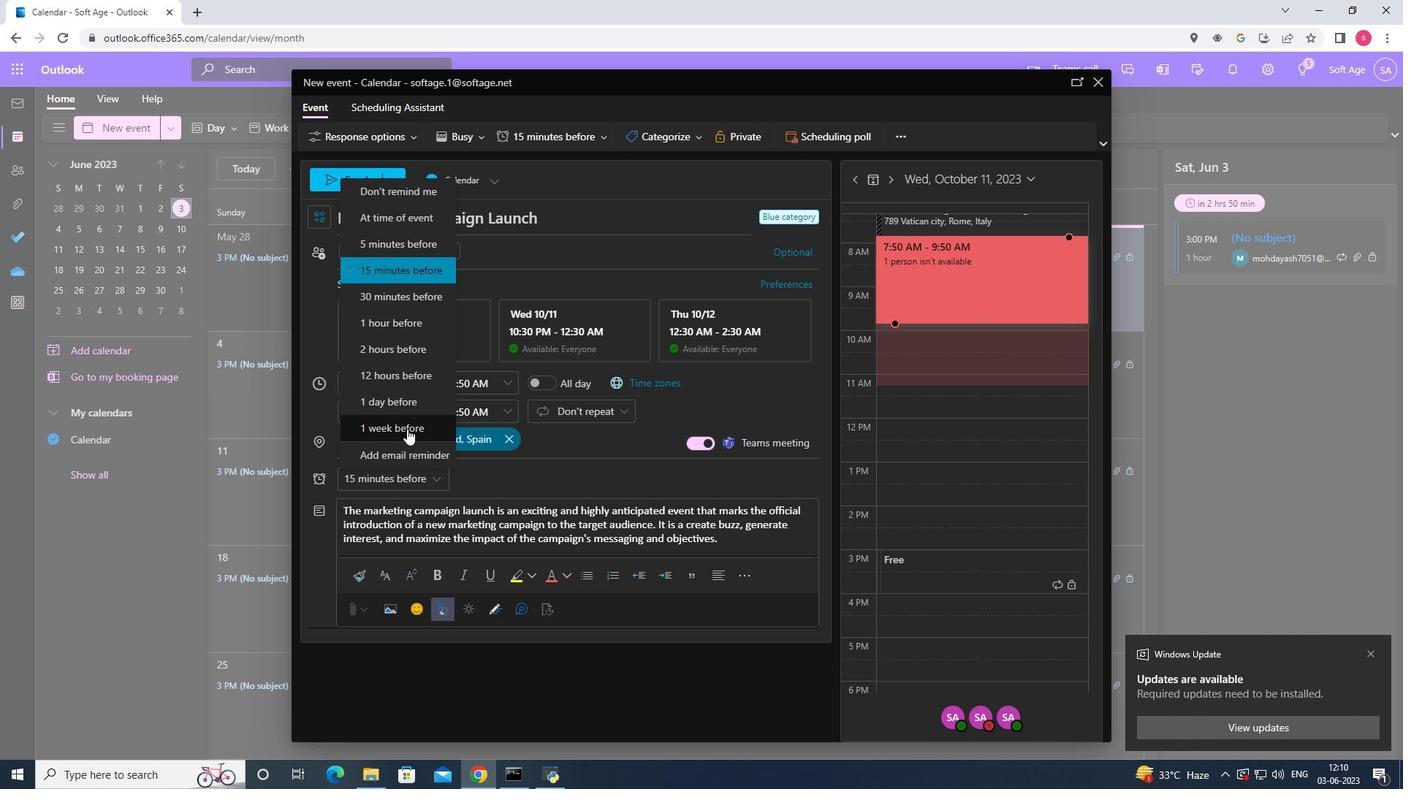 
Action: Mouse scrolled (407, 428) with delta (0, 0)
Screenshot: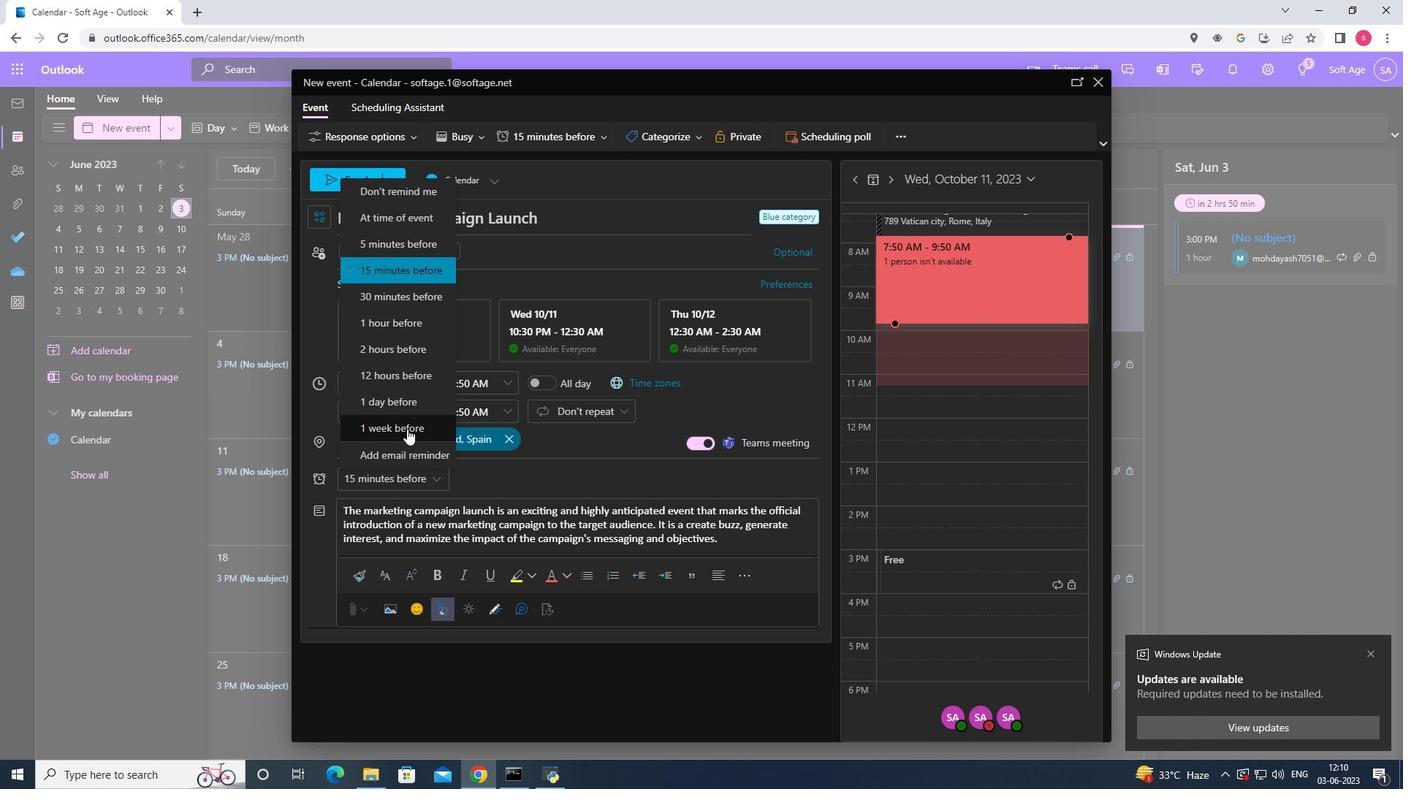 
Action: Mouse pressed left at (407, 429)
Screenshot: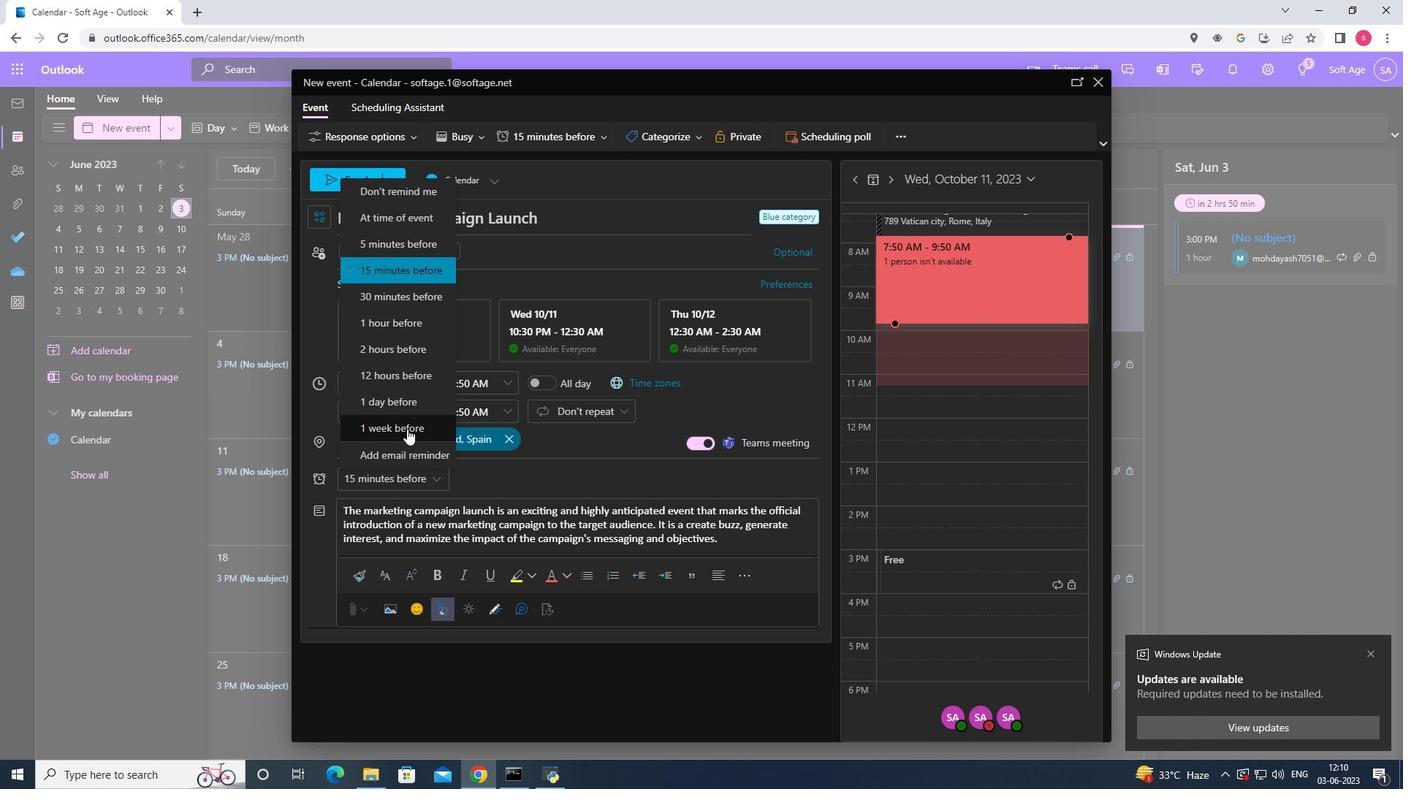 
Action: Mouse moved to (368, 180)
Screenshot: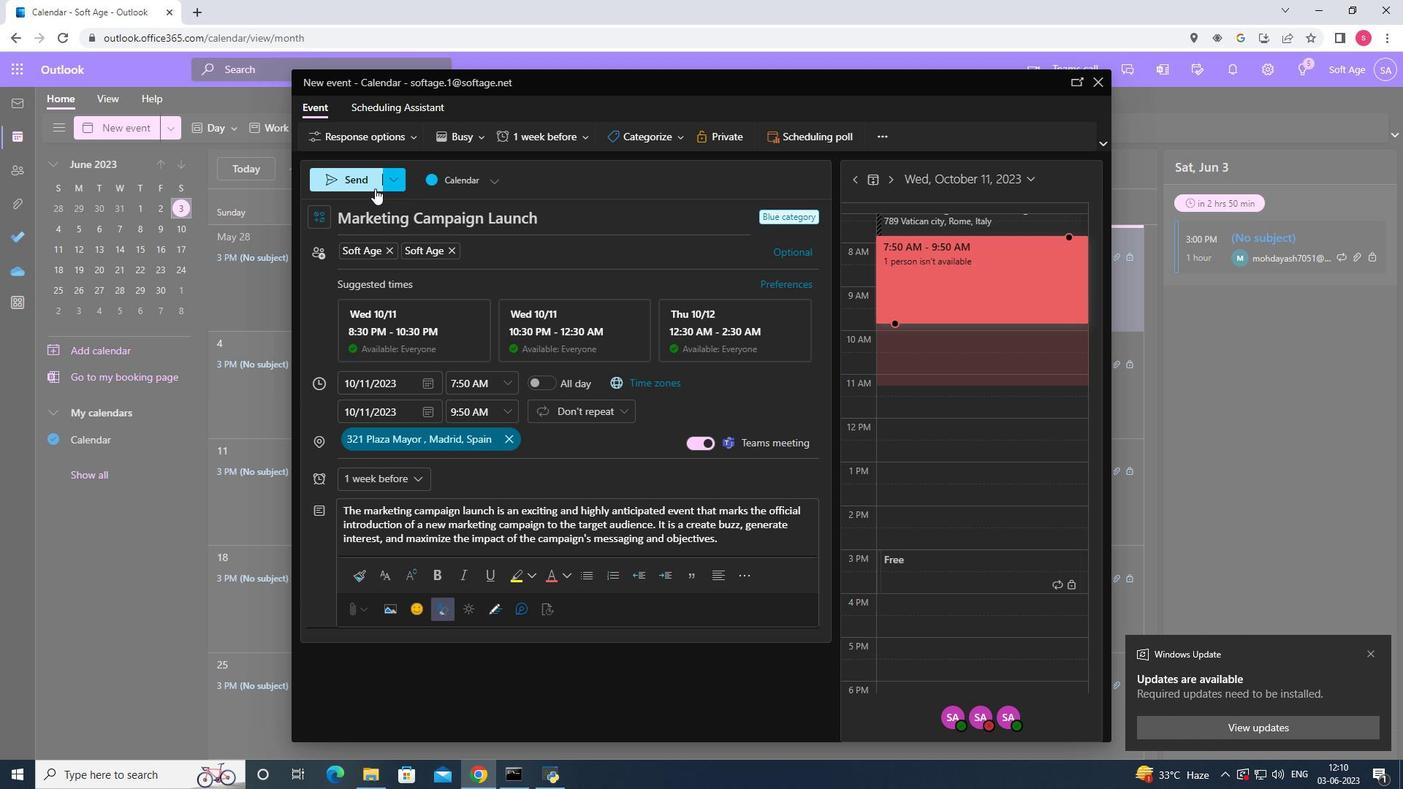 
Action: Mouse pressed left at (368, 180)
Screenshot: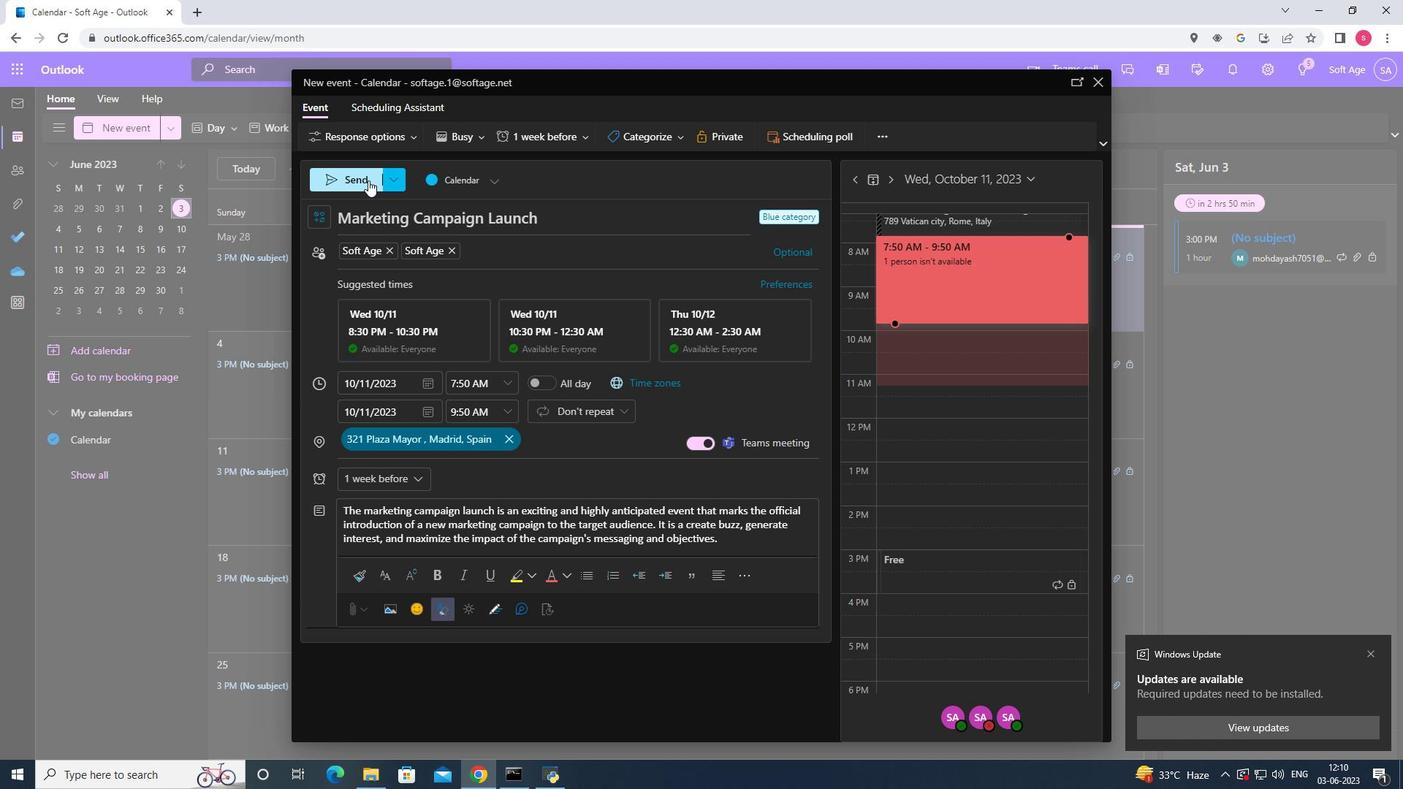 
